 Task: Send an email with the signature Ella Clark with the subject Request for an interview and the message I apologize for any errors on our end and would like to make it right. from softage.1@softage.net to softage.9@softage.net and softage.10@softage.net with an attached document Audit_report.pdf
Action: Mouse moved to (452, 605)
Screenshot: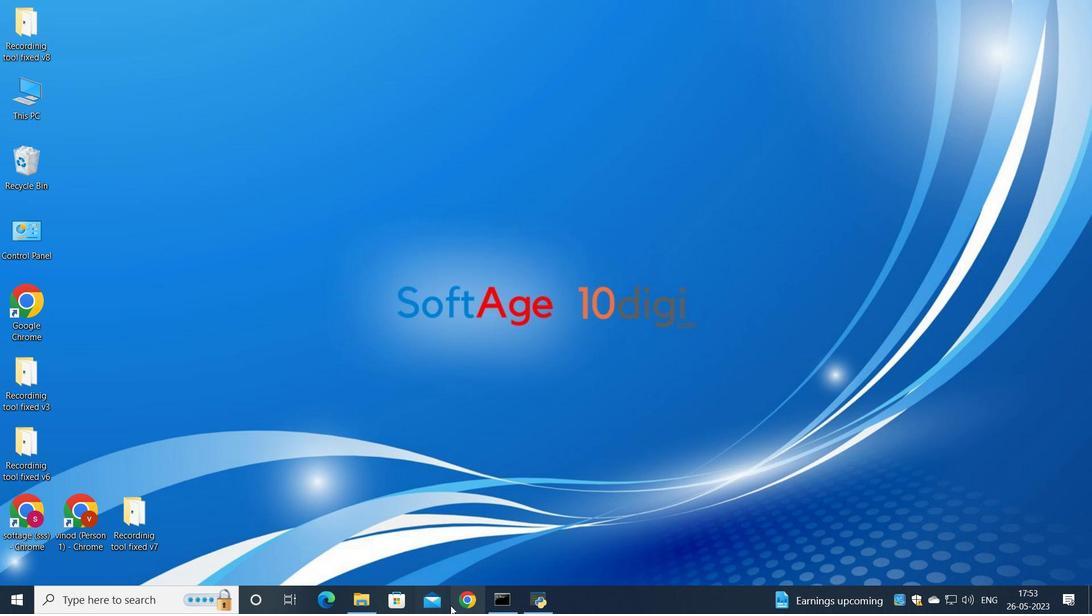 
Action: Mouse pressed left at (452, 605)
Screenshot: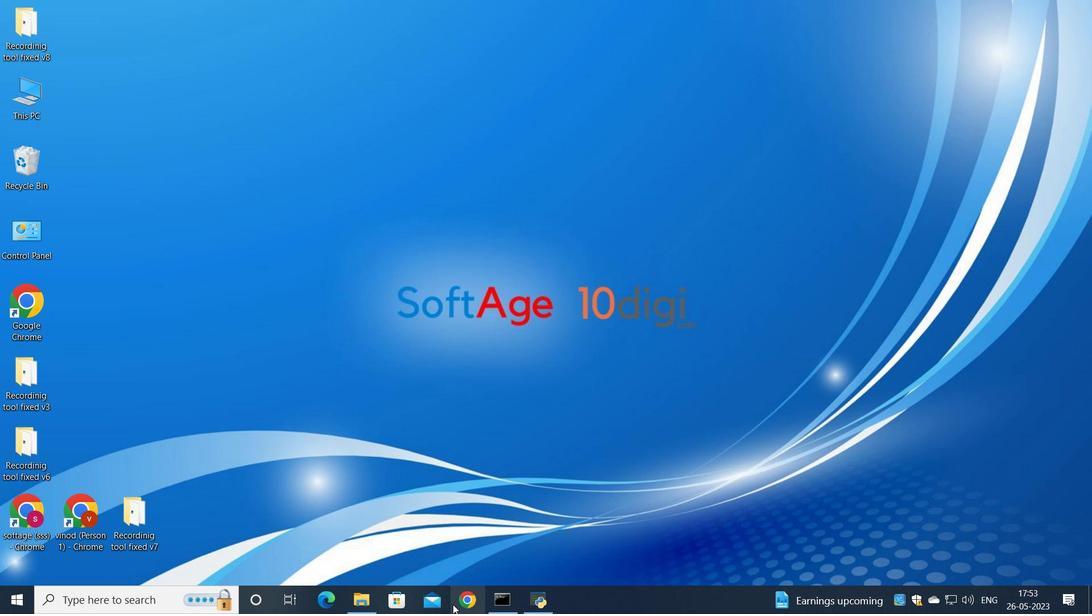 
Action: Mouse moved to (471, 362)
Screenshot: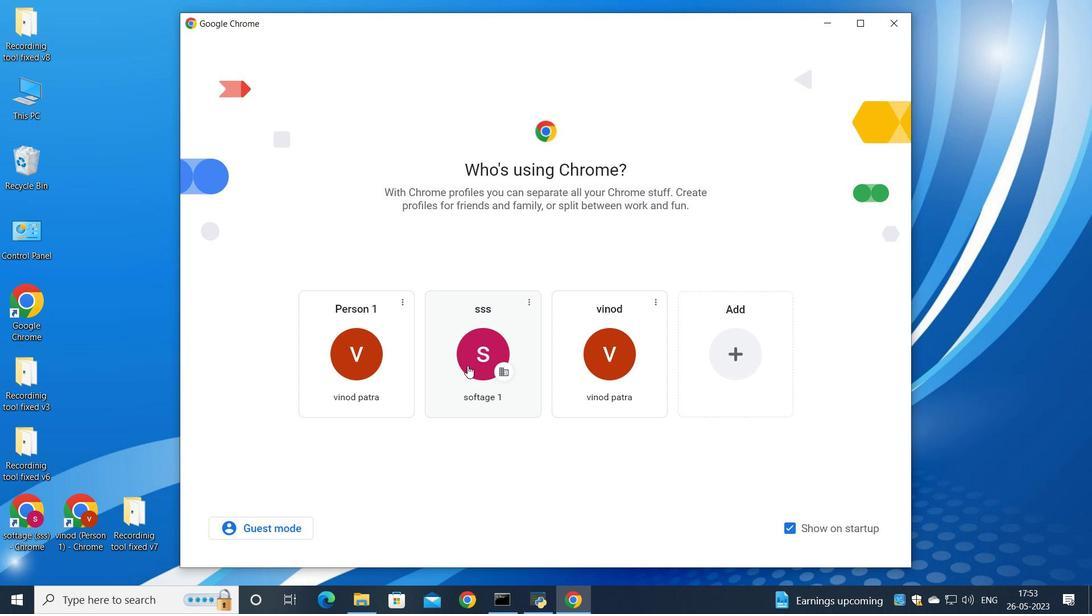 
Action: Mouse pressed left at (471, 362)
Screenshot: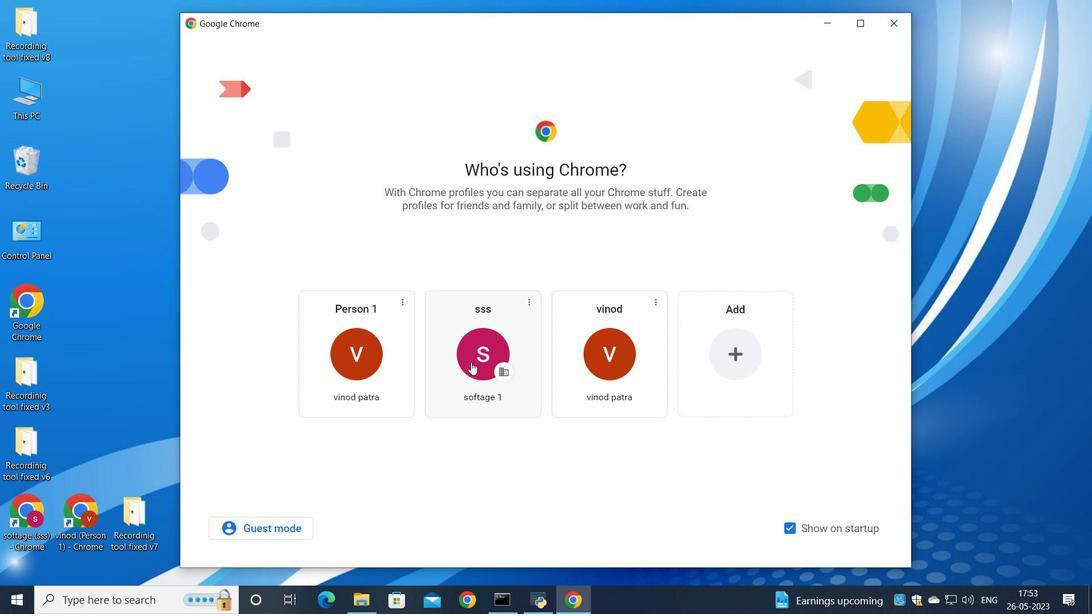 
Action: Mouse moved to (961, 75)
Screenshot: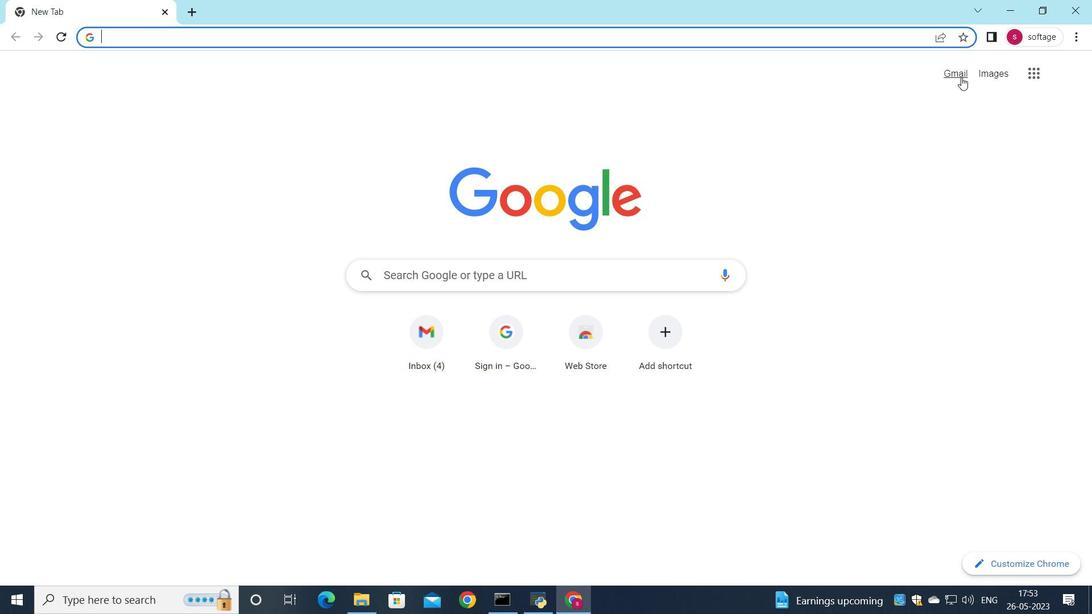 
Action: Mouse pressed left at (961, 75)
Screenshot: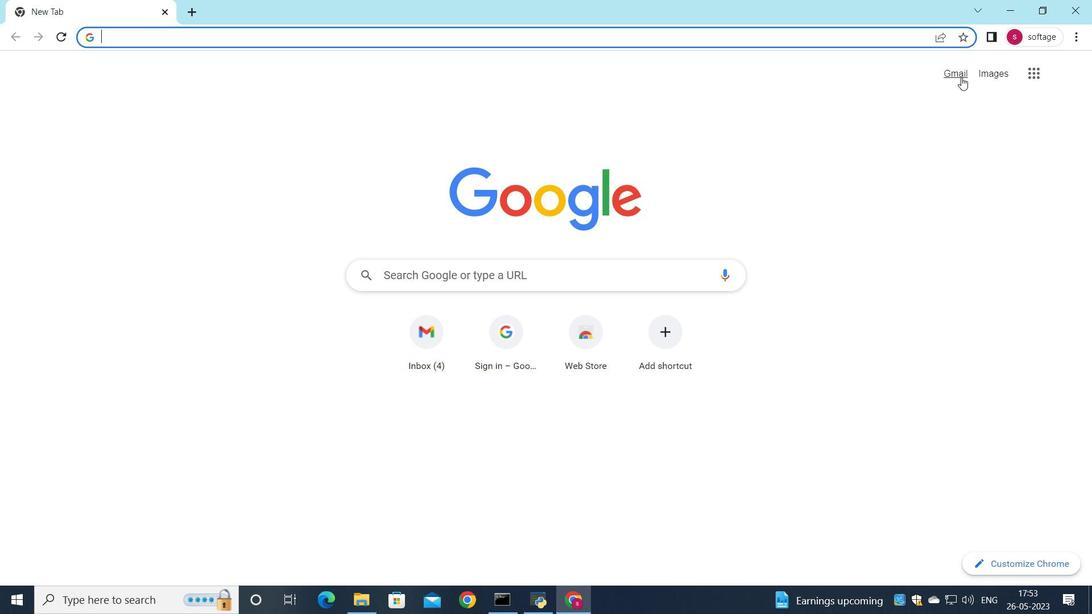 
Action: Mouse moved to (921, 98)
Screenshot: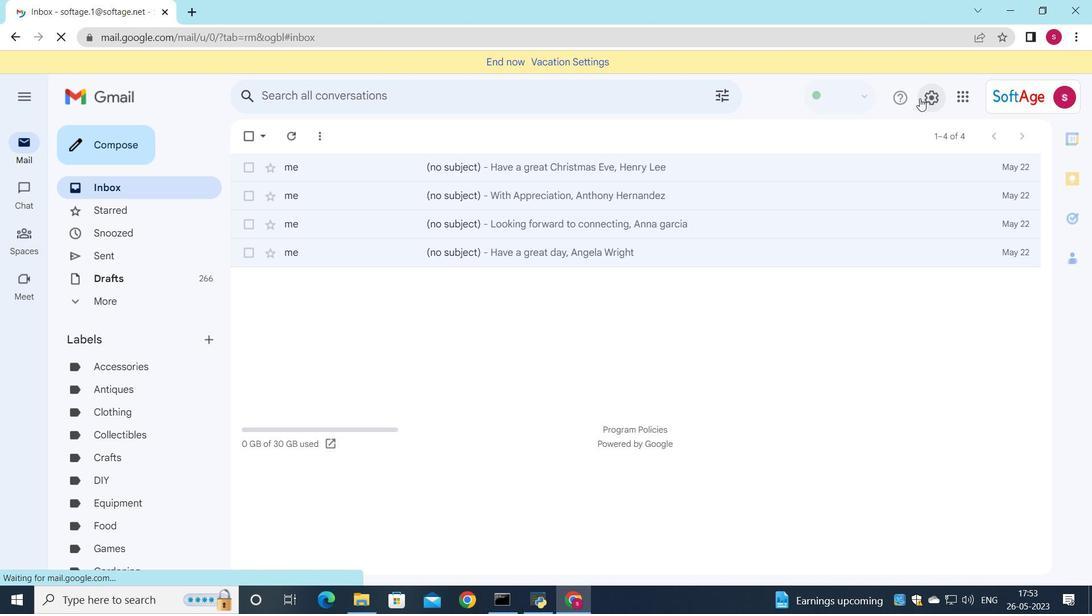 
Action: Mouse pressed left at (921, 98)
Screenshot: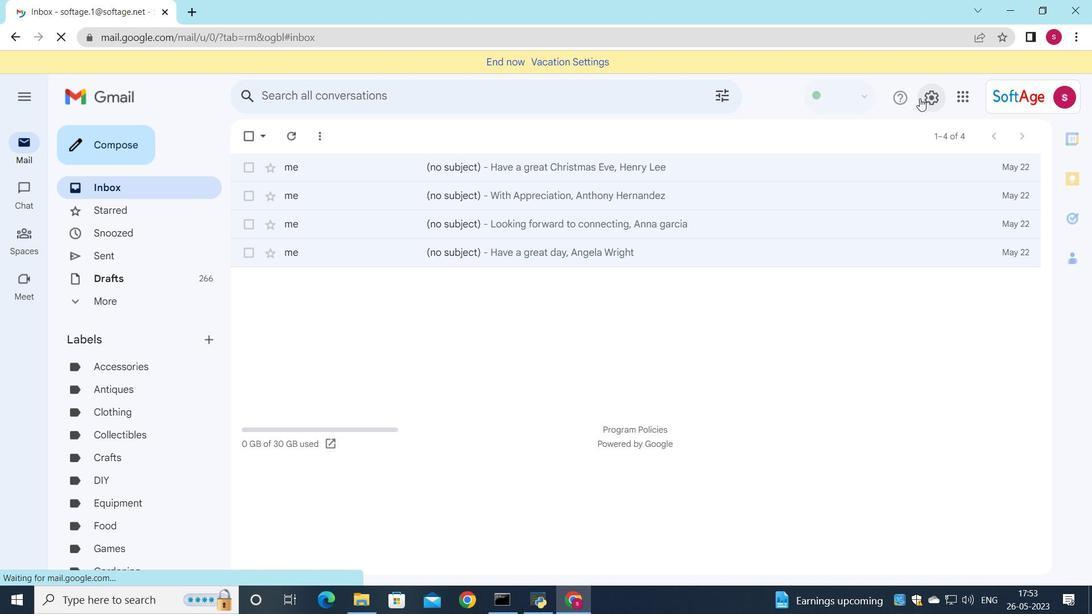 
Action: Mouse moved to (937, 166)
Screenshot: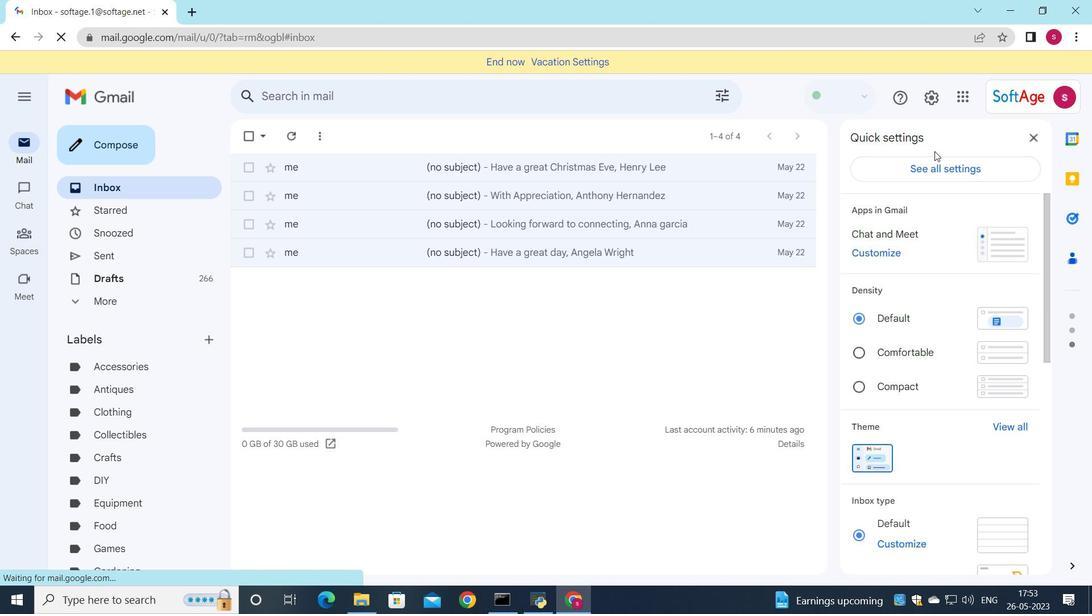 
Action: Mouse pressed left at (937, 166)
Screenshot: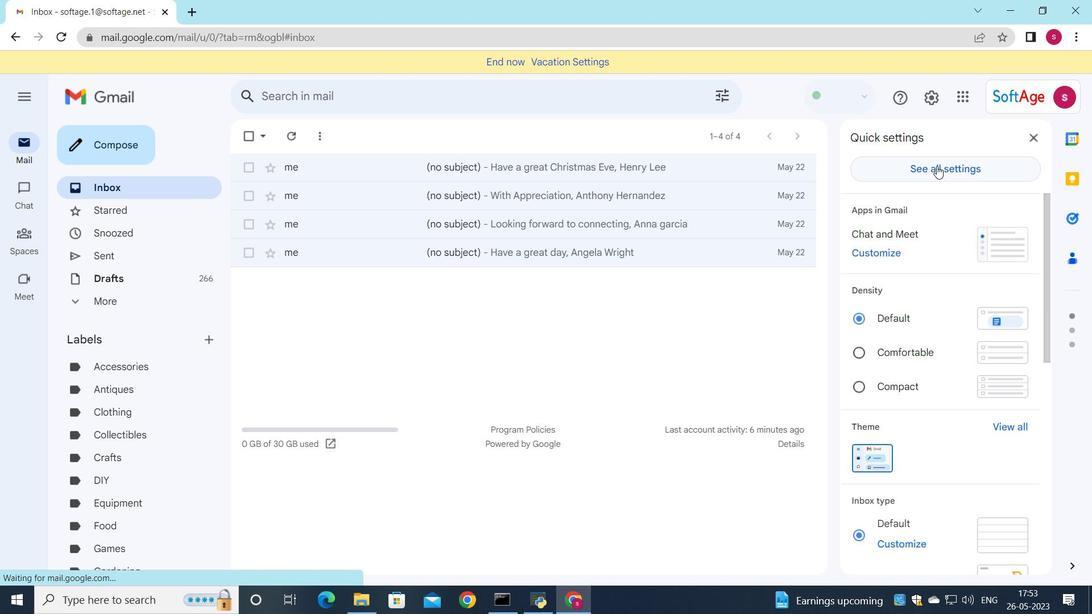 
Action: Mouse moved to (583, 211)
Screenshot: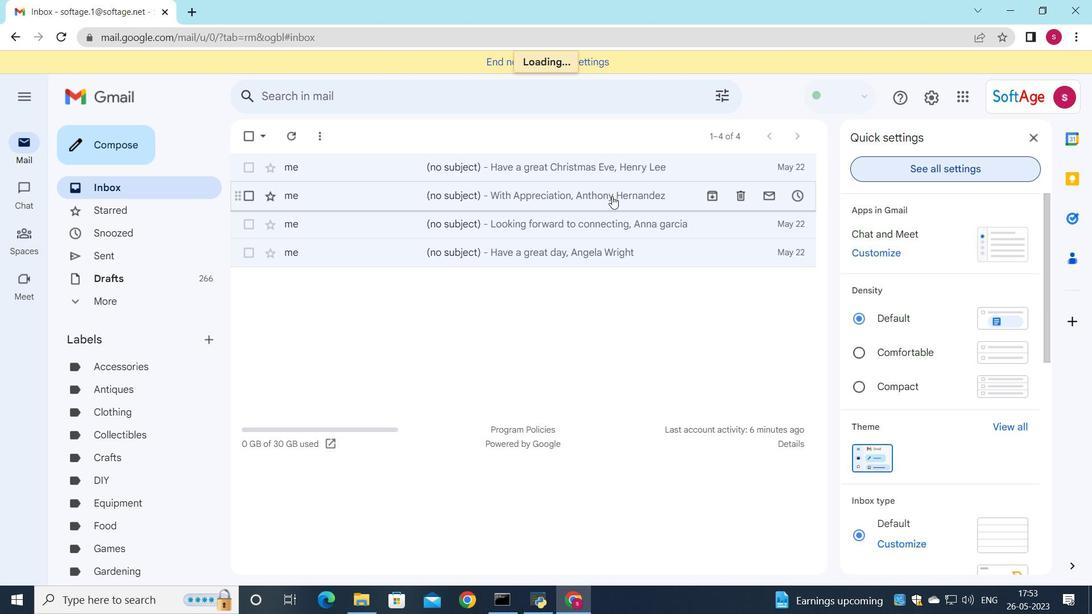 
Action: Mouse scrolled (583, 210) with delta (0, 0)
Screenshot: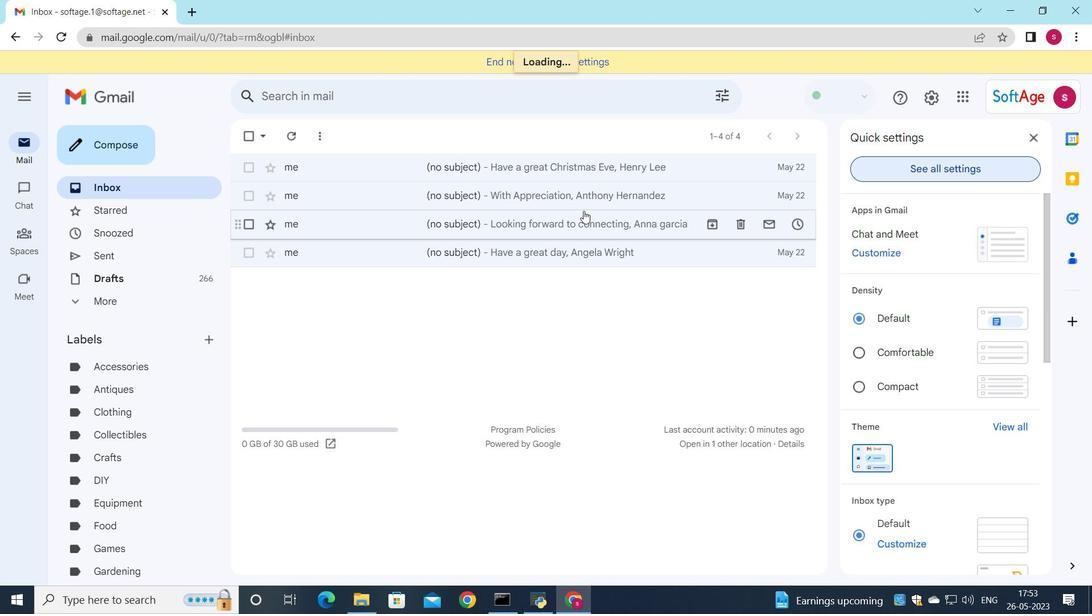 
Action: Mouse moved to (580, 213)
Screenshot: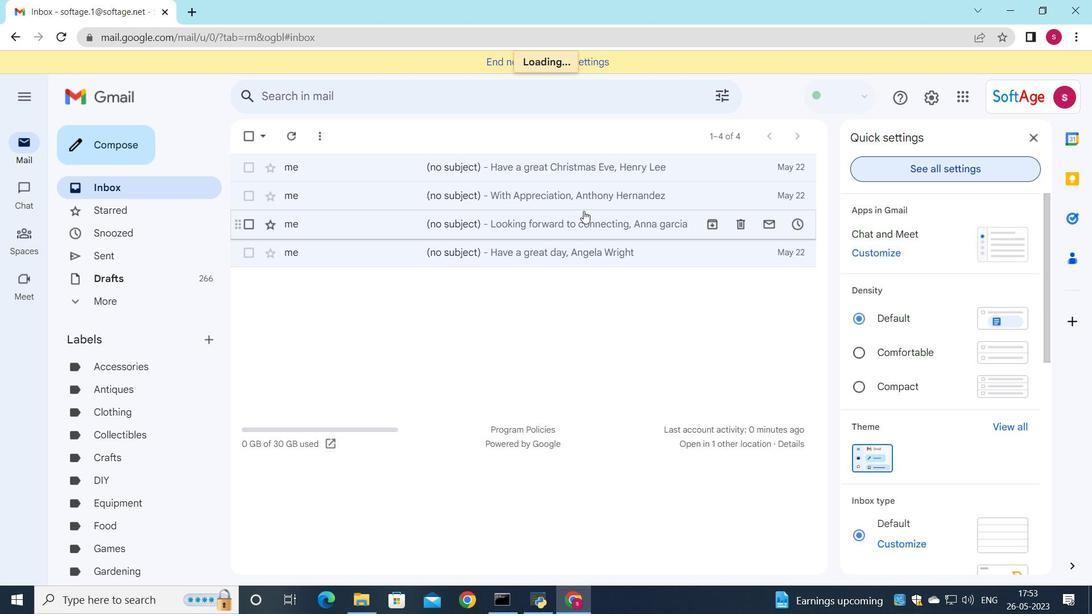 
Action: Mouse scrolled (580, 212) with delta (0, 0)
Screenshot: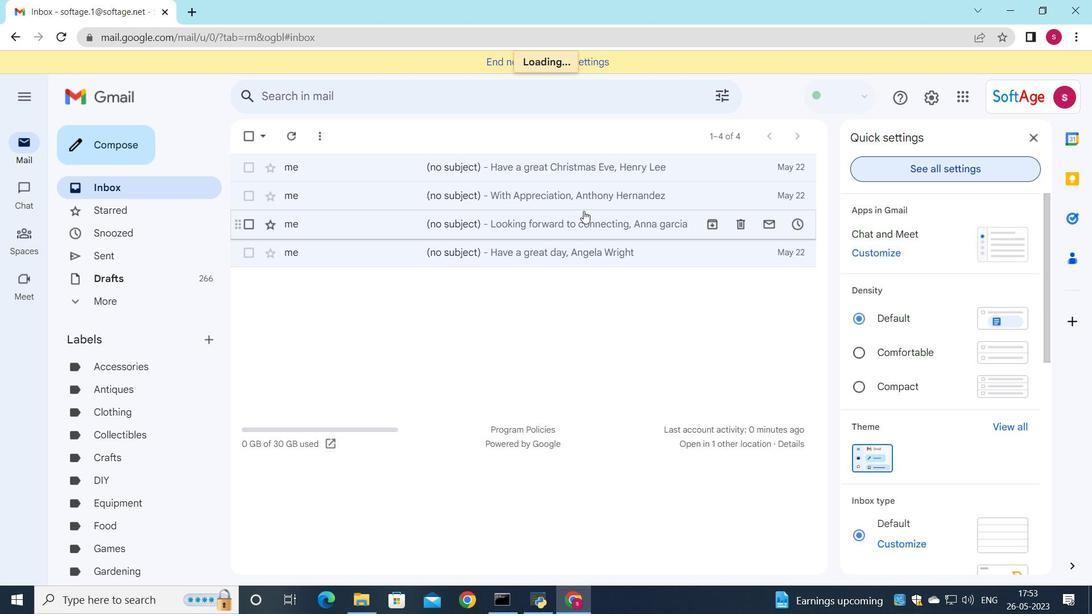 
Action: Mouse scrolled (580, 212) with delta (0, 0)
Screenshot: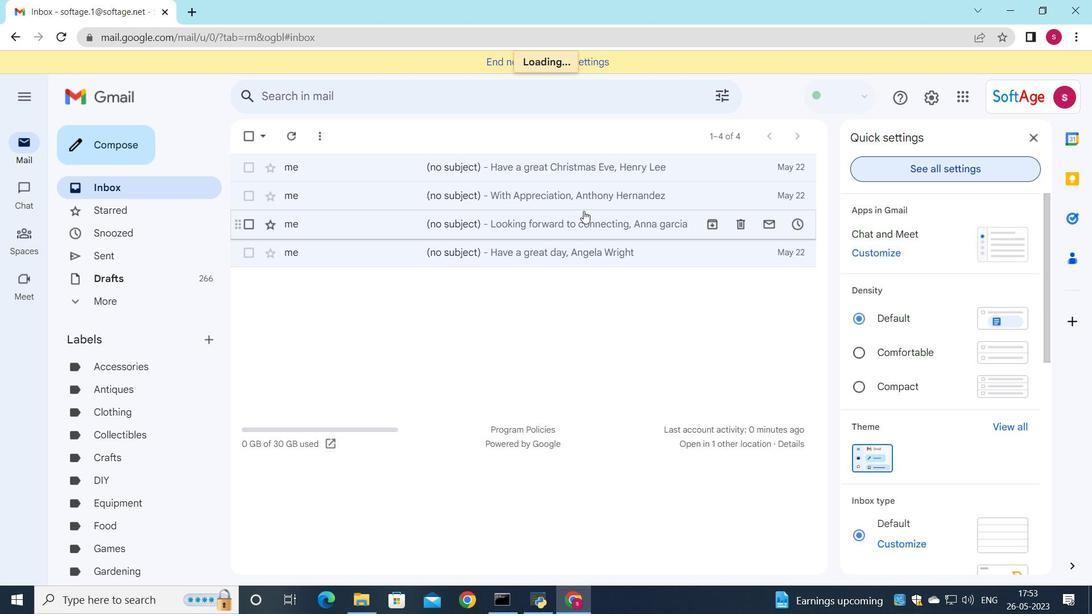 
Action: Mouse scrolled (580, 212) with delta (0, 0)
Screenshot: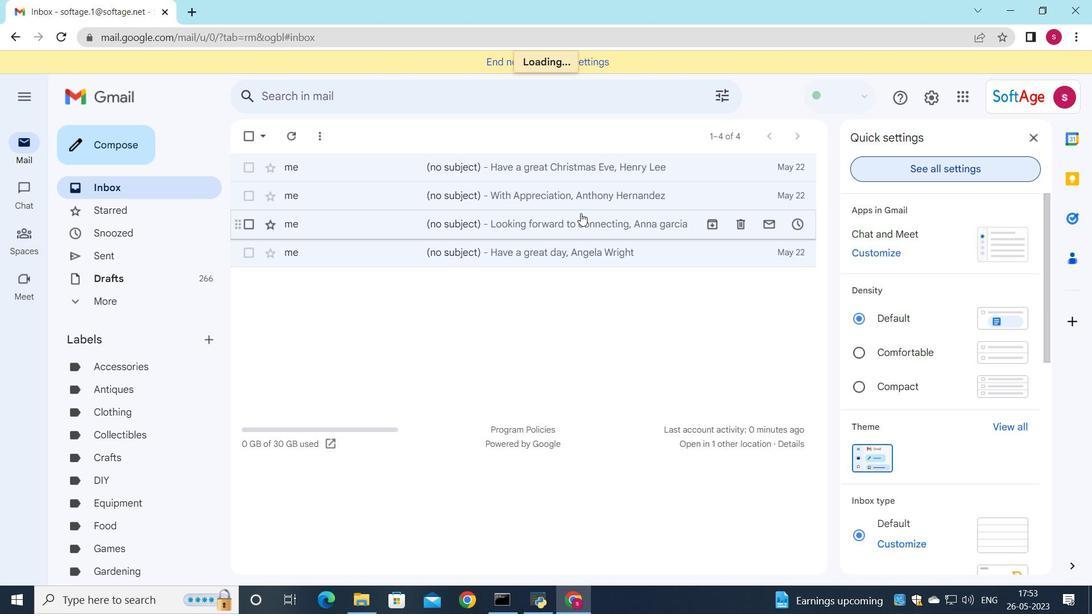 
Action: Mouse scrolled (580, 212) with delta (0, 0)
Screenshot: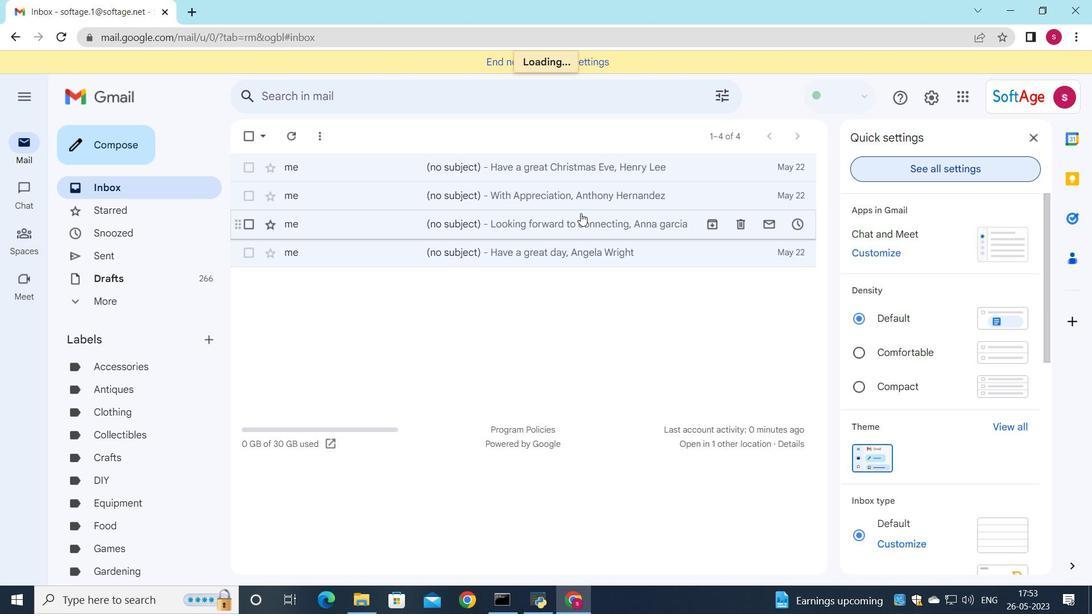 
Action: Mouse scrolled (580, 212) with delta (0, 0)
Screenshot: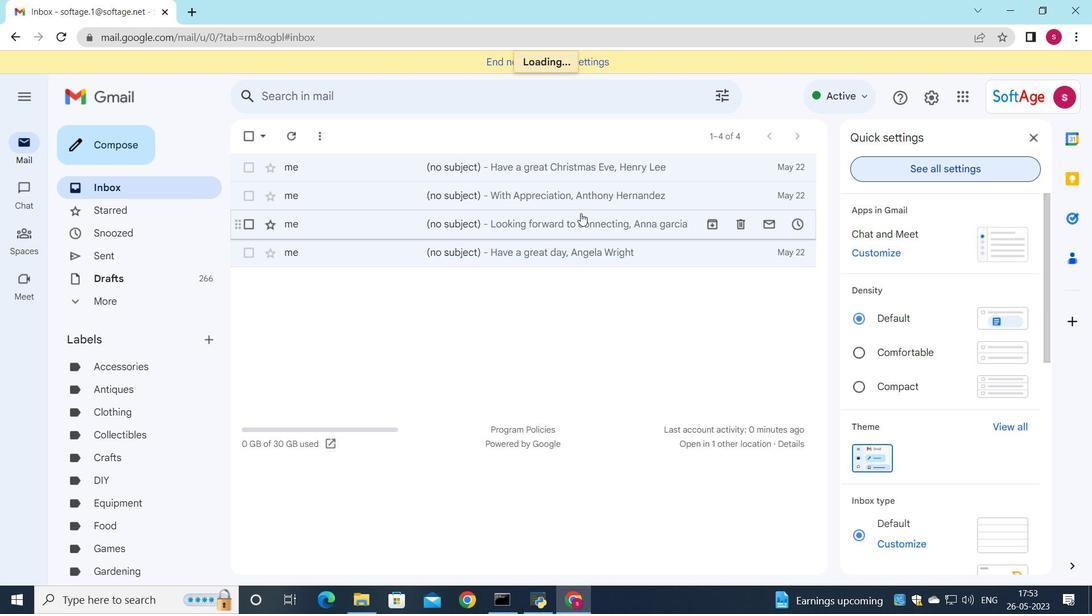 
Action: Mouse scrolled (580, 212) with delta (0, 0)
Screenshot: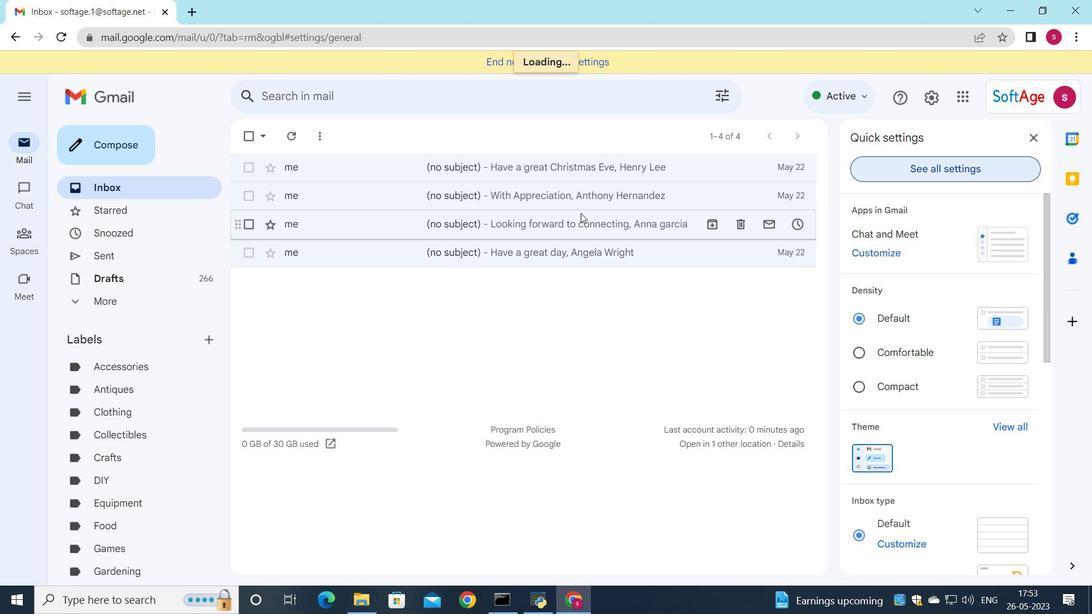 
Action: Mouse scrolled (580, 212) with delta (0, 0)
Screenshot: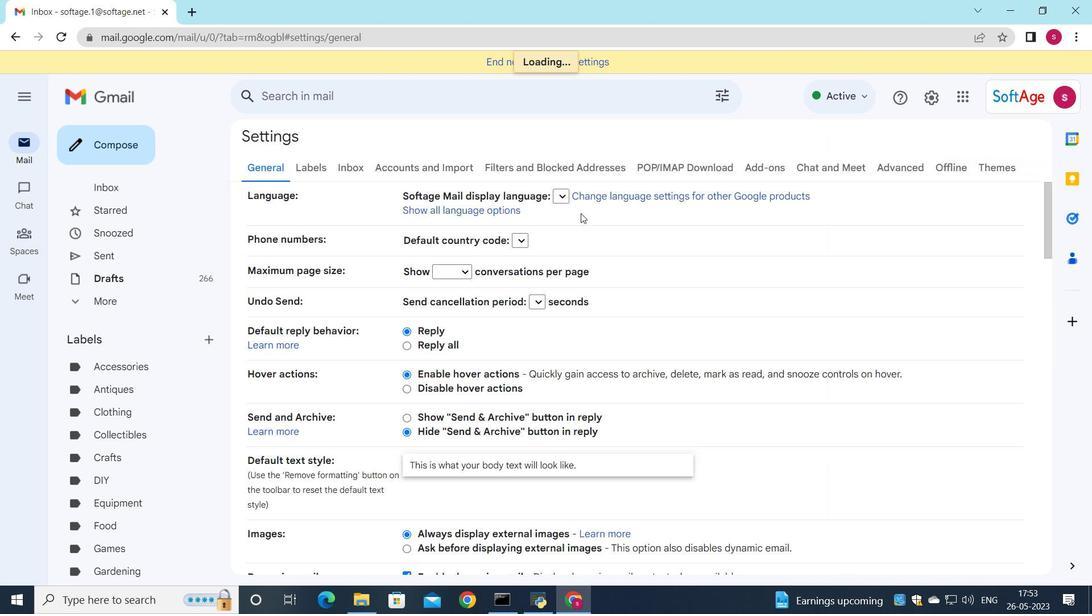 
Action: Mouse scrolled (580, 212) with delta (0, 0)
Screenshot: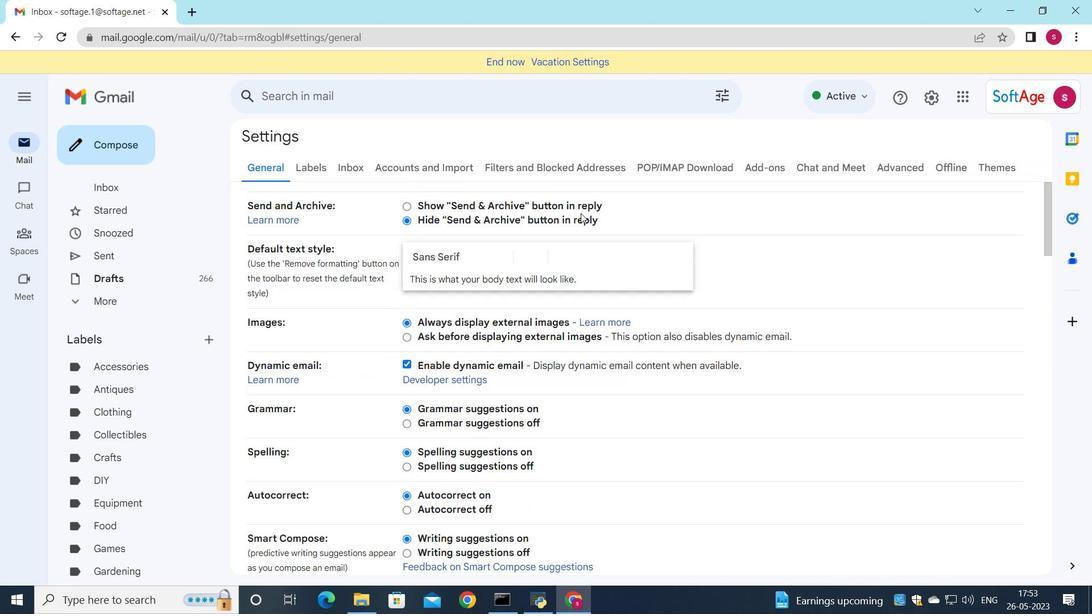 
Action: Mouse scrolled (580, 212) with delta (0, 0)
Screenshot: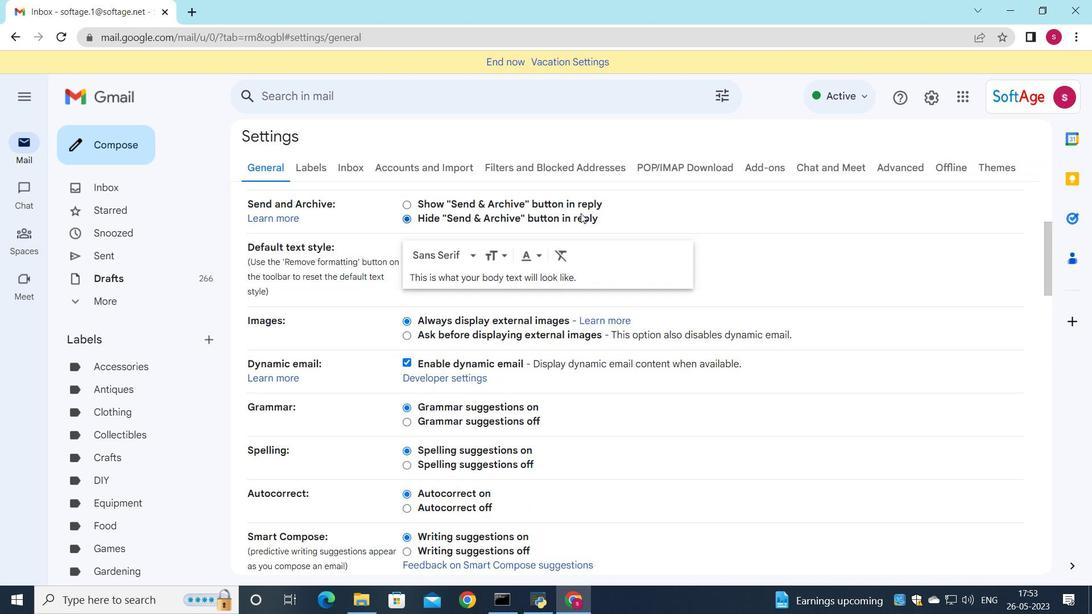 
Action: Mouse scrolled (580, 212) with delta (0, 0)
Screenshot: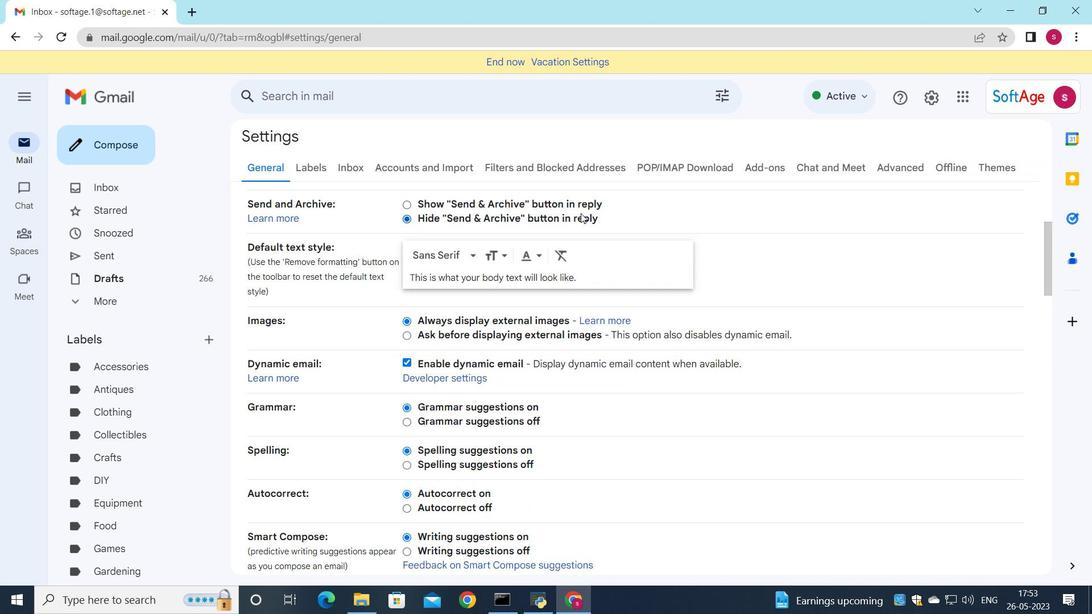 
Action: Mouse scrolled (580, 212) with delta (0, 0)
Screenshot: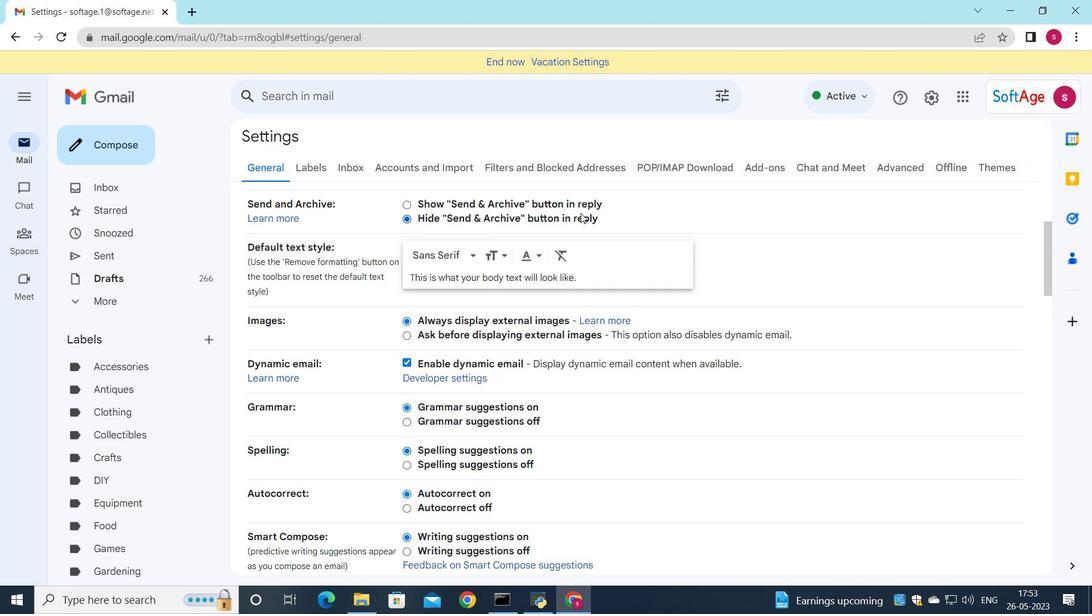 
Action: Mouse scrolled (580, 212) with delta (0, 0)
Screenshot: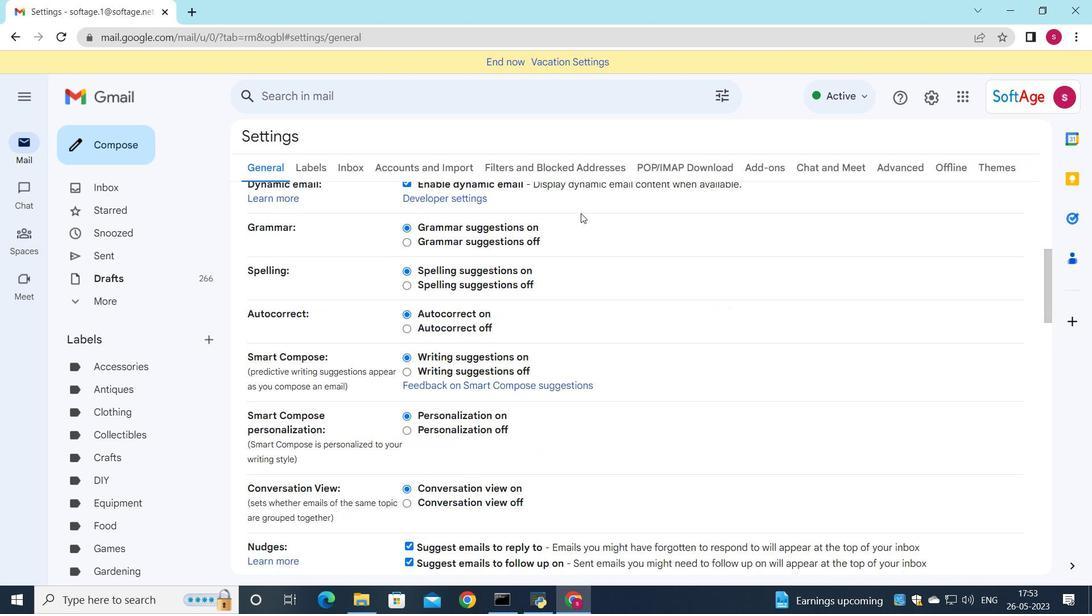 
Action: Mouse scrolled (580, 212) with delta (0, 0)
Screenshot: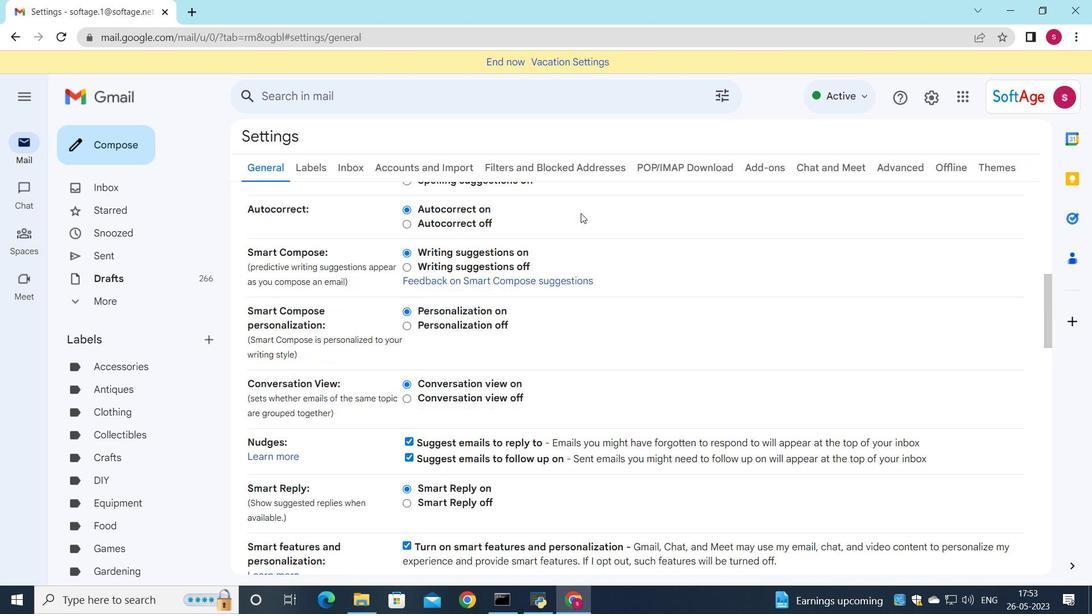 
Action: Mouse scrolled (580, 212) with delta (0, 0)
Screenshot: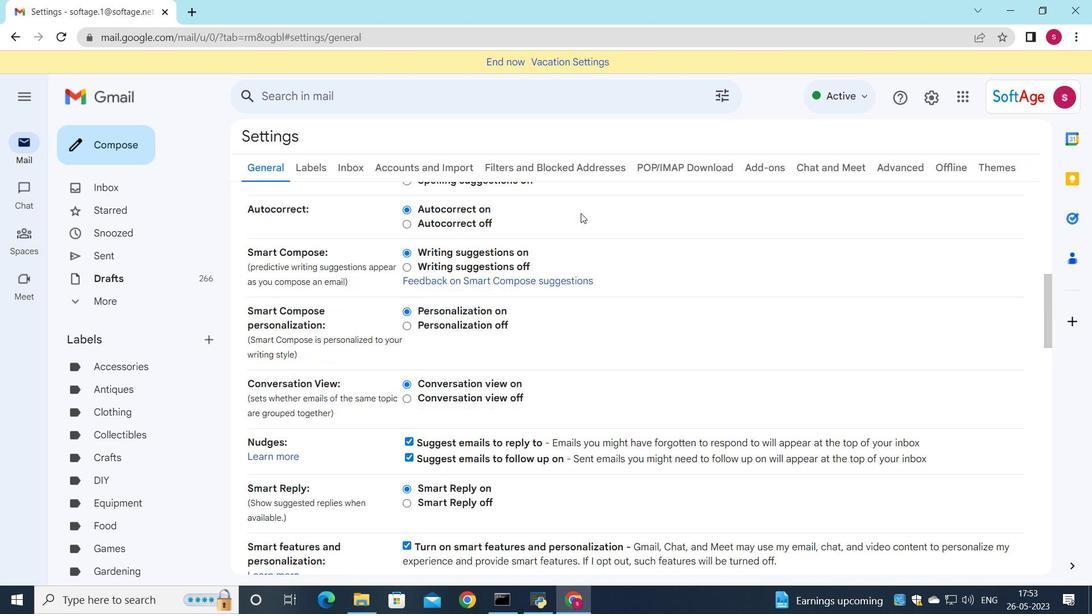 
Action: Mouse scrolled (580, 212) with delta (0, 0)
Screenshot: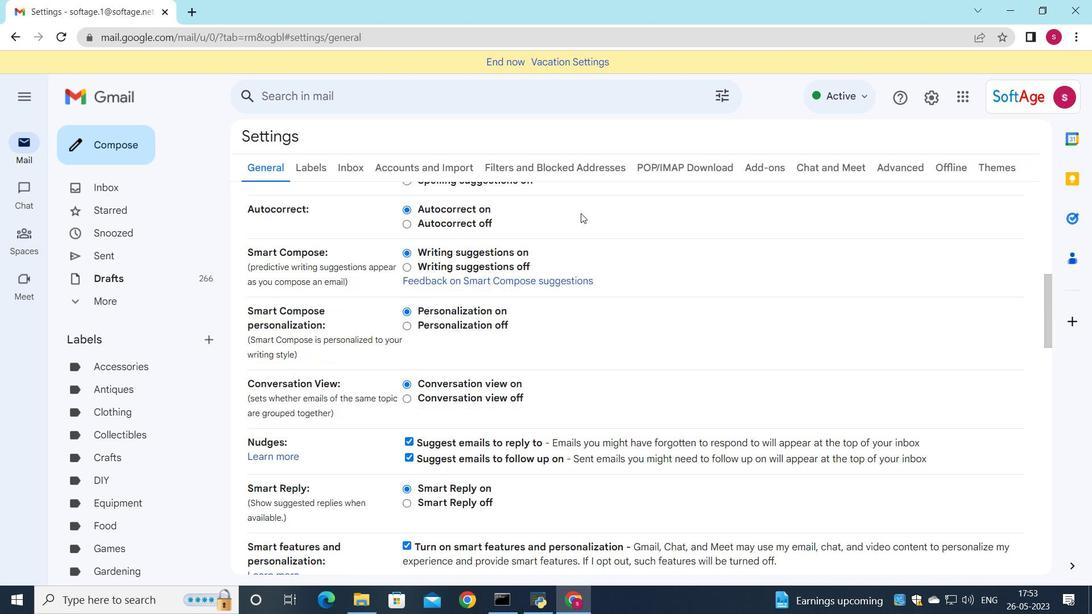 
Action: Mouse moved to (523, 294)
Screenshot: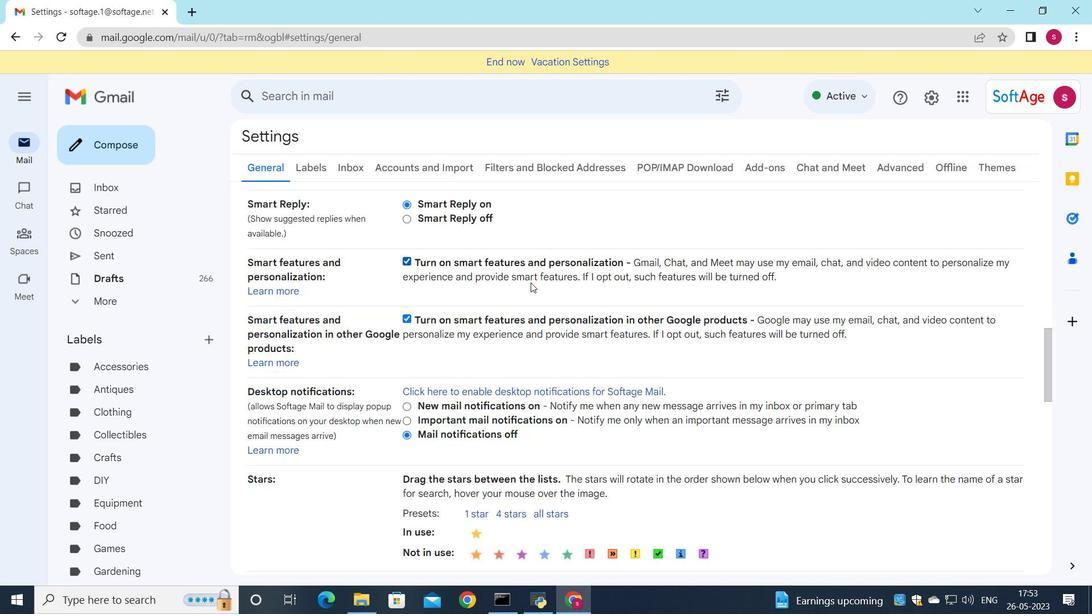 
Action: Mouse scrolled (523, 294) with delta (0, 0)
Screenshot: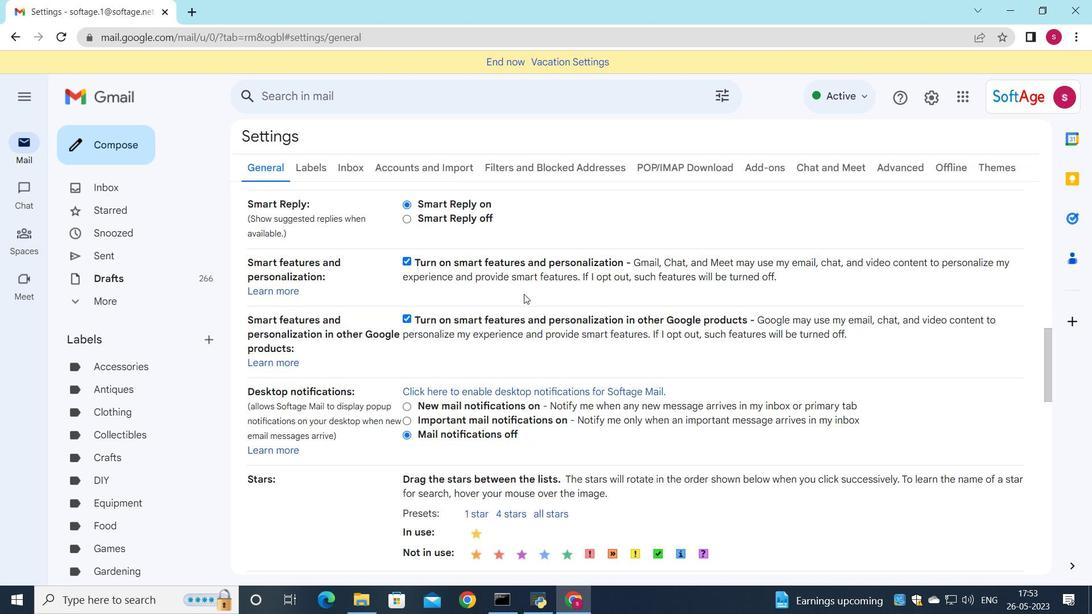 
Action: Mouse moved to (522, 296)
Screenshot: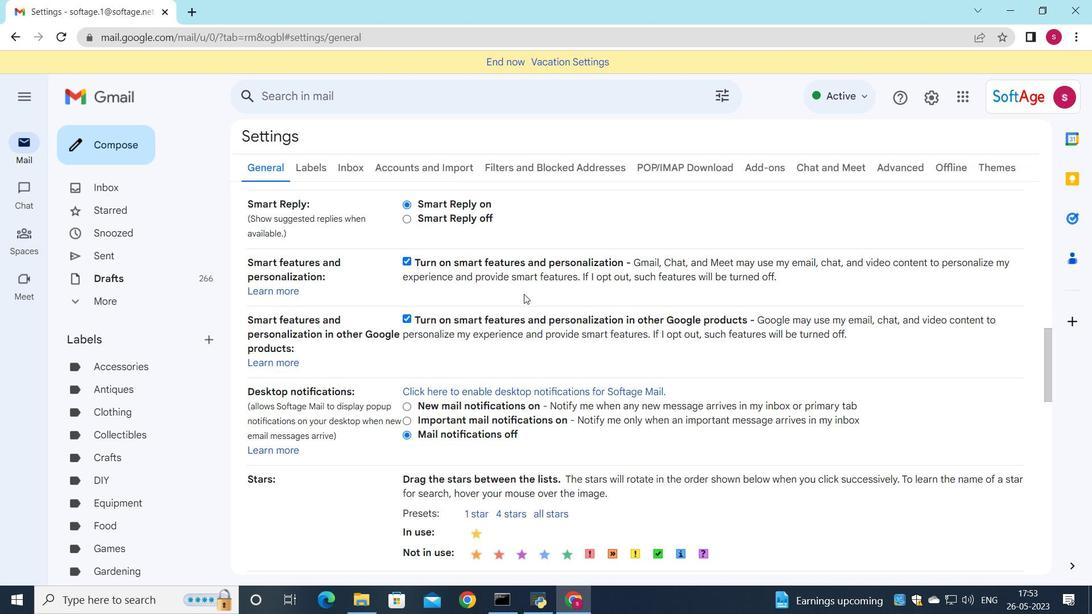 
Action: Mouse scrolled (522, 295) with delta (0, 0)
Screenshot: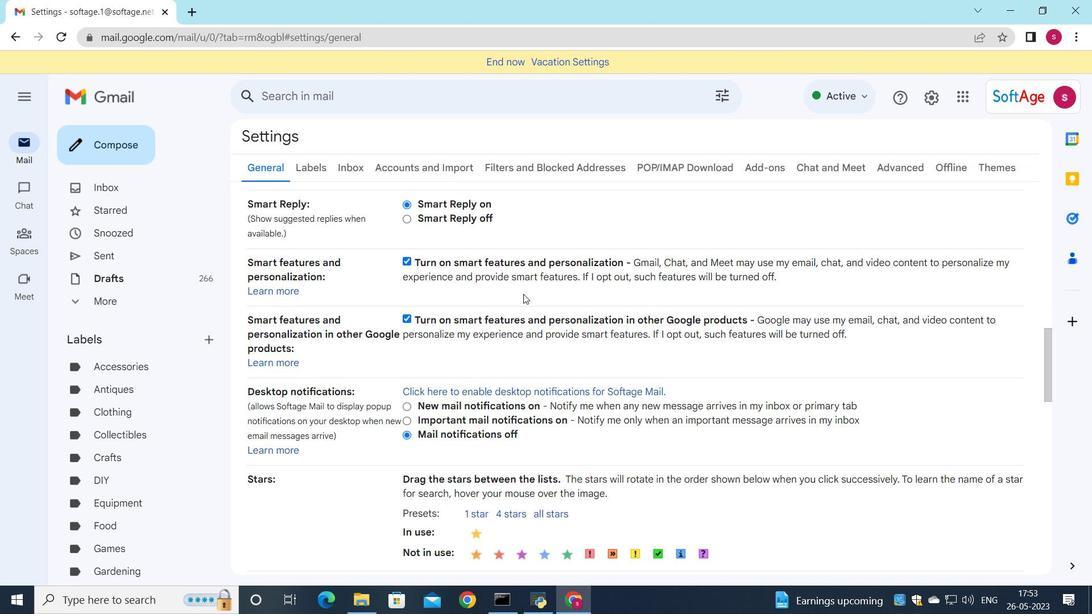 
Action: Mouse moved to (521, 298)
Screenshot: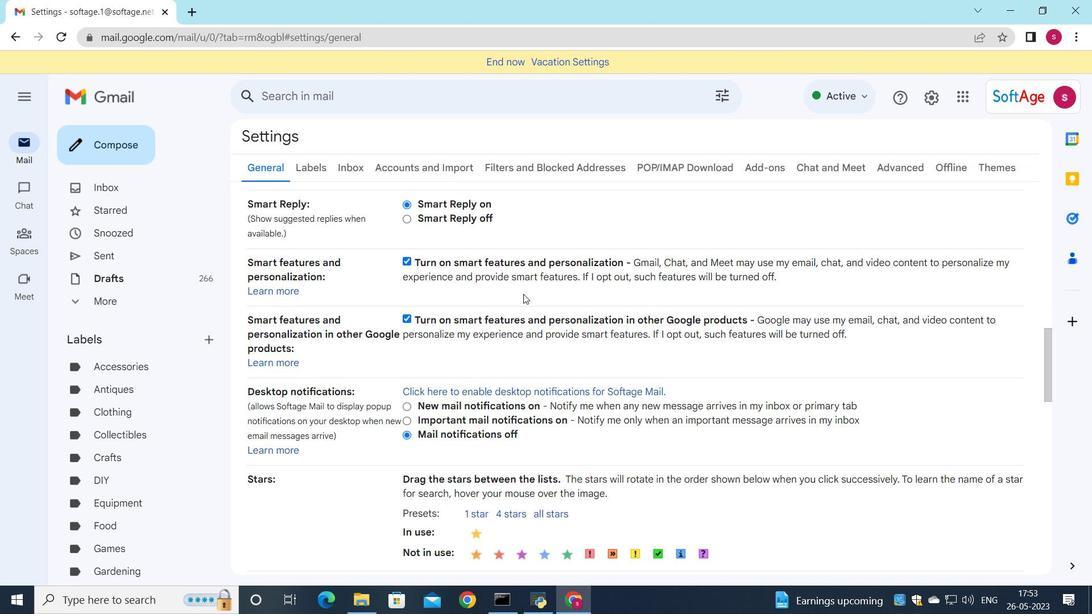 
Action: Mouse scrolled (521, 298) with delta (0, 0)
Screenshot: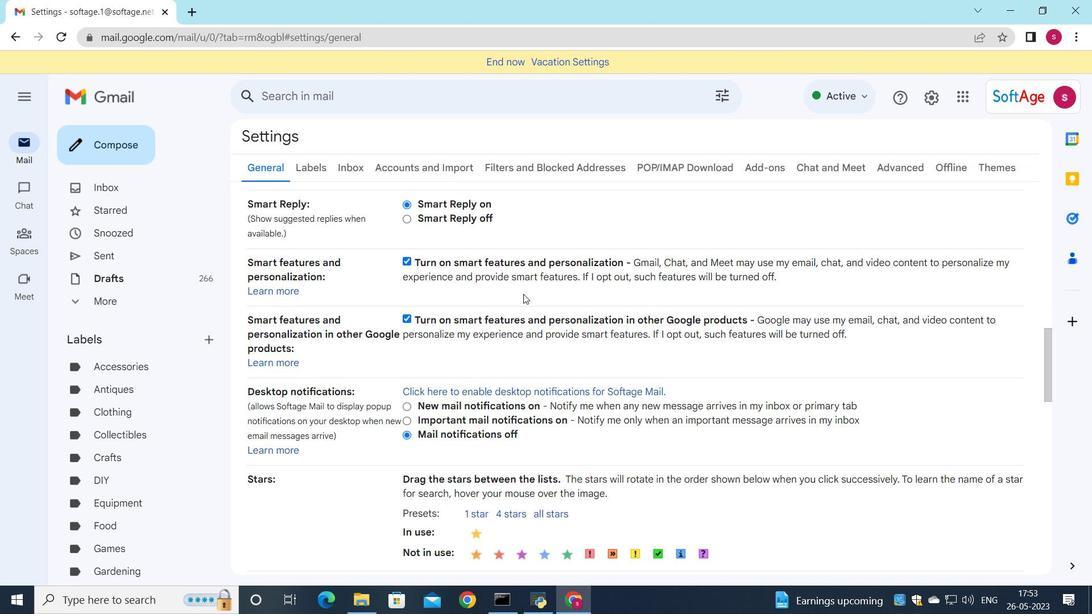 
Action: Mouse moved to (521, 301)
Screenshot: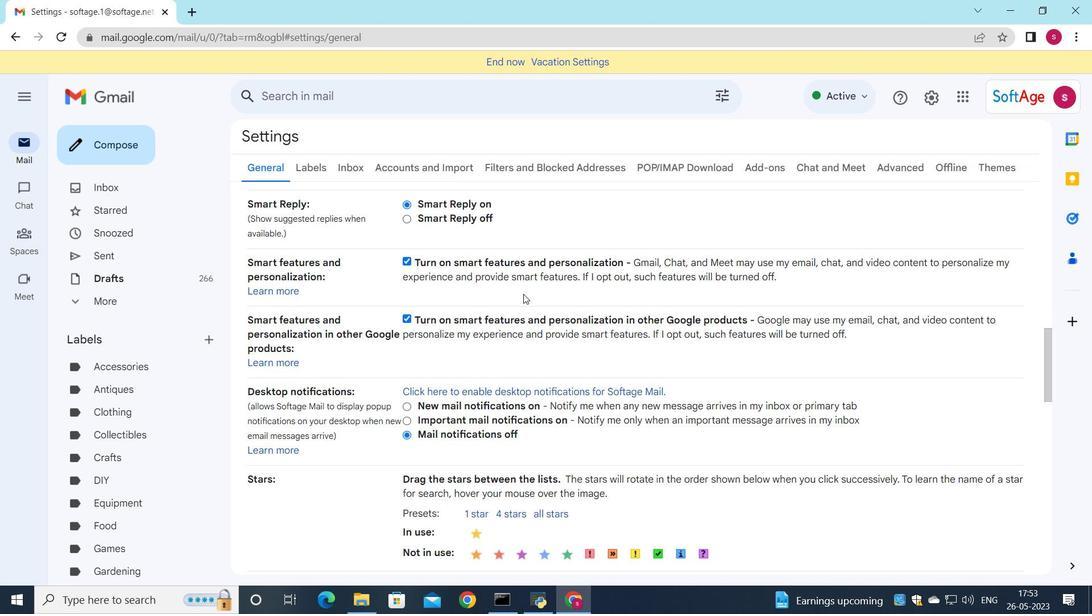 
Action: Mouse scrolled (521, 300) with delta (0, 0)
Screenshot: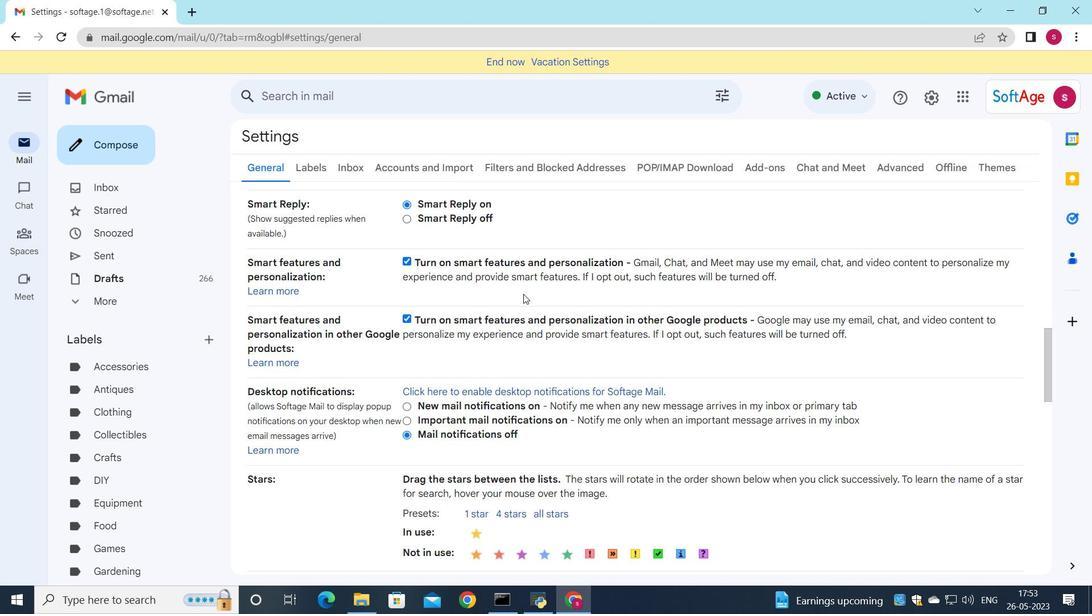 
Action: Mouse moved to (517, 316)
Screenshot: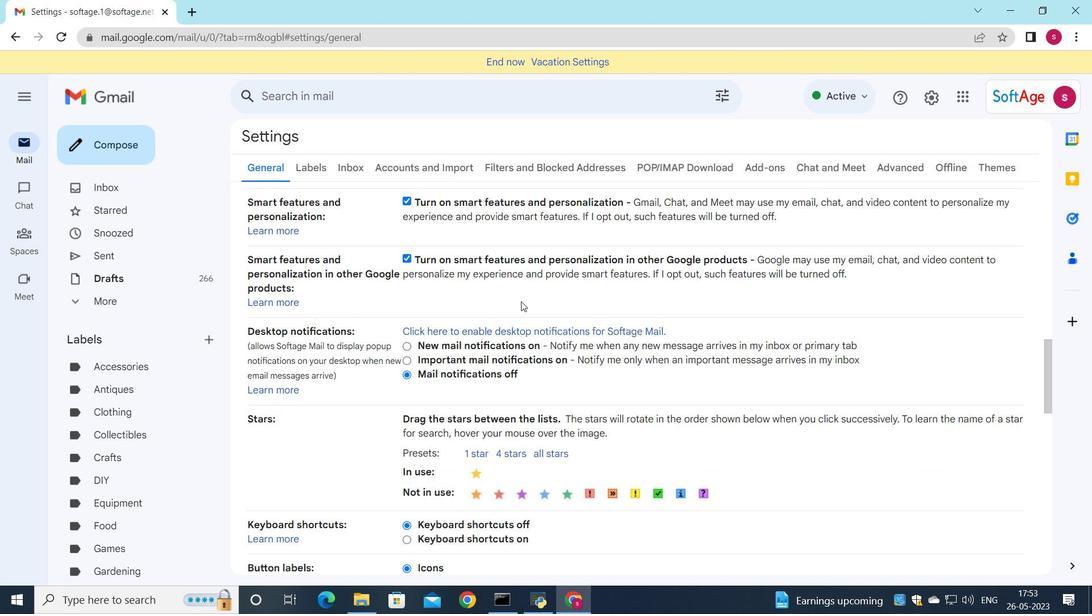 
Action: Mouse scrolled (517, 315) with delta (0, 0)
Screenshot: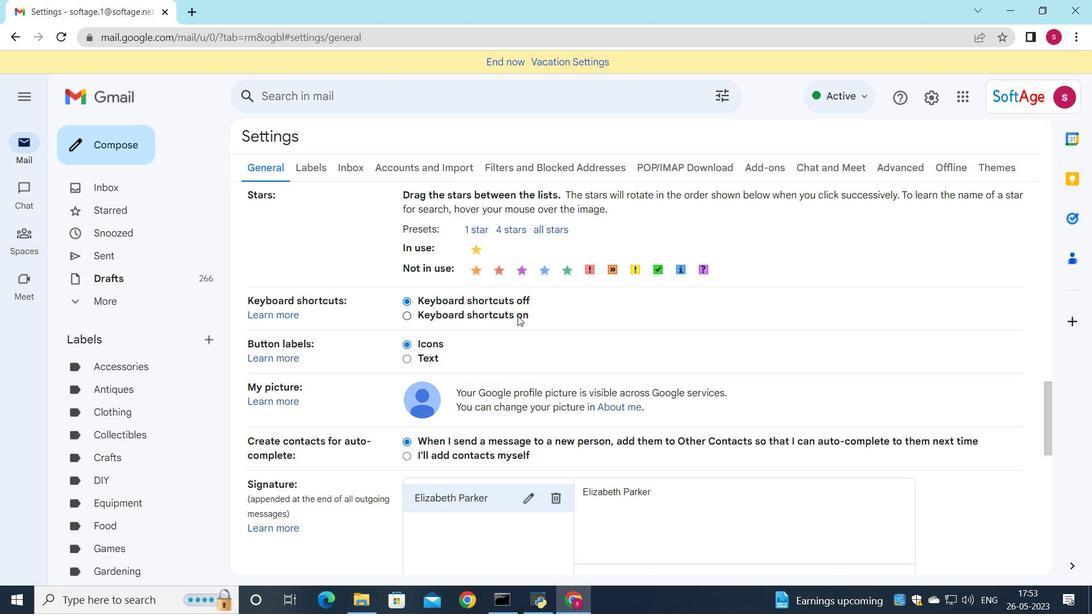 
Action: Mouse scrolled (517, 315) with delta (0, 0)
Screenshot: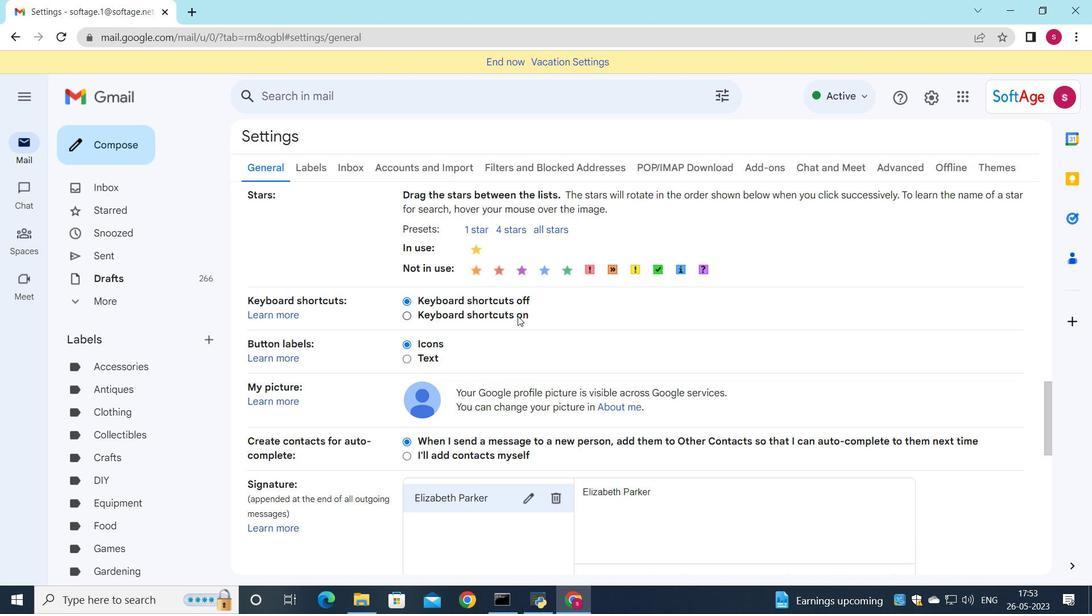 
Action: Mouse moved to (554, 354)
Screenshot: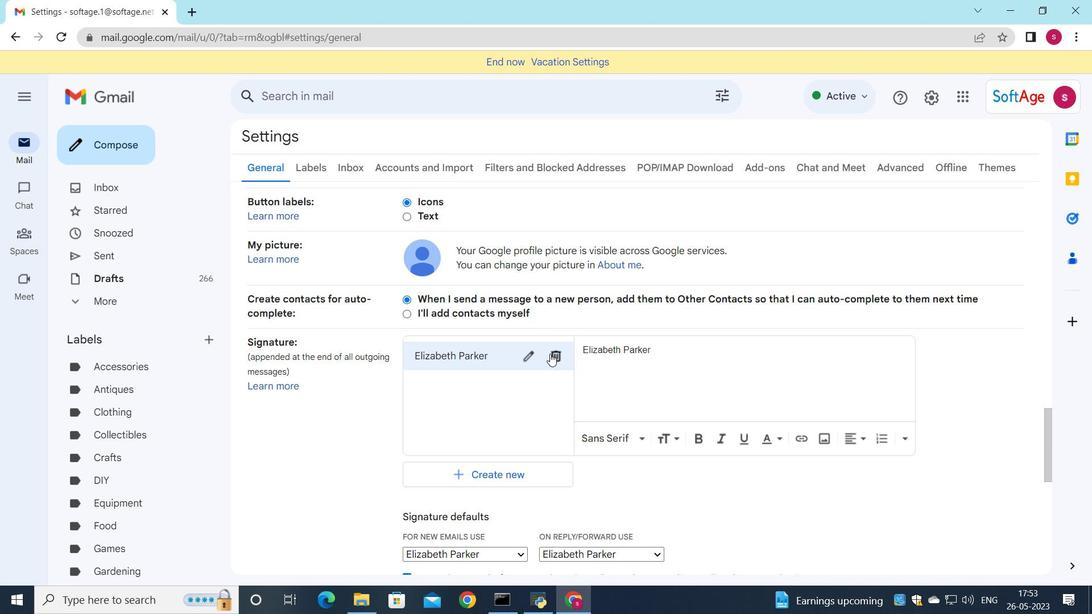 
Action: Mouse pressed left at (554, 354)
Screenshot: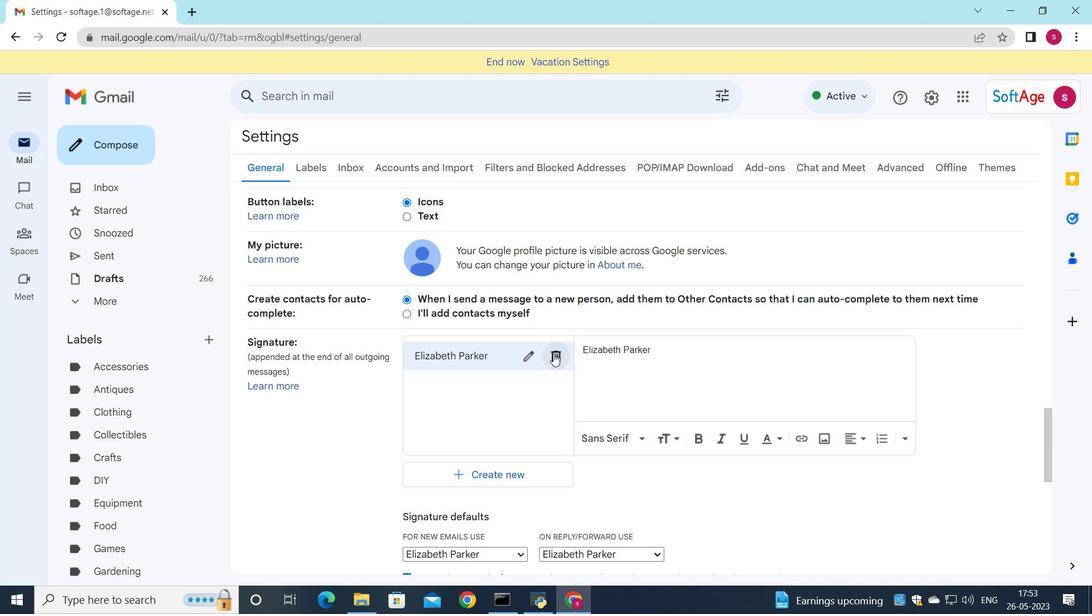 
Action: Mouse moved to (687, 352)
Screenshot: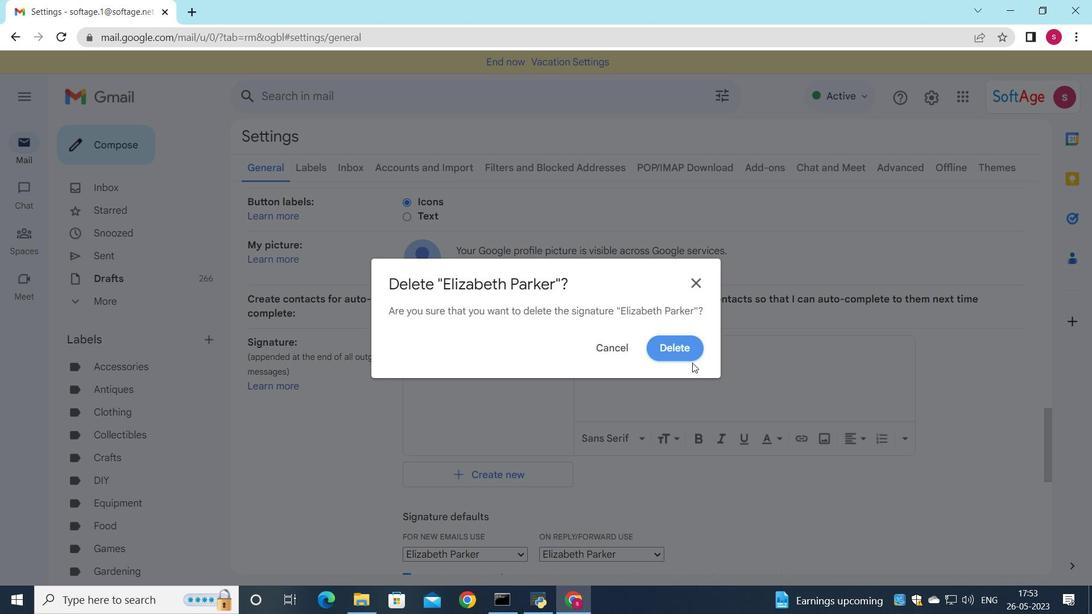 
Action: Mouse pressed left at (687, 352)
Screenshot: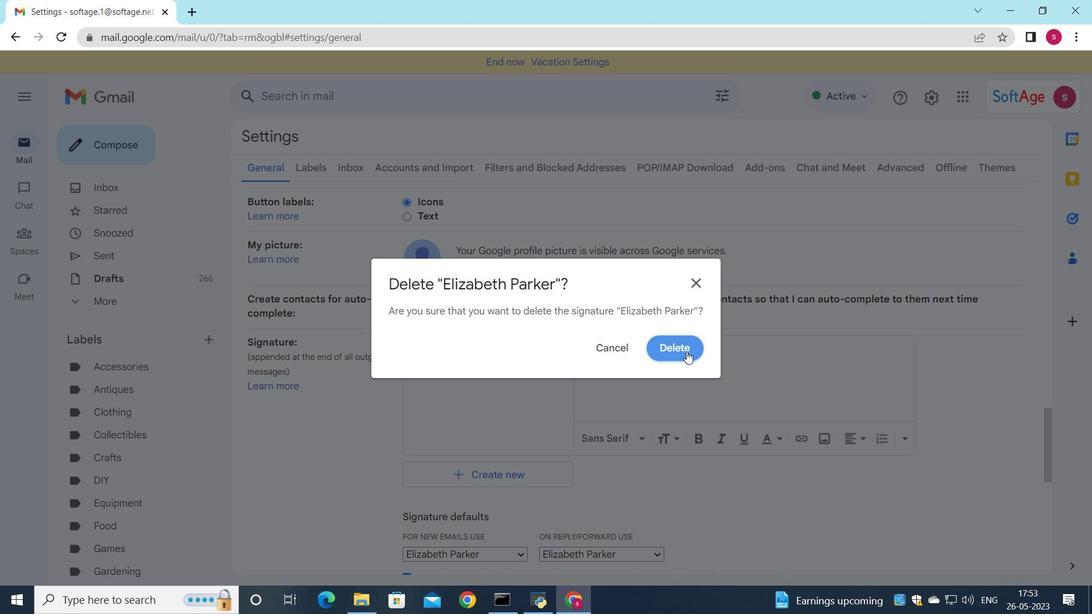 
Action: Mouse moved to (427, 361)
Screenshot: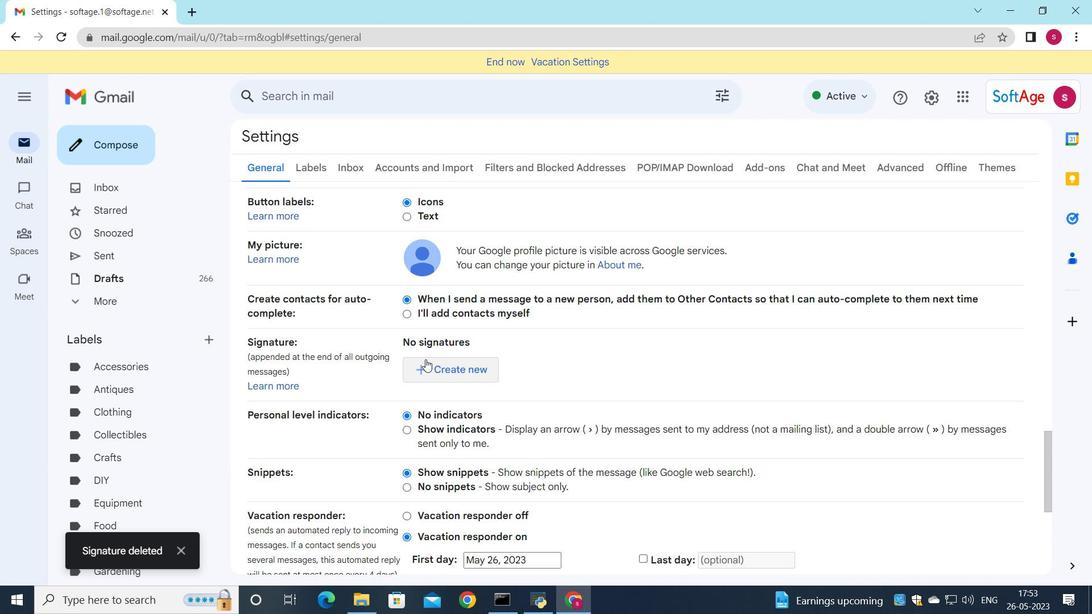 
Action: Mouse pressed left at (427, 361)
Screenshot: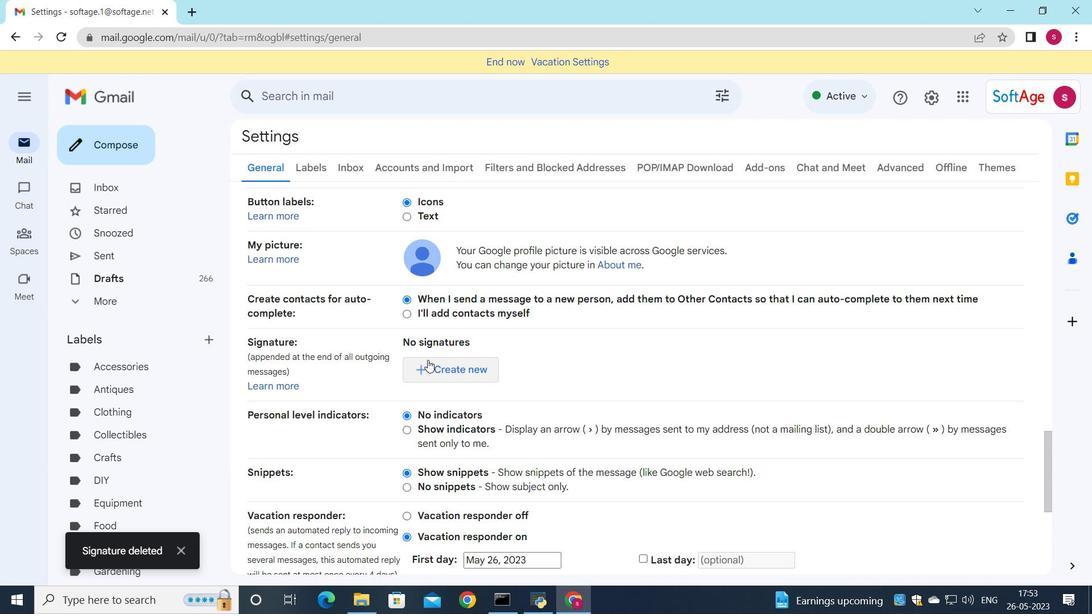 
Action: Mouse moved to (657, 391)
Screenshot: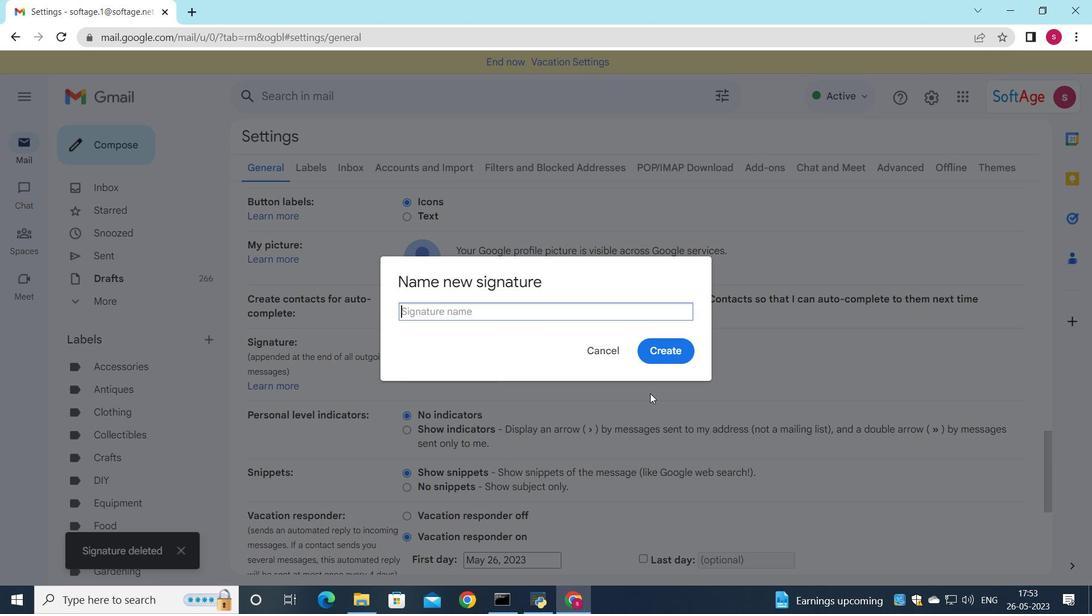
Action: Key pressed <Key.shift>Ella<Key.space><Key.shift>Clae<Key.backspace>rk
Screenshot: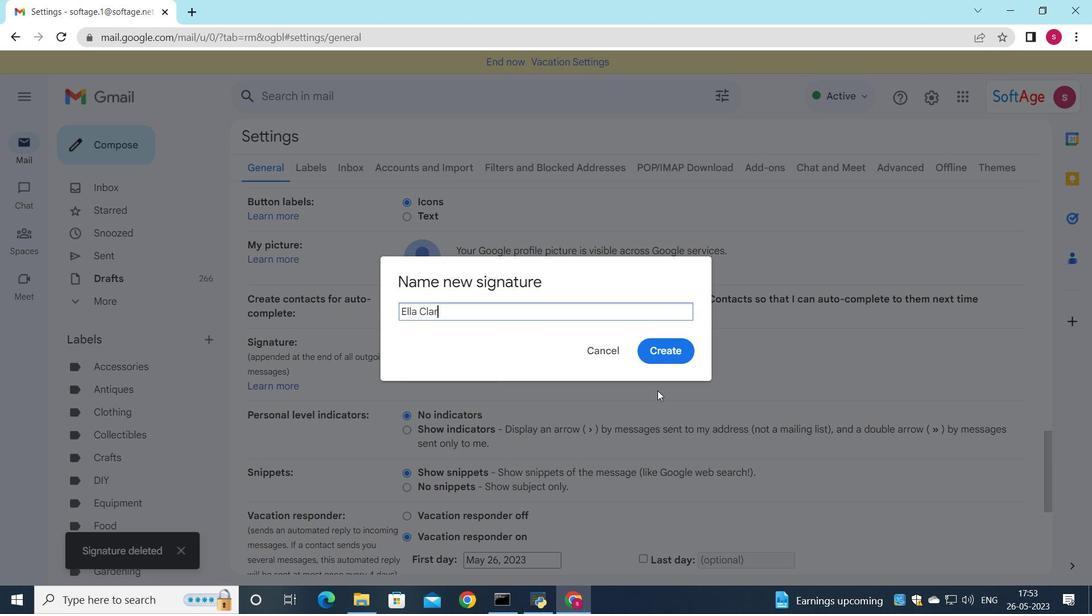 
Action: Mouse moved to (666, 351)
Screenshot: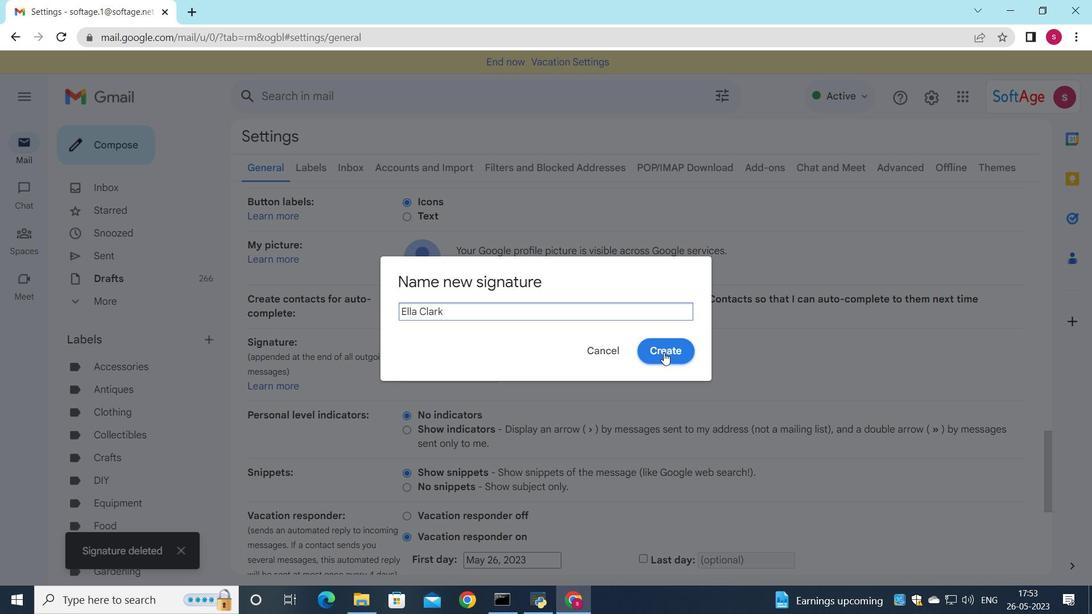 
Action: Mouse pressed left at (666, 351)
Screenshot: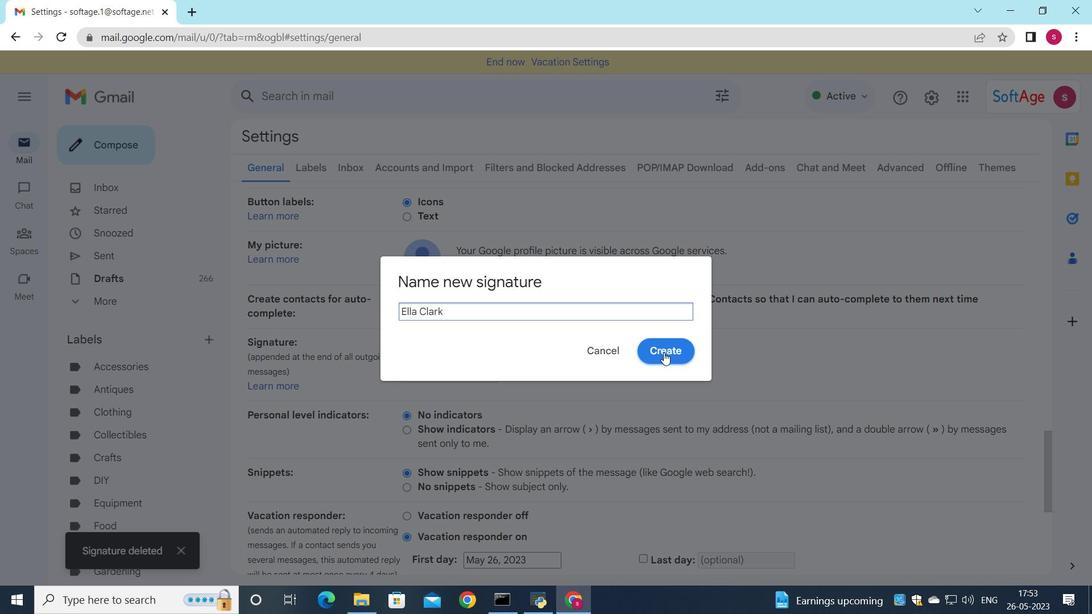
Action: Mouse moved to (664, 341)
Screenshot: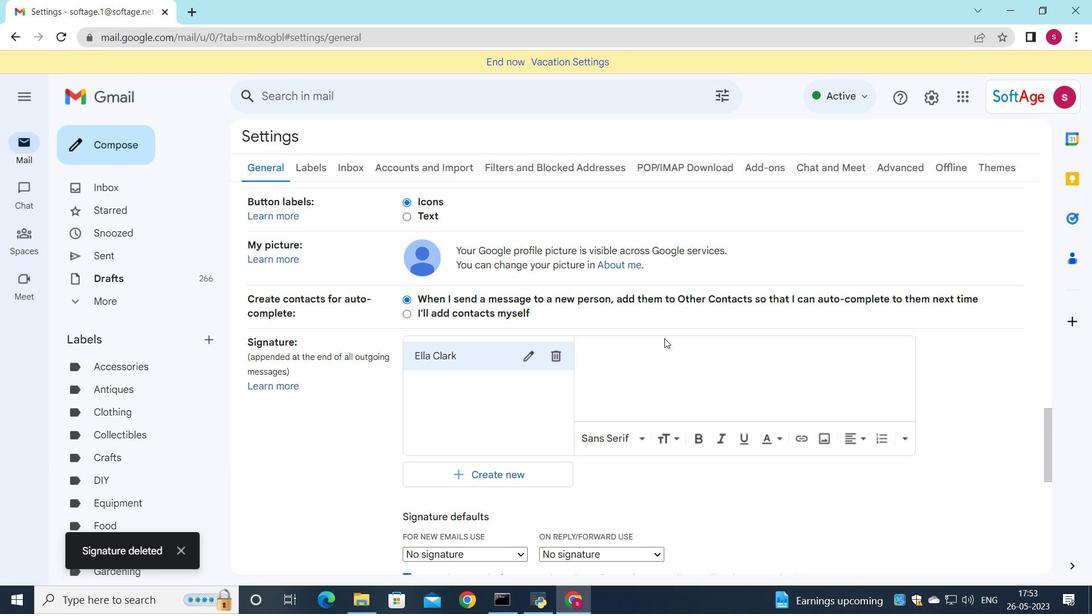 
Action: Mouse pressed left at (664, 341)
Screenshot: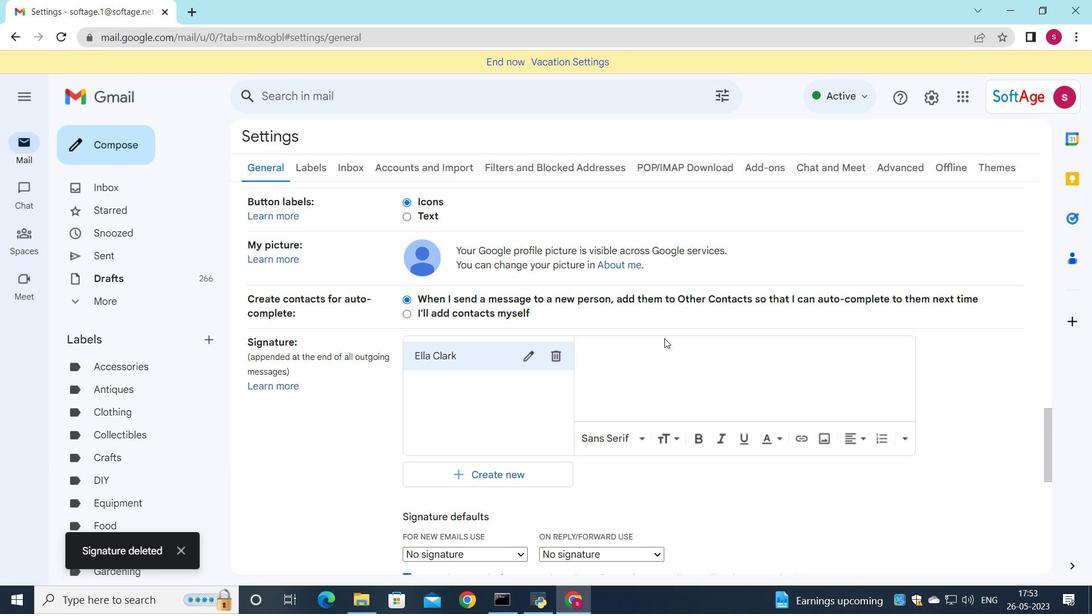 
Action: Mouse moved to (675, 348)
Screenshot: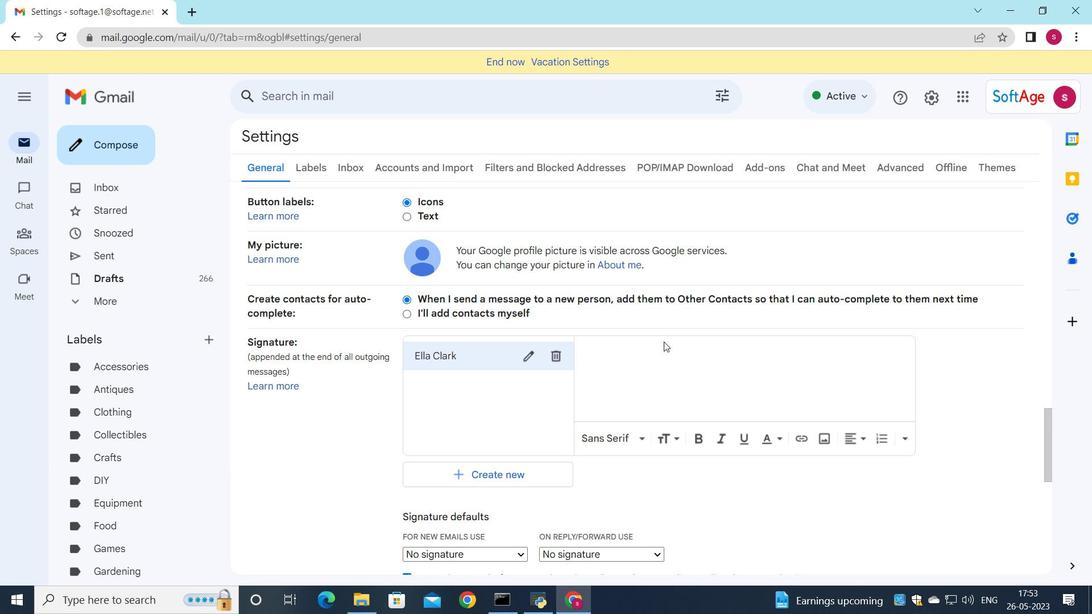 
Action: Mouse pressed left at (675, 348)
Screenshot: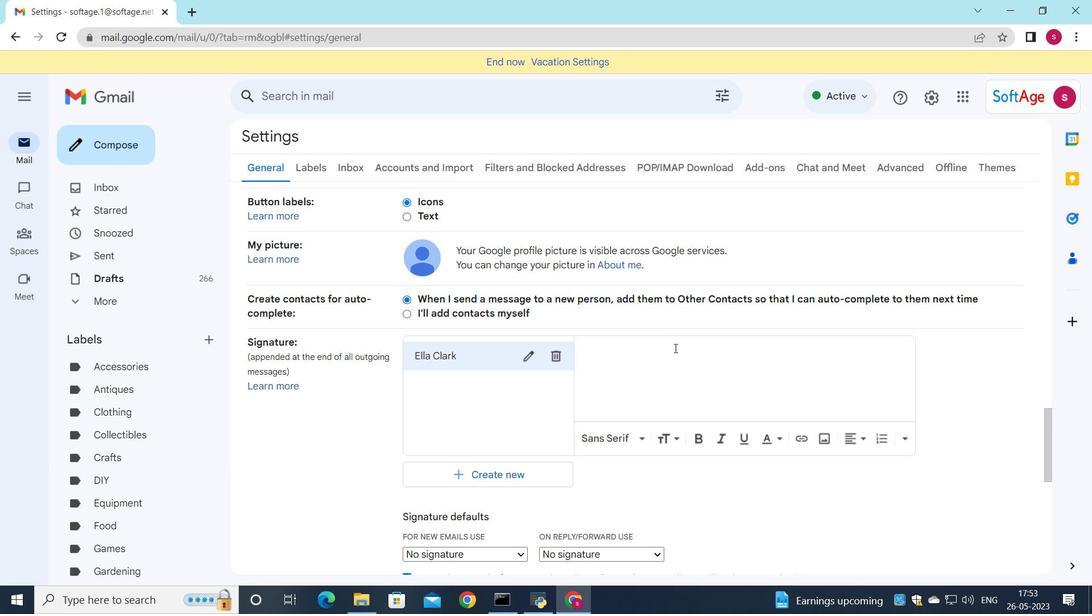 
Action: Key pressed <Key.shift>Ella<Key.space><Key.shift>Clark
Screenshot: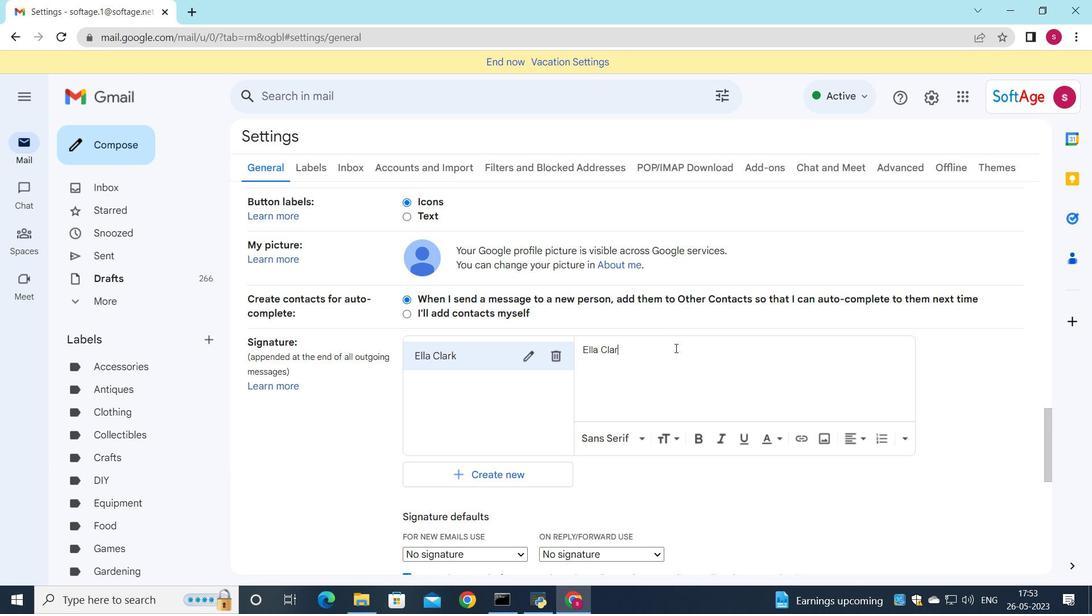 
Action: Mouse scrolled (675, 348) with delta (0, 0)
Screenshot: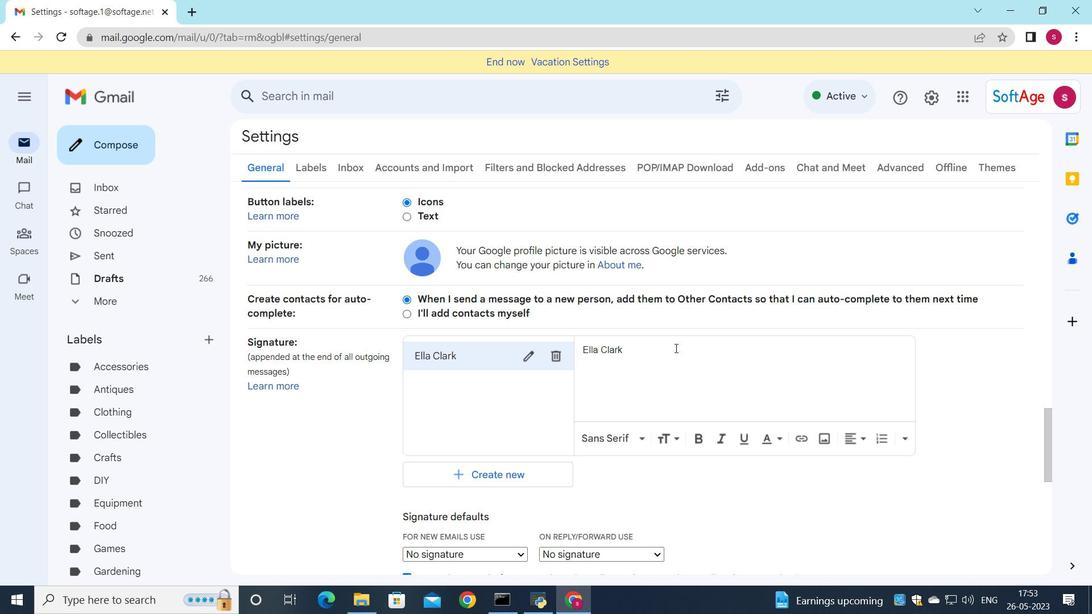 
Action: Mouse scrolled (675, 348) with delta (0, 0)
Screenshot: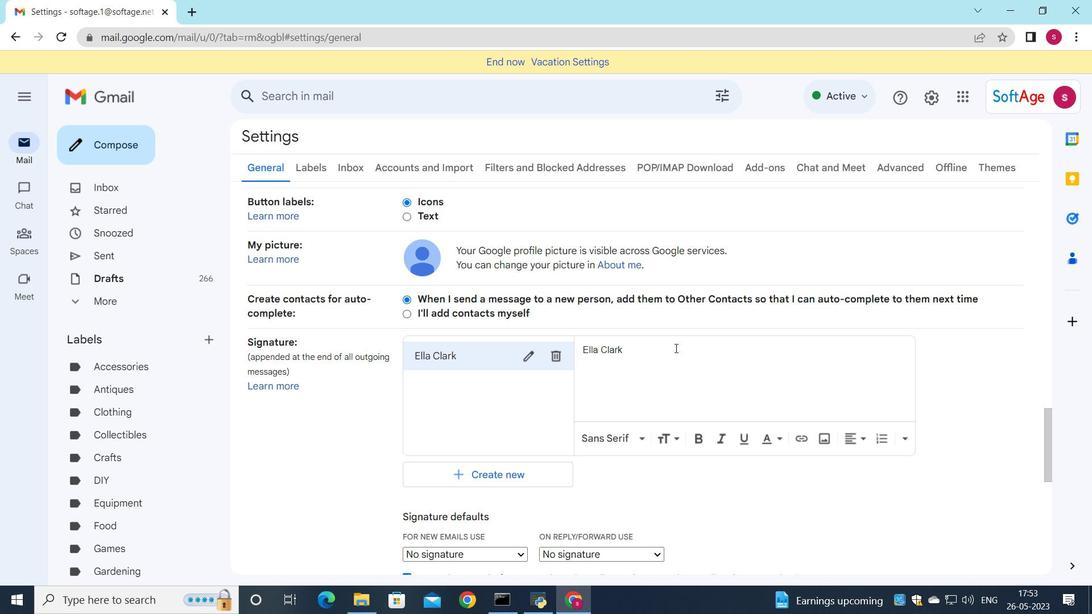 
Action: Mouse moved to (627, 381)
Screenshot: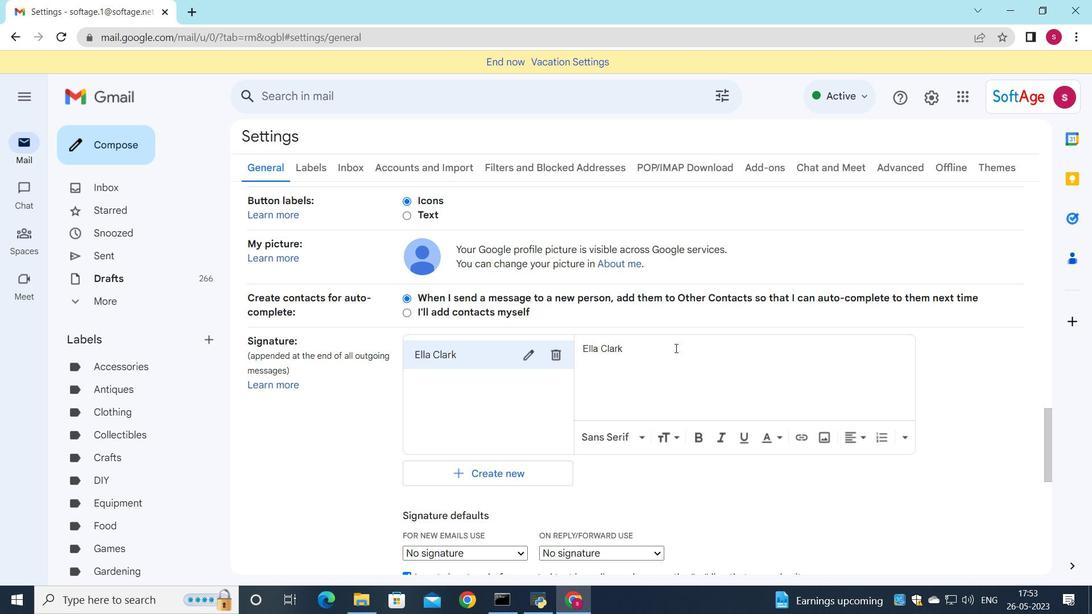 
Action: Mouse scrolled (648, 370) with delta (0, 0)
Screenshot: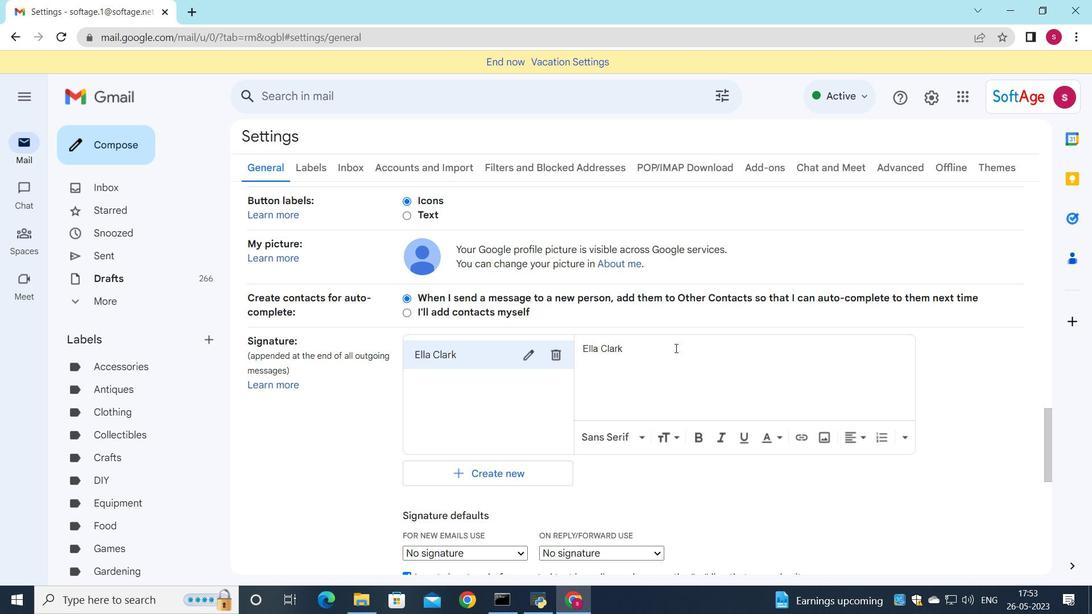 
Action: Mouse moved to (513, 339)
Screenshot: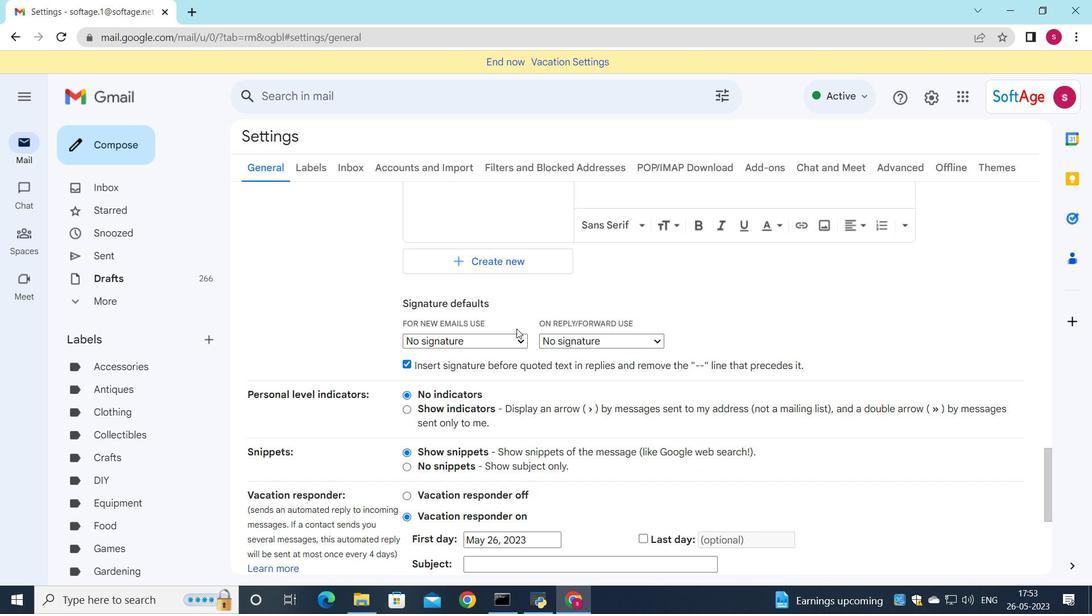 
Action: Mouse pressed left at (513, 339)
Screenshot: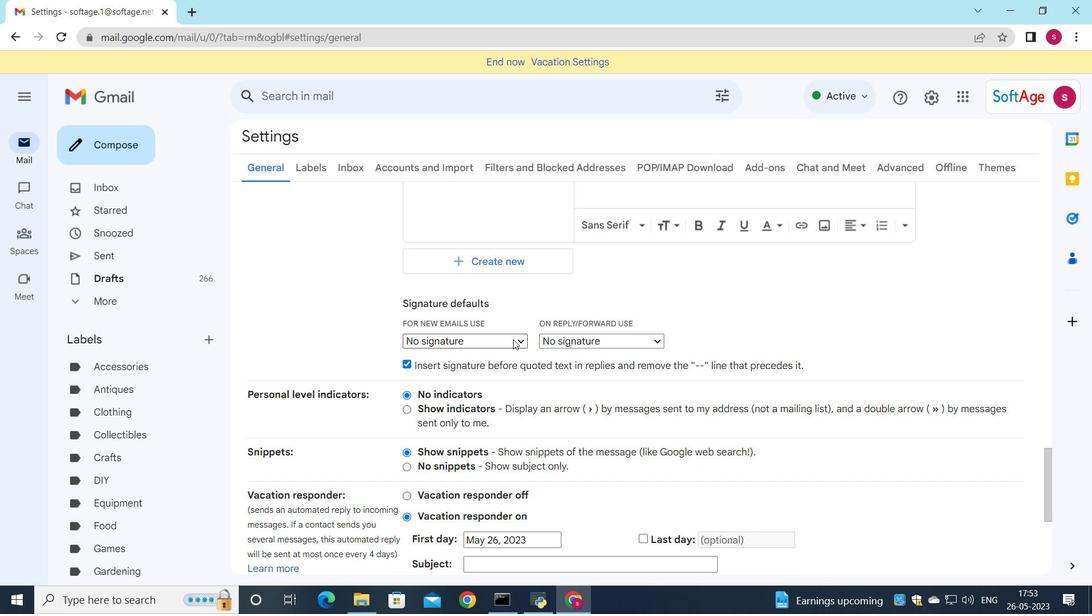 
Action: Mouse moved to (516, 374)
Screenshot: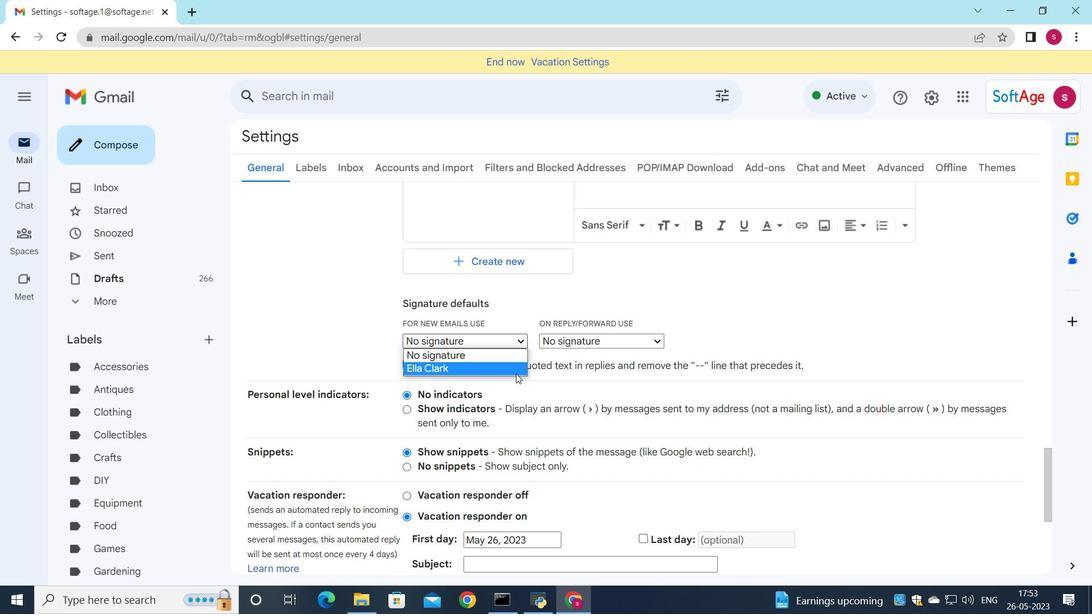 
Action: Mouse pressed left at (516, 374)
Screenshot: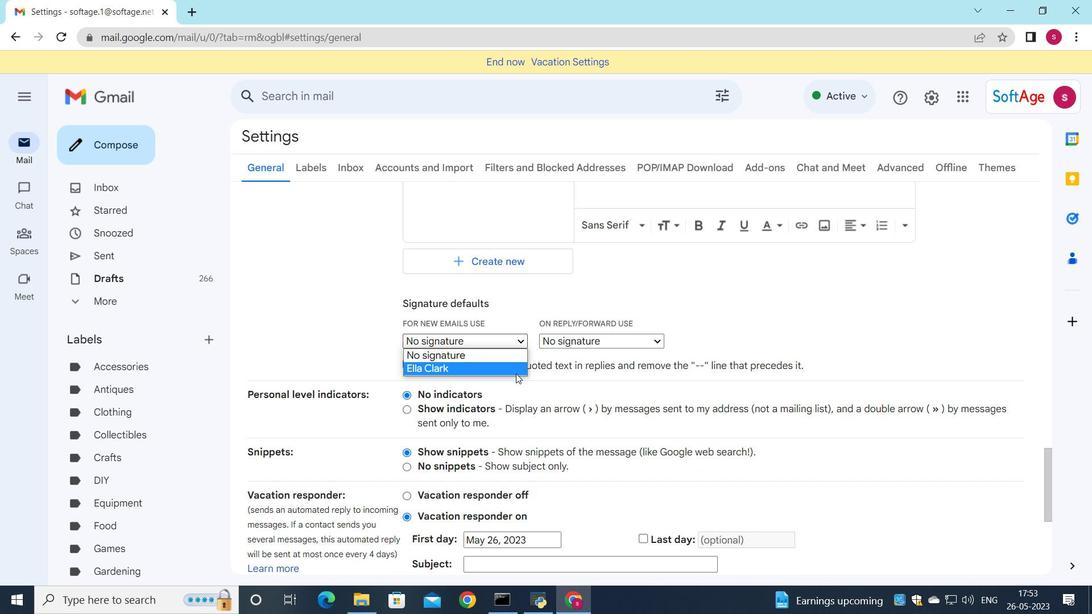 
Action: Mouse moved to (602, 331)
Screenshot: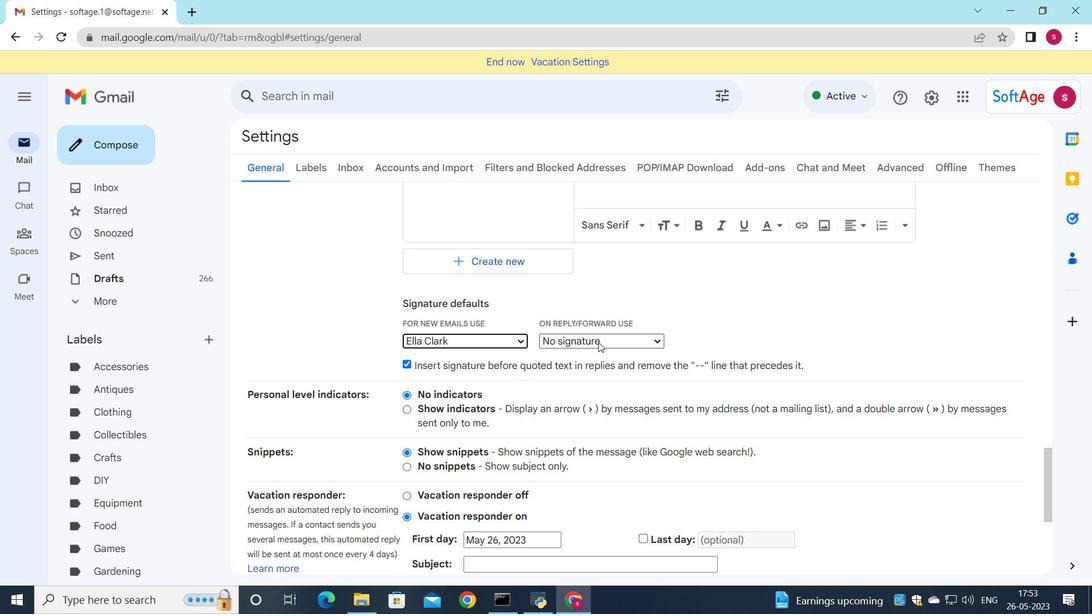 
Action: Mouse pressed left at (602, 331)
Screenshot: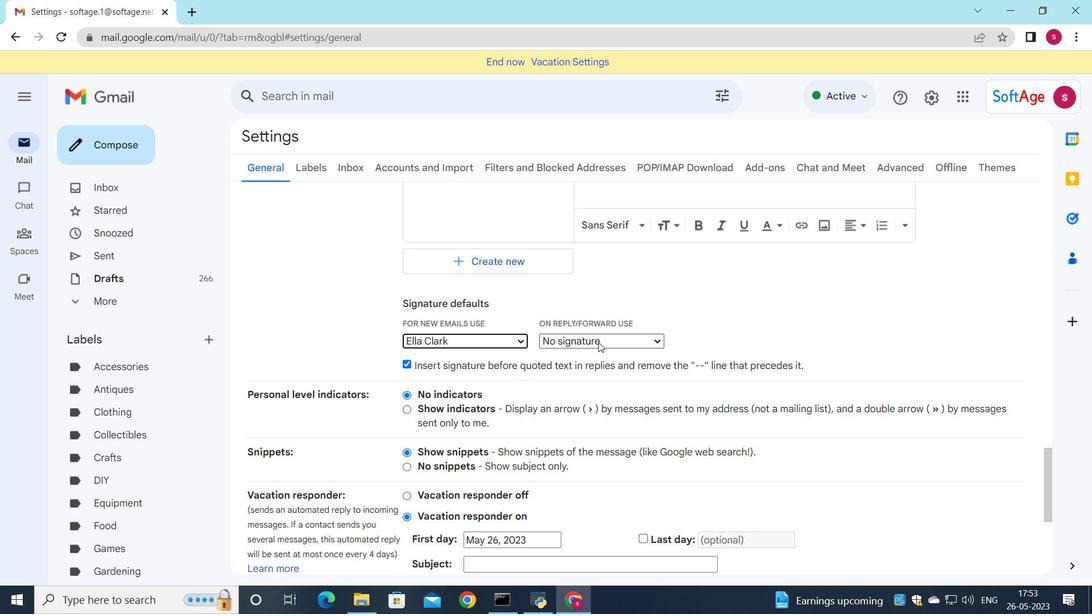 
Action: Mouse moved to (606, 344)
Screenshot: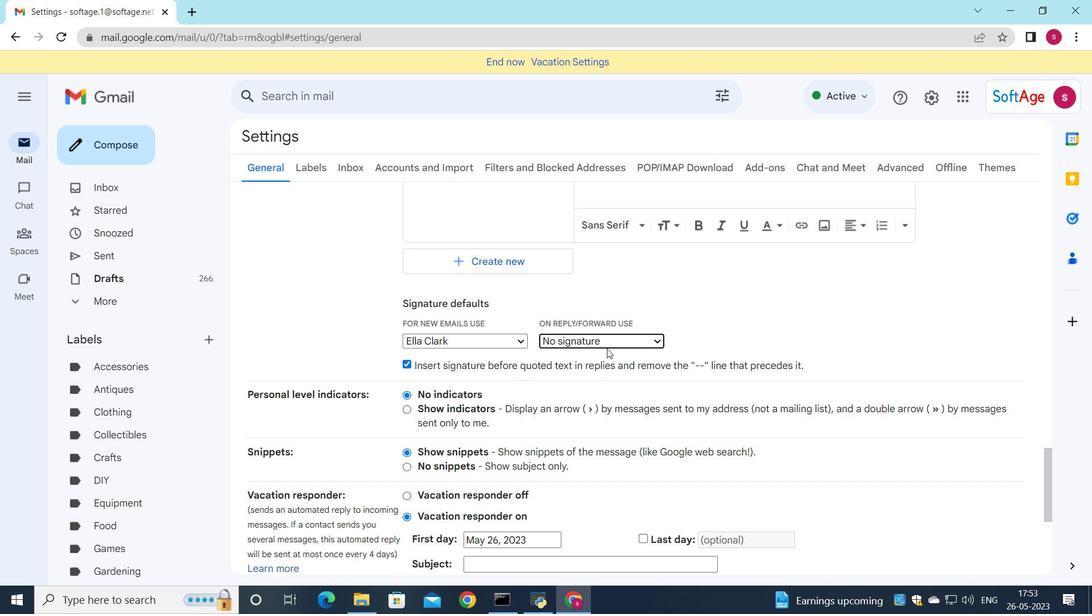 
Action: Mouse pressed left at (606, 344)
Screenshot: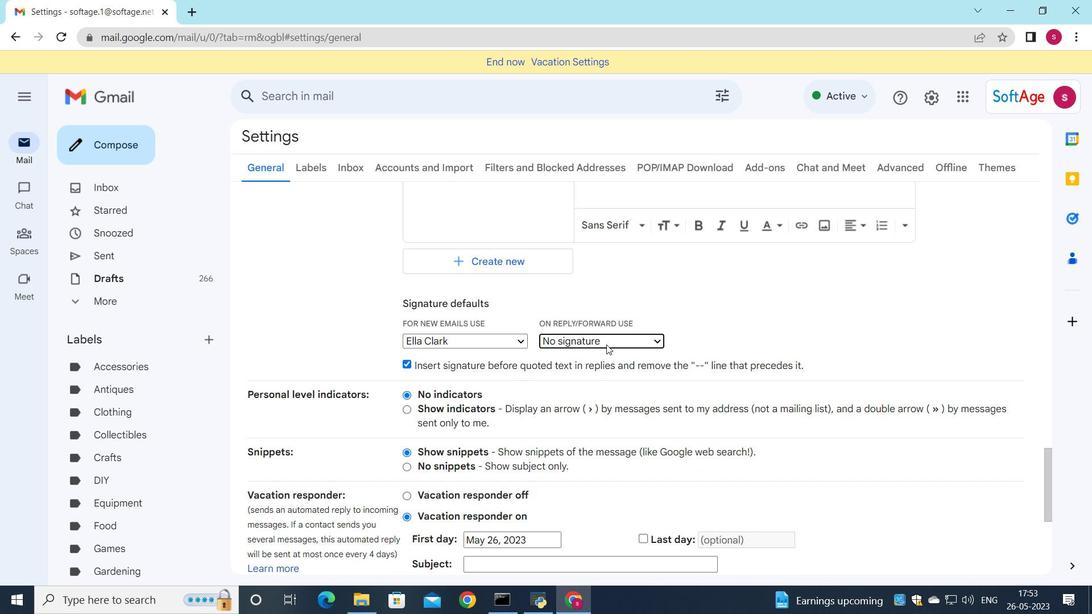 
Action: Mouse moved to (608, 378)
Screenshot: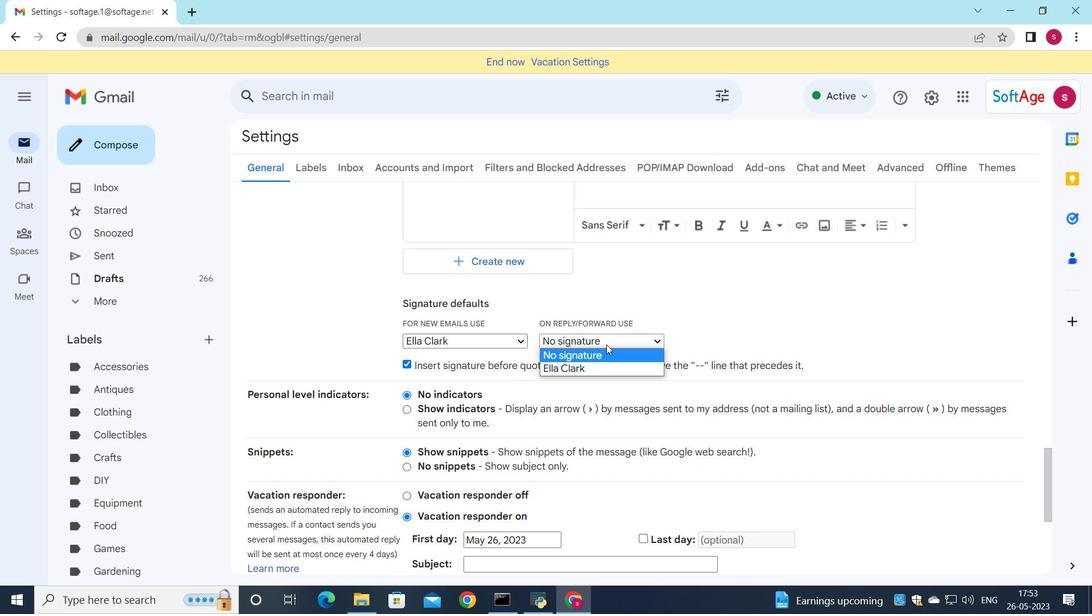 
Action: Mouse pressed left at (608, 378)
Screenshot: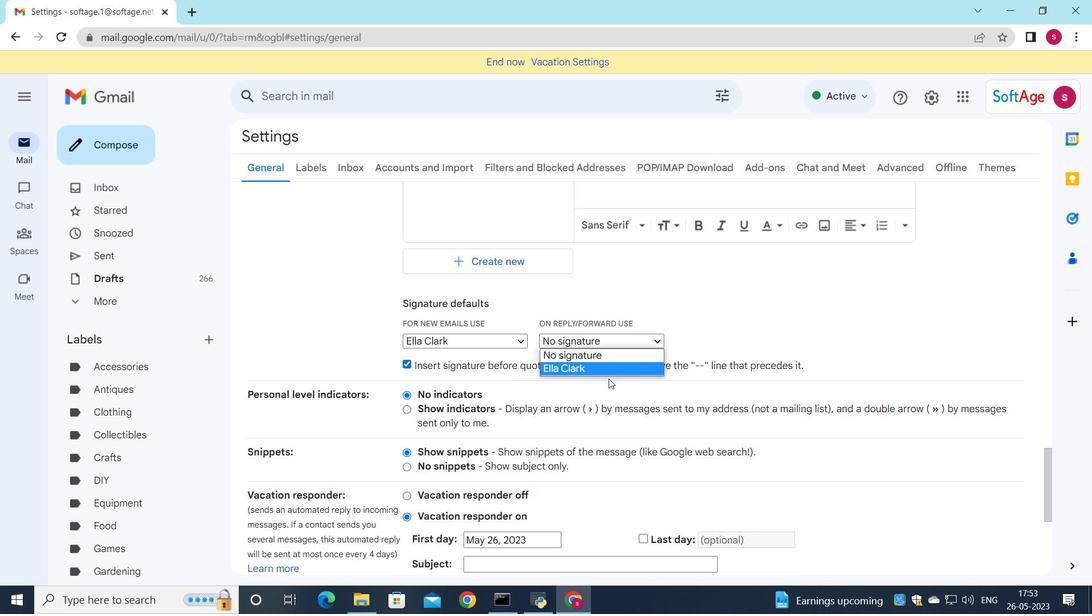 
Action: Mouse moved to (615, 346)
Screenshot: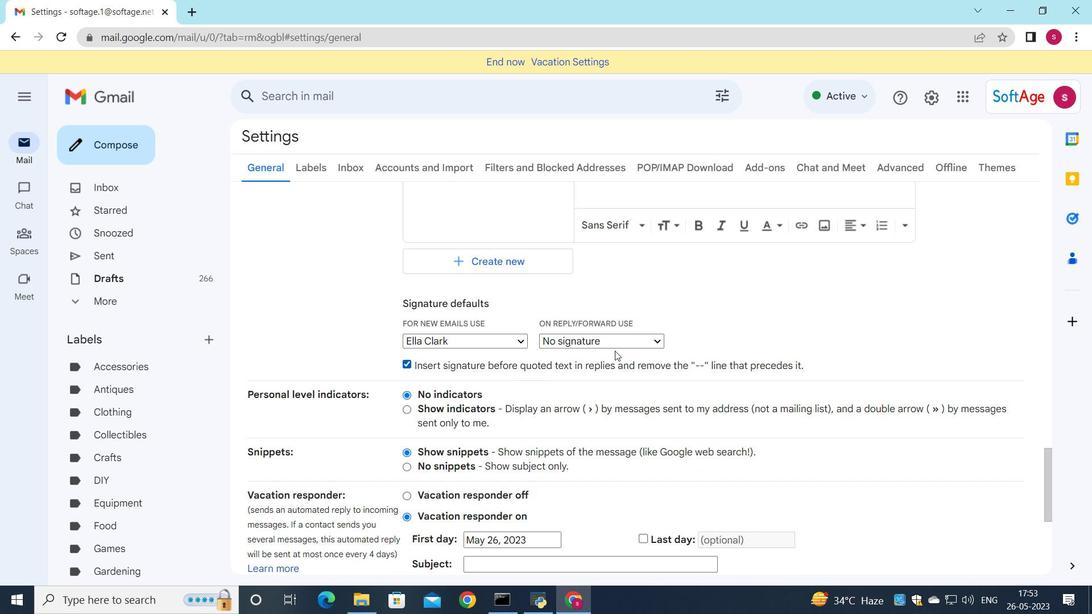 
Action: Mouse pressed left at (615, 346)
Screenshot: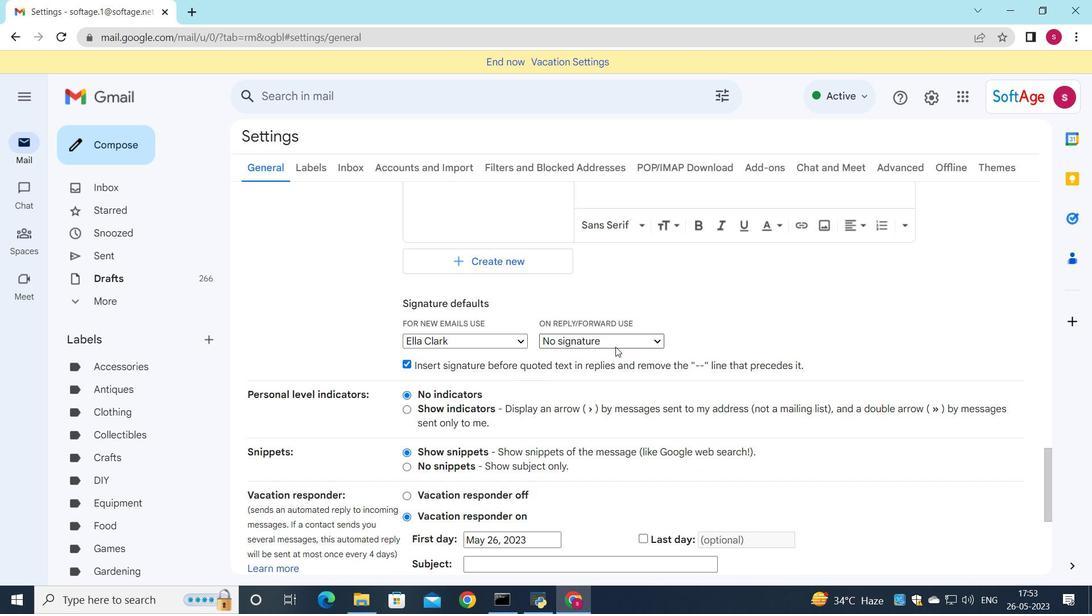 
Action: Mouse moved to (603, 367)
Screenshot: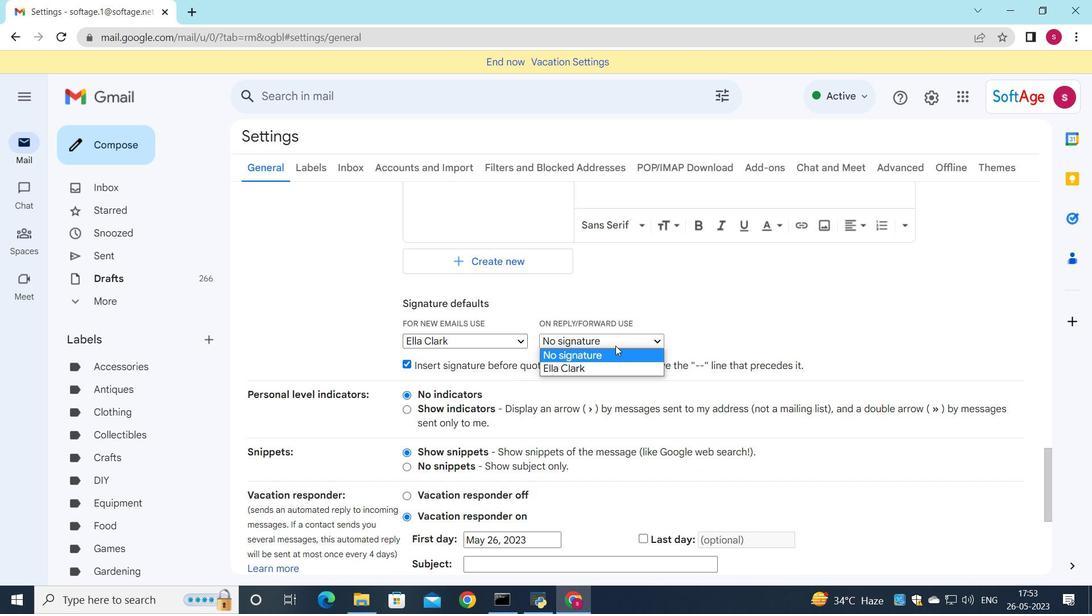
Action: Mouse pressed left at (603, 367)
Screenshot: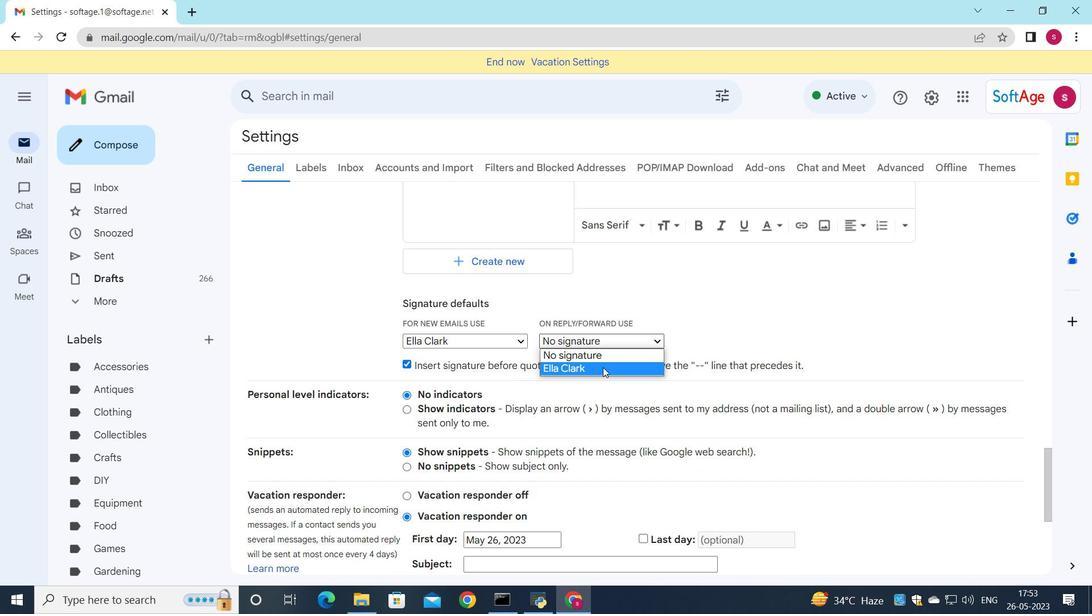 
Action: Mouse scrolled (603, 366) with delta (0, 0)
Screenshot: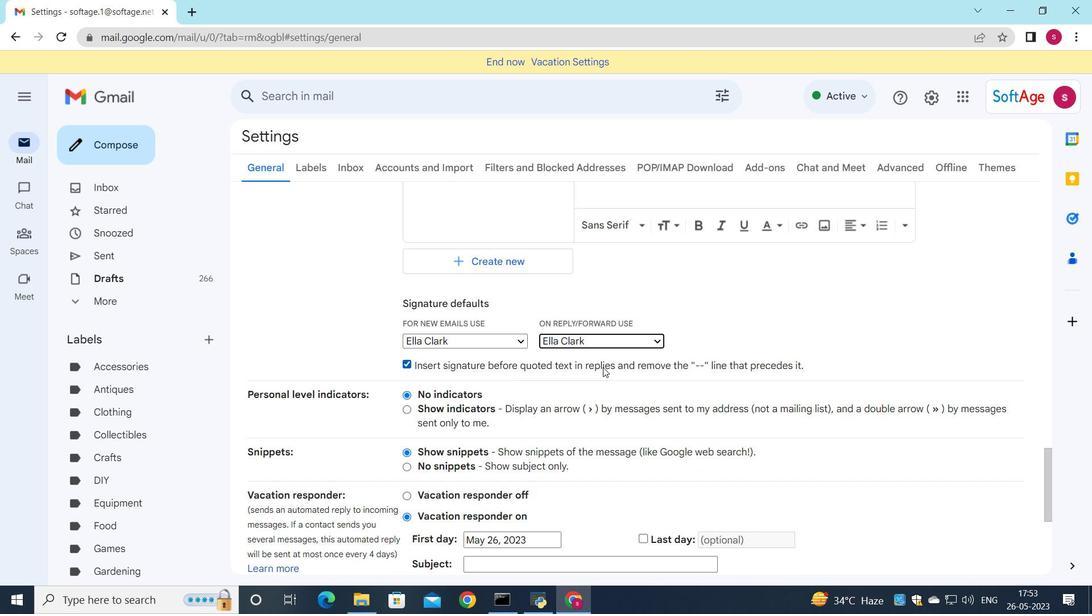 
Action: Mouse scrolled (603, 366) with delta (0, 0)
Screenshot: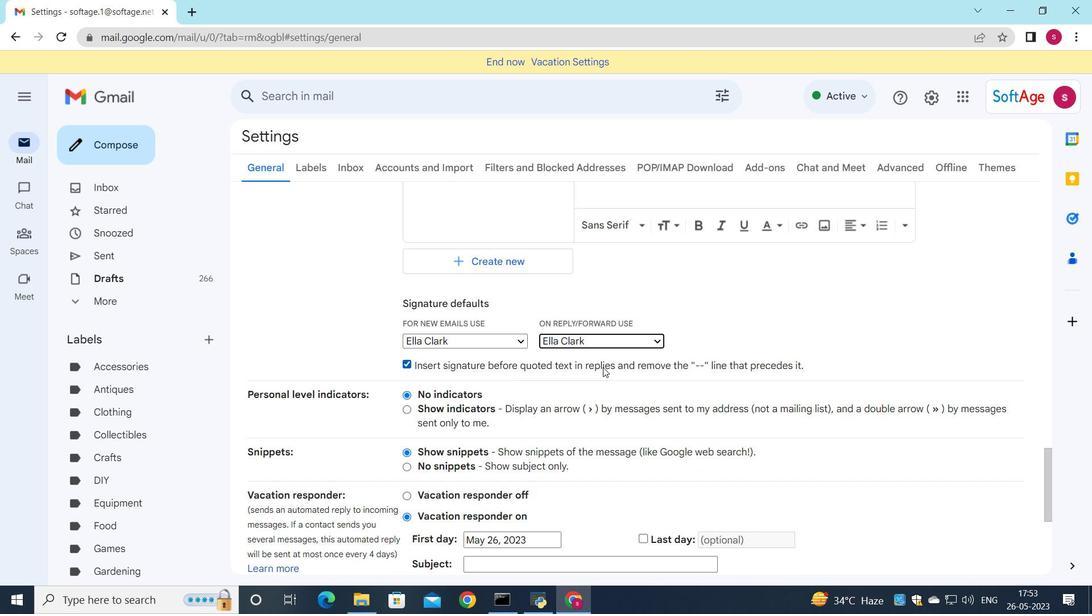
Action: Mouse scrolled (603, 366) with delta (0, 0)
Screenshot: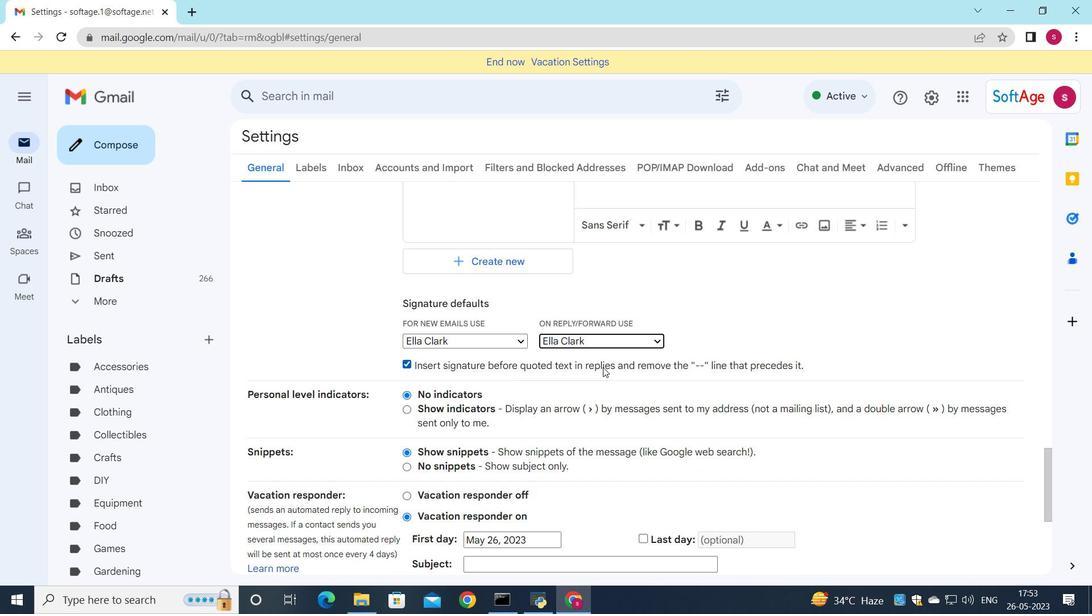 
Action: Mouse scrolled (603, 366) with delta (0, 0)
Screenshot: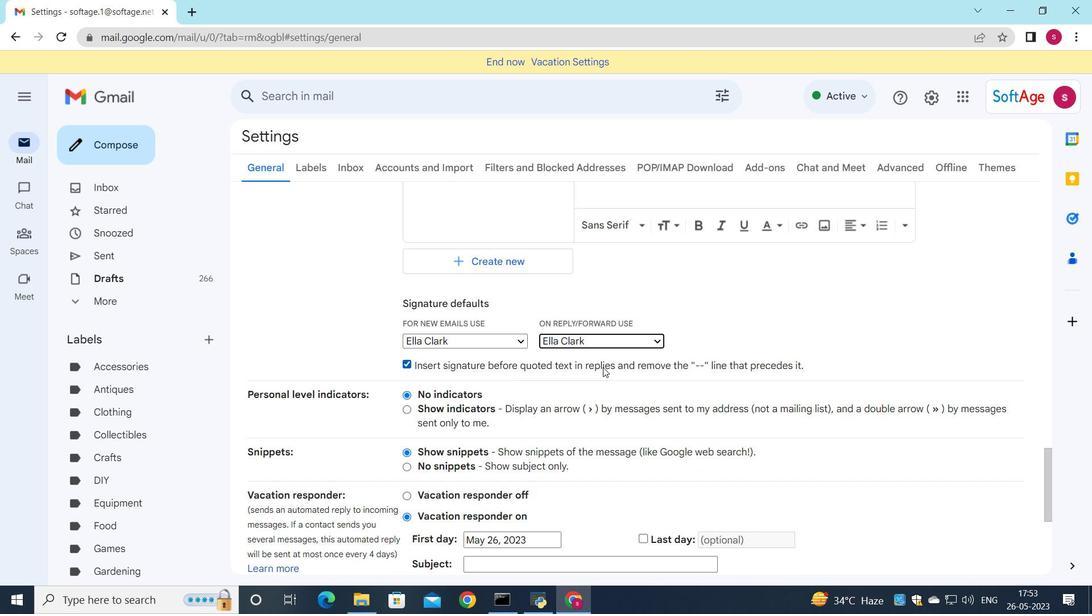
Action: Mouse scrolled (603, 366) with delta (0, 0)
Screenshot: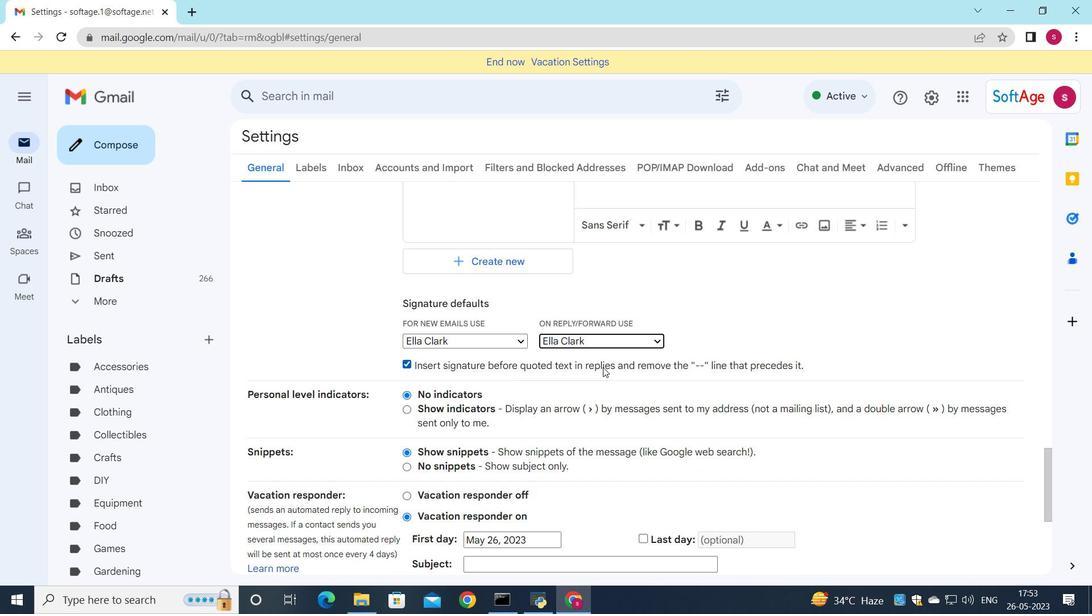 
Action: Mouse scrolled (603, 366) with delta (0, 0)
Screenshot: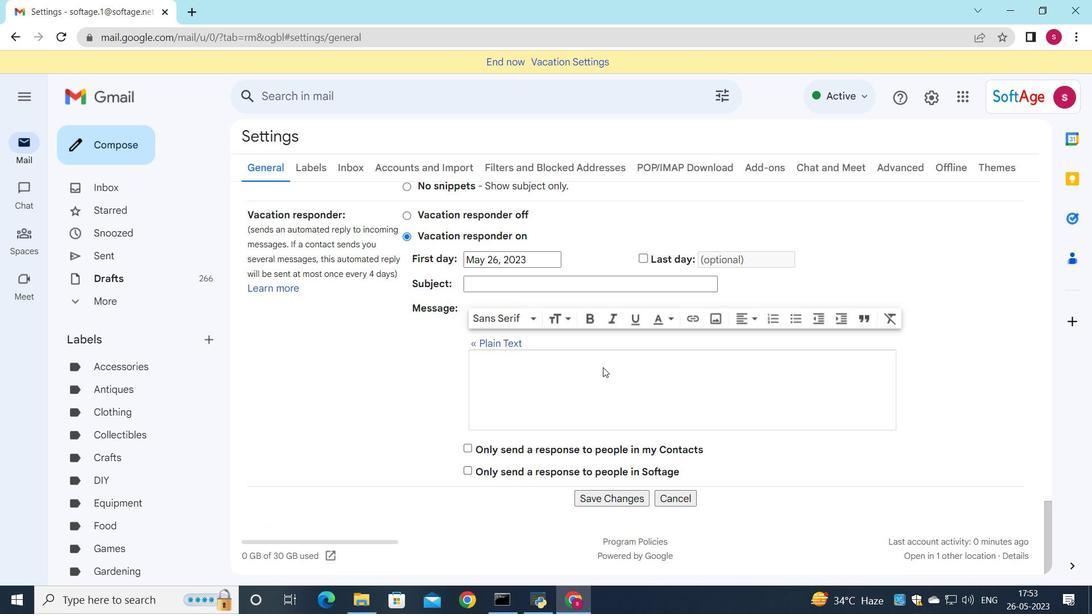 
Action: Mouse scrolled (603, 366) with delta (0, 0)
Screenshot: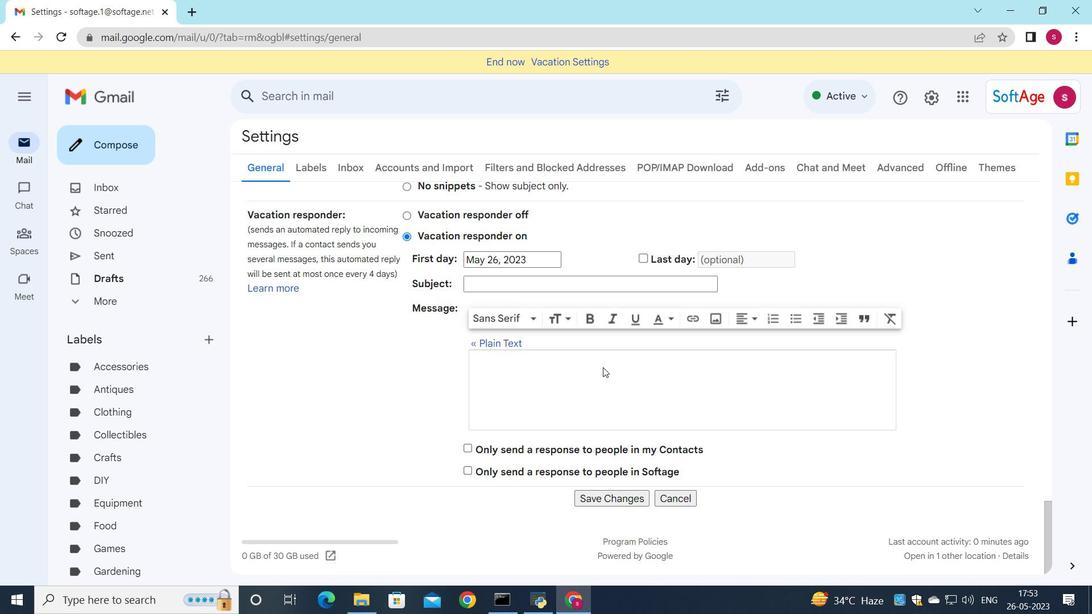 
Action: Mouse scrolled (603, 366) with delta (0, 0)
Screenshot: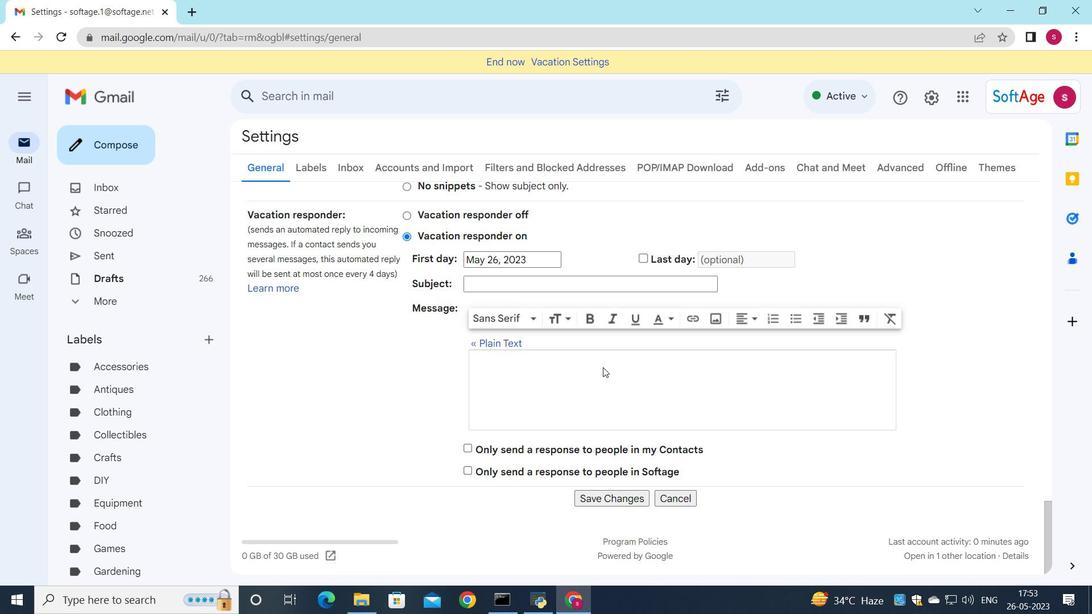 
Action: Mouse moved to (597, 493)
Screenshot: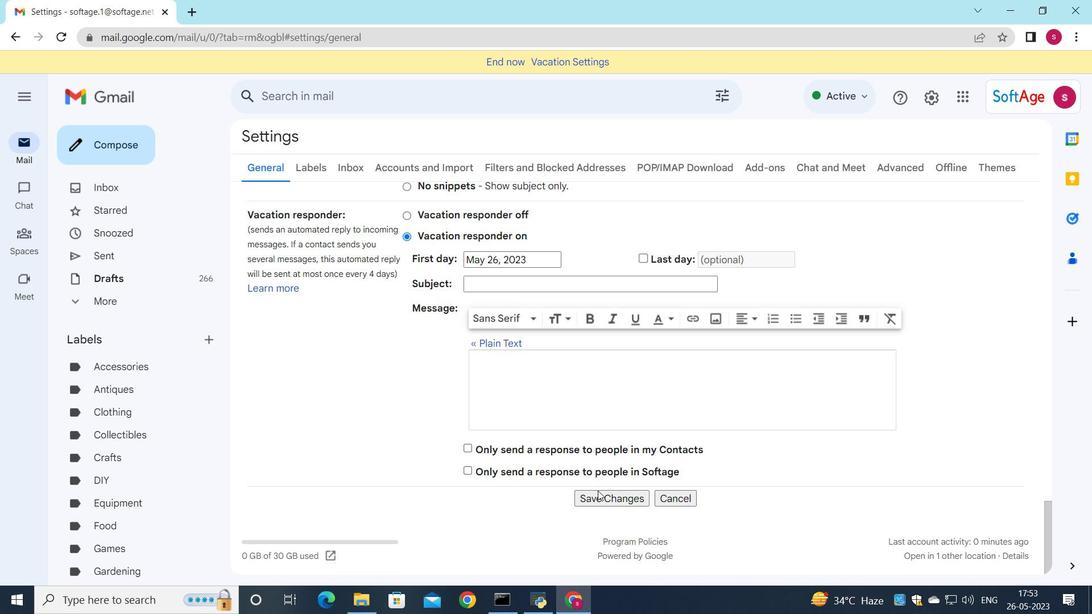 
Action: Mouse pressed left at (597, 493)
Screenshot: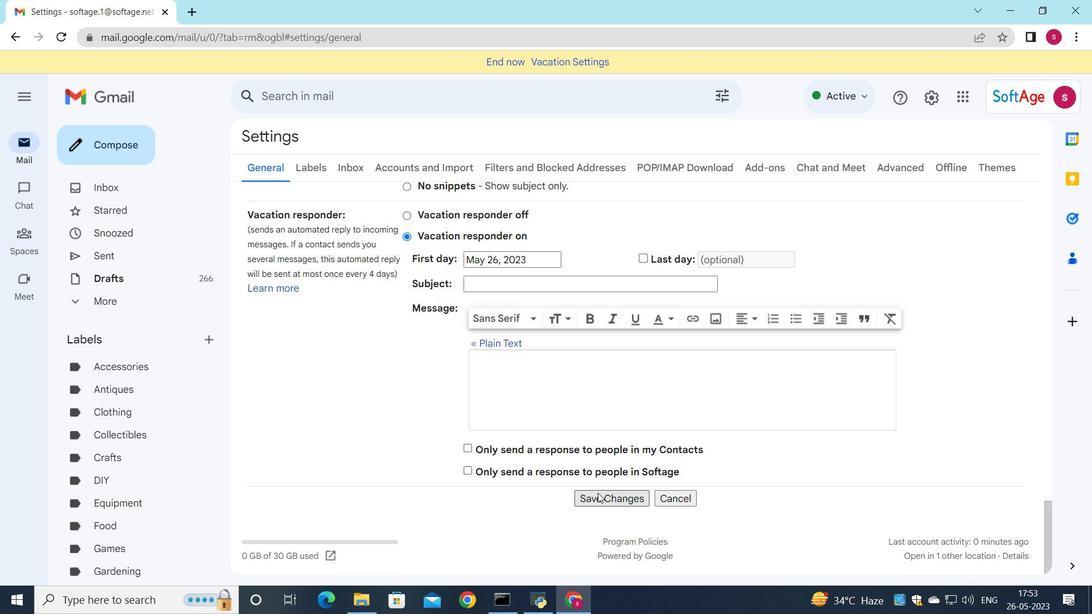 
Action: Mouse moved to (135, 149)
Screenshot: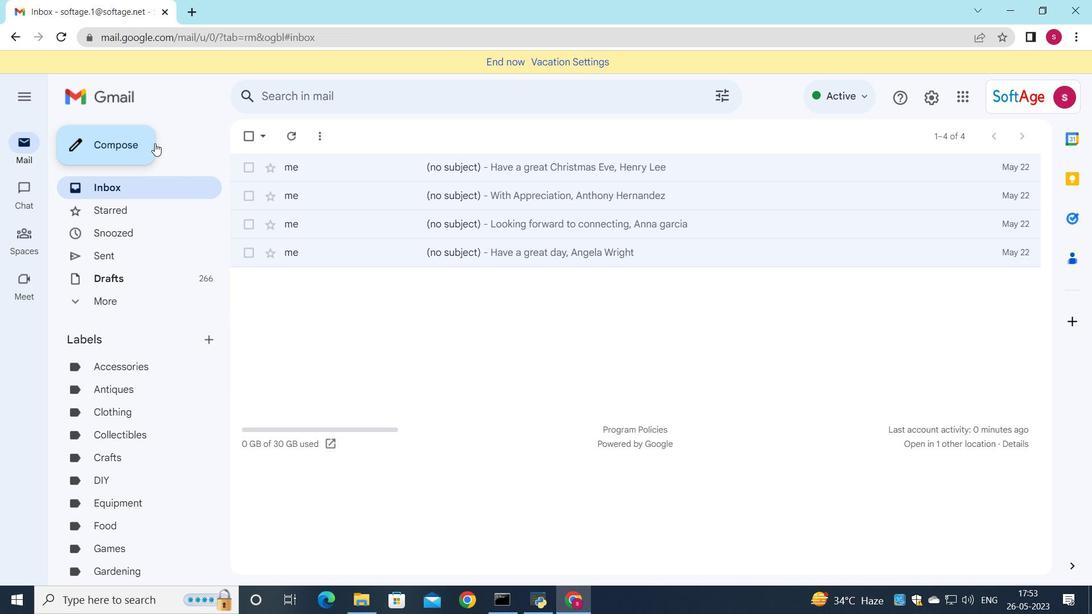 
Action: Mouse pressed left at (135, 149)
Screenshot: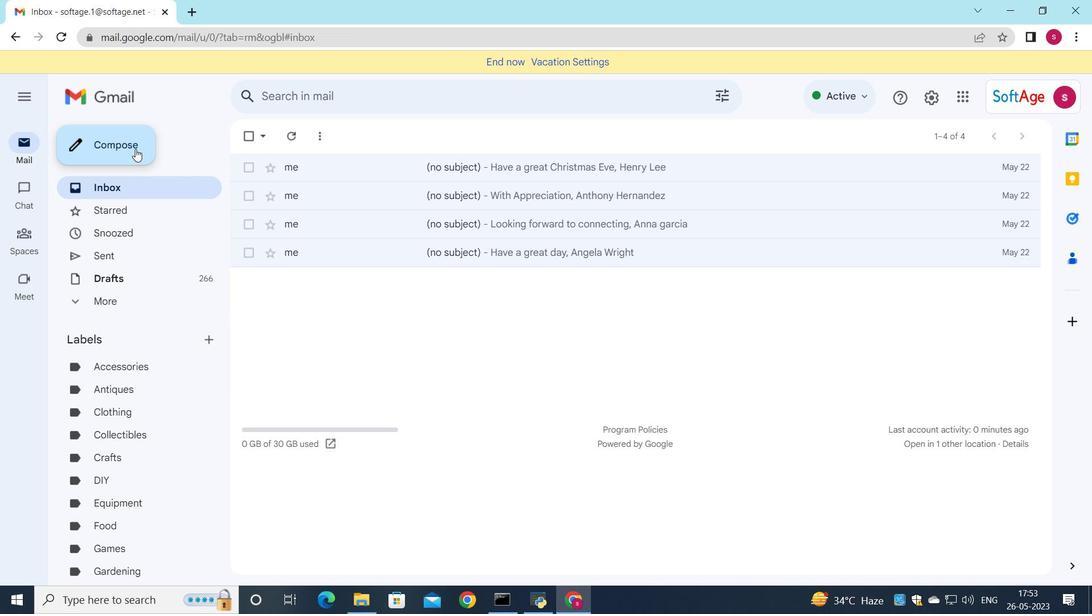
Action: Mouse moved to (786, 250)
Screenshot: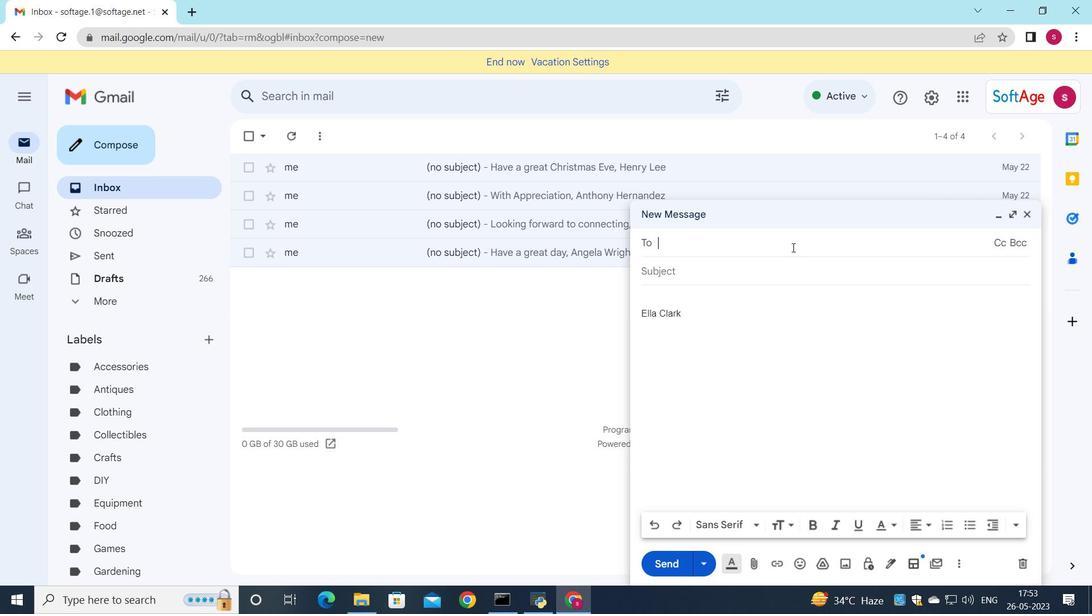 
Action: Key pressed softage.9
Screenshot: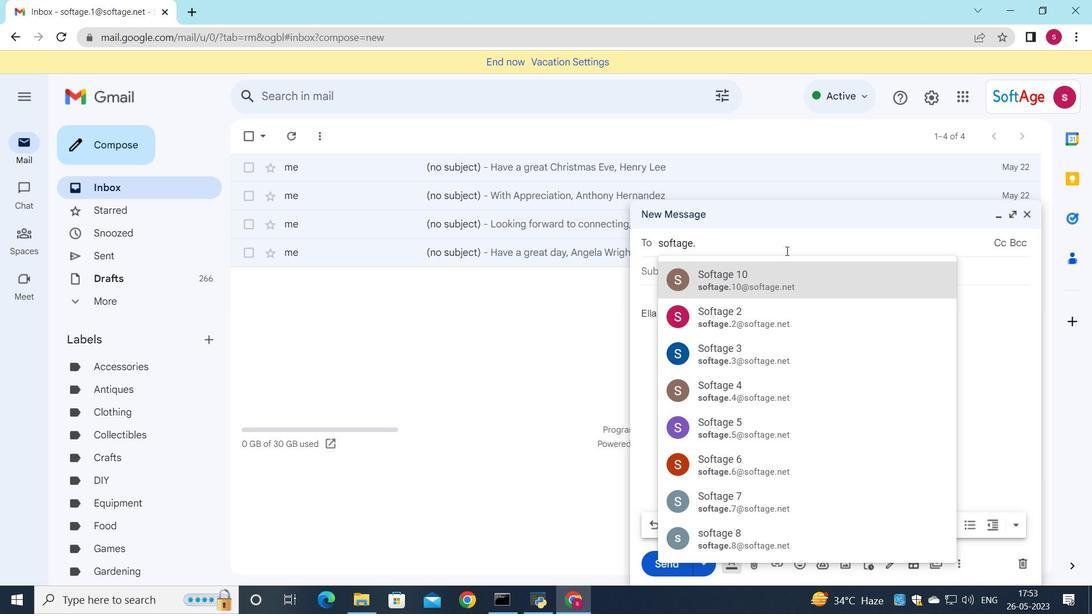
Action: Mouse moved to (729, 287)
Screenshot: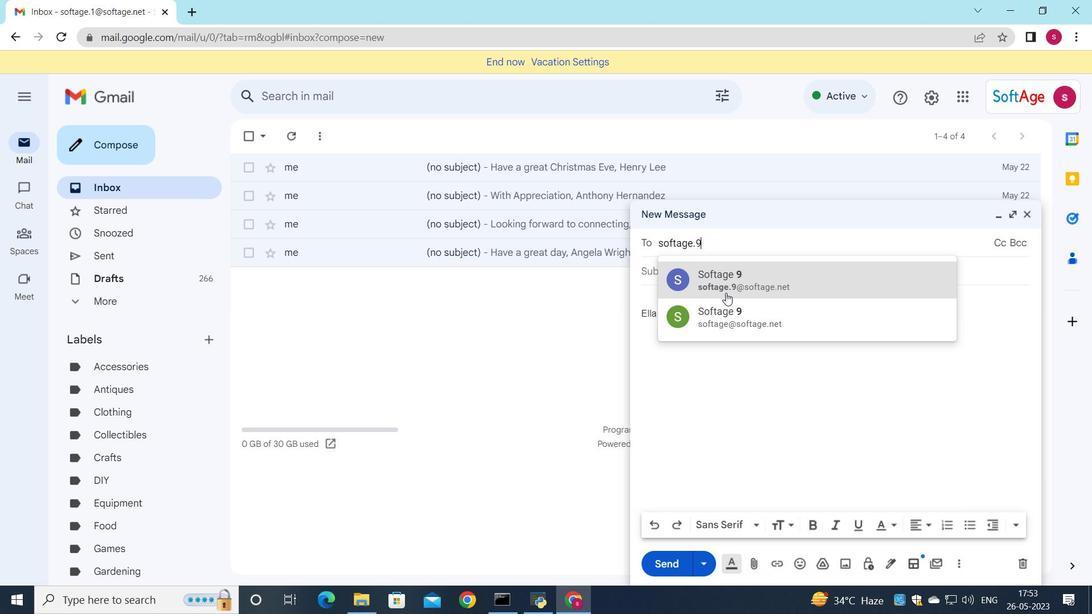 
Action: Mouse pressed left at (729, 287)
Screenshot: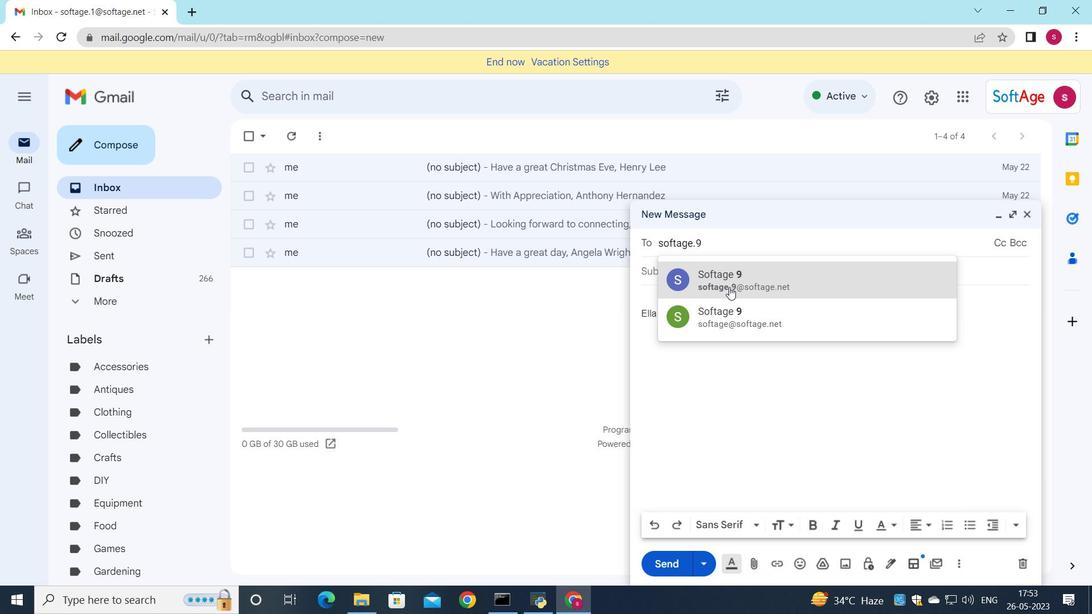 
Action: Mouse moved to (966, 249)
Screenshot: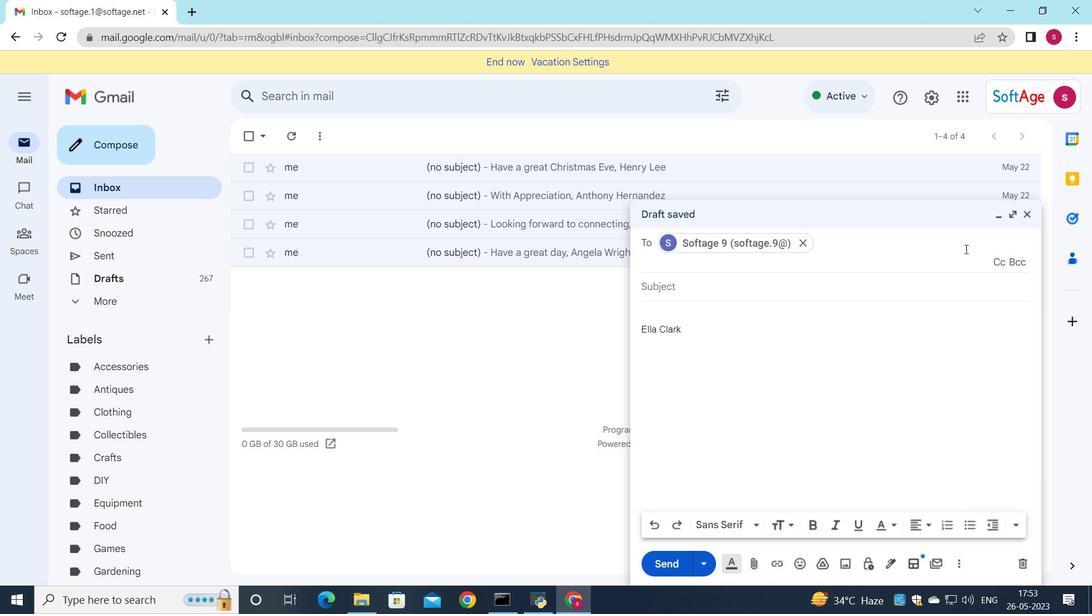 
Action: Key pressed soft
Screenshot: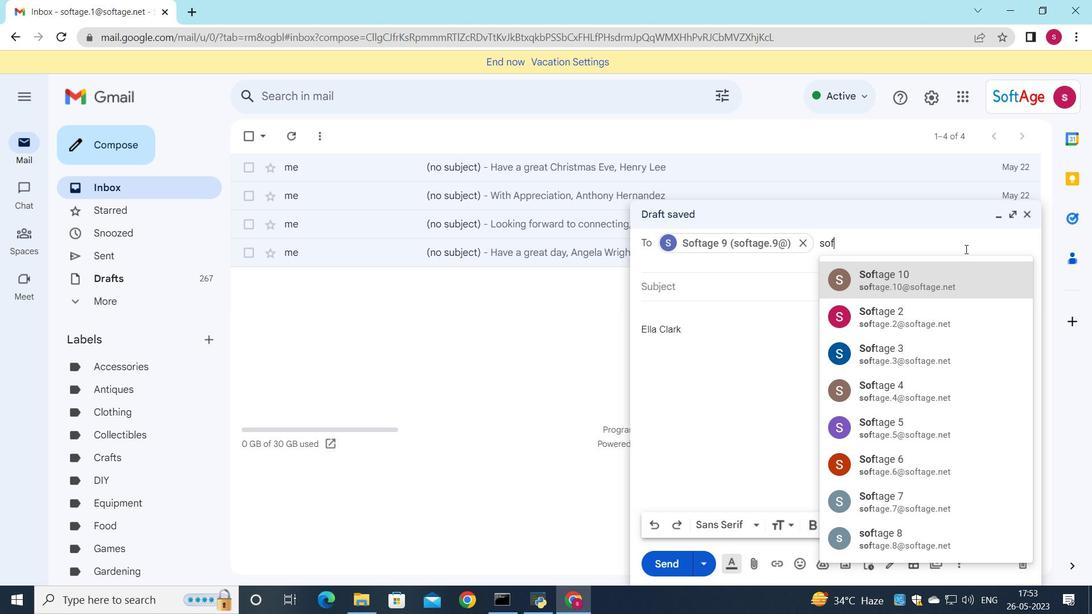 
Action: Mouse moved to (941, 277)
Screenshot: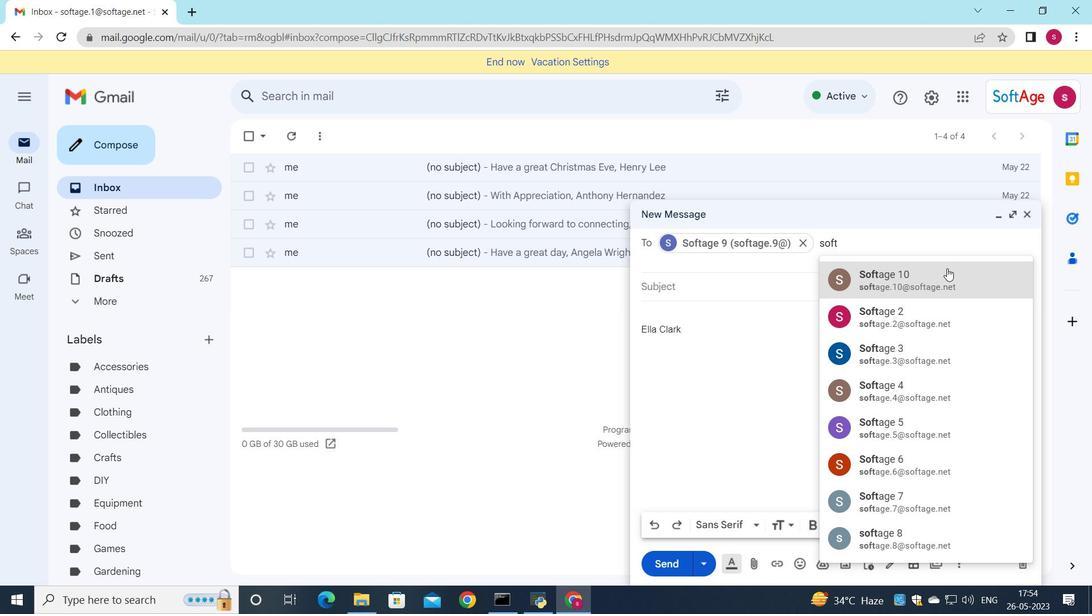 
Action: Mouse pressed left at (941, 277)
Screenshot: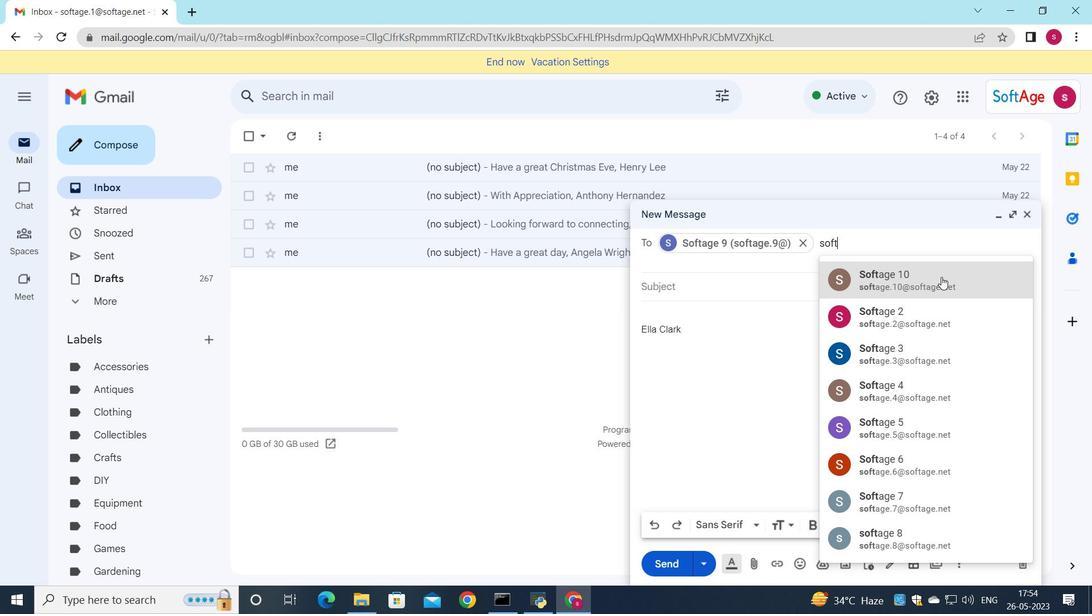 
Action: Mouse moved to (799, 279)
Screenshot: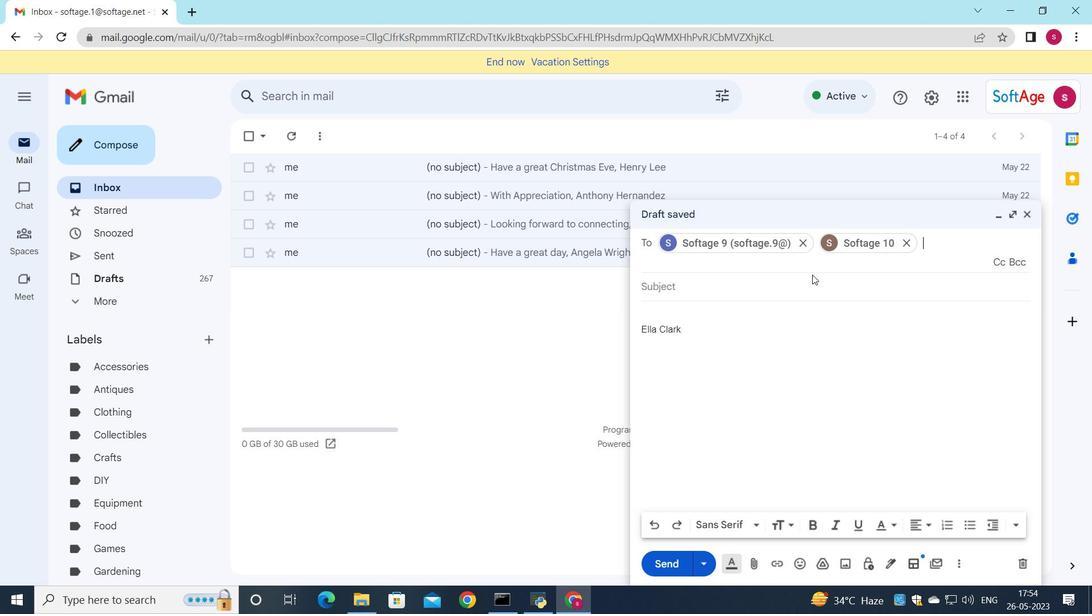 
Action: Mouse pressed left at (799, 279)
Screenshot: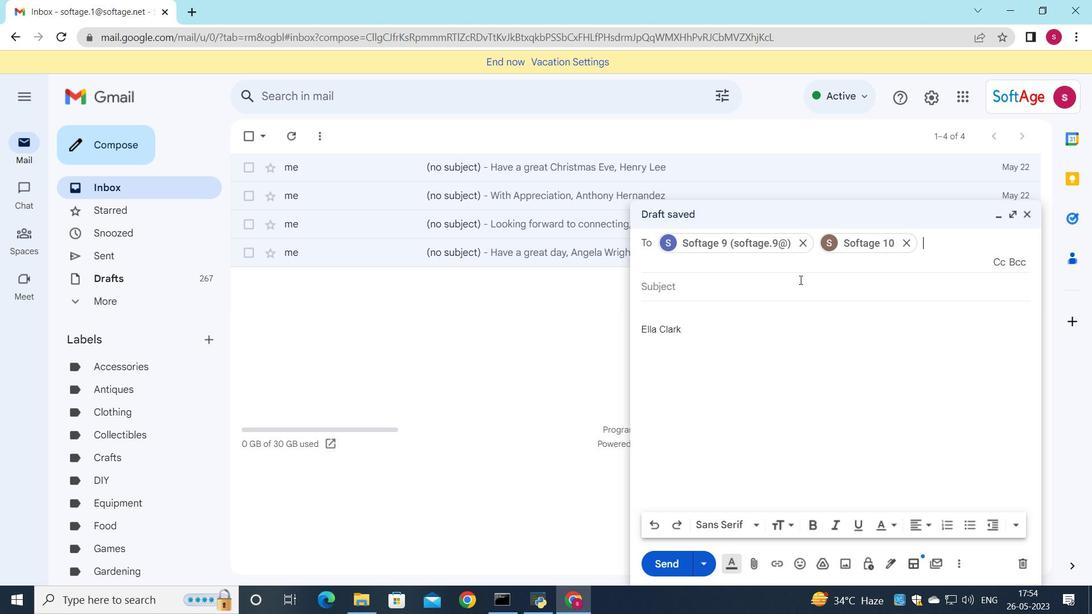 
Action: Key pressed <Key.shift>Request<Key.space>for<Key.space>an<Key.space>interview
Screenshot: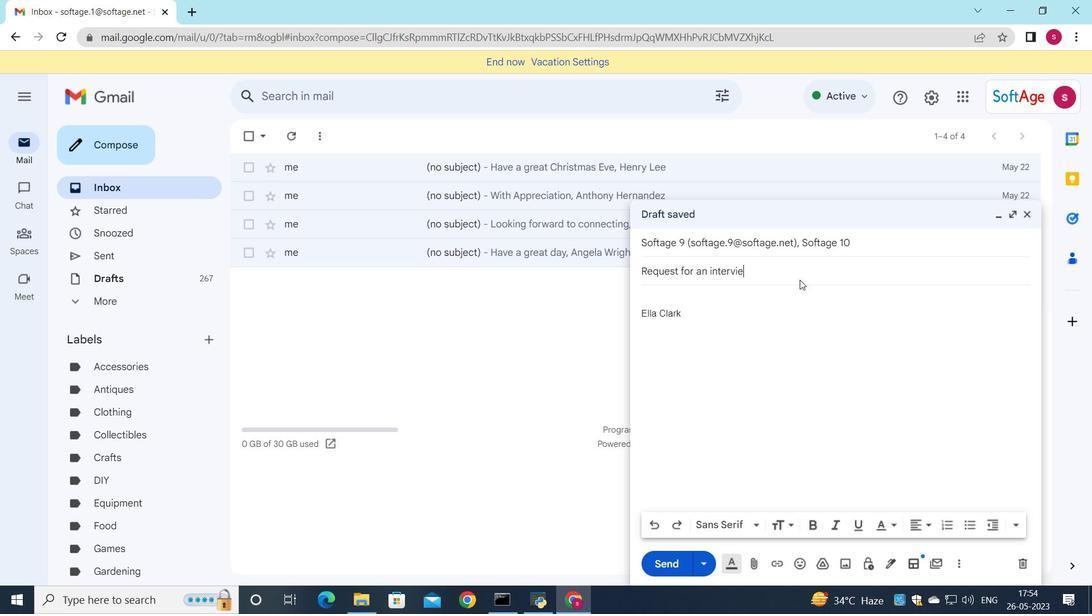 
Action: Mouse moved to (658, 292)
Screenshot: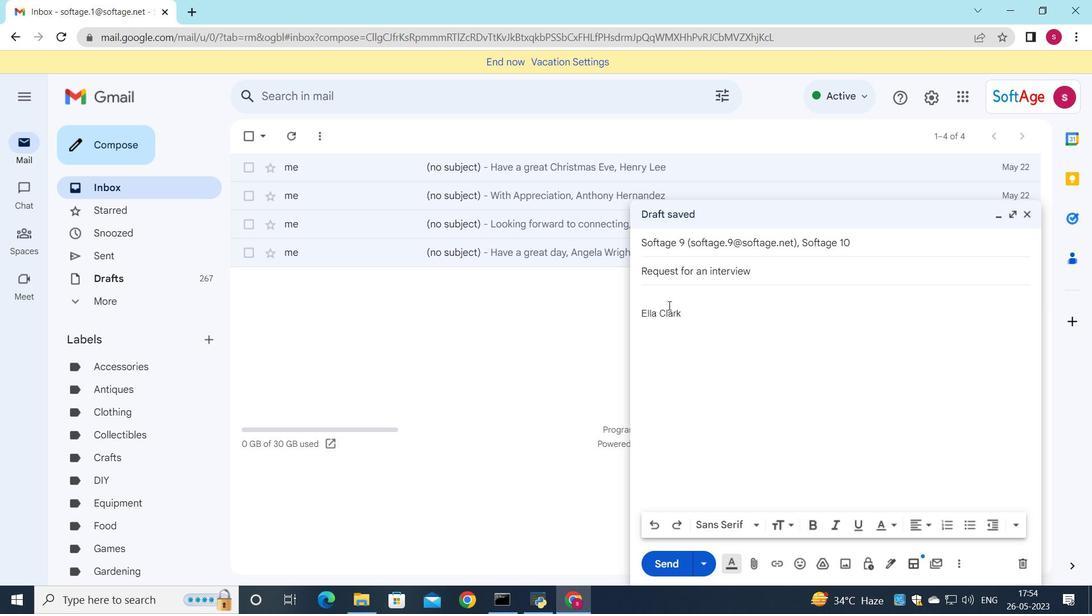 
Action: Mouse pressed left at (658, 292)
Screenshot: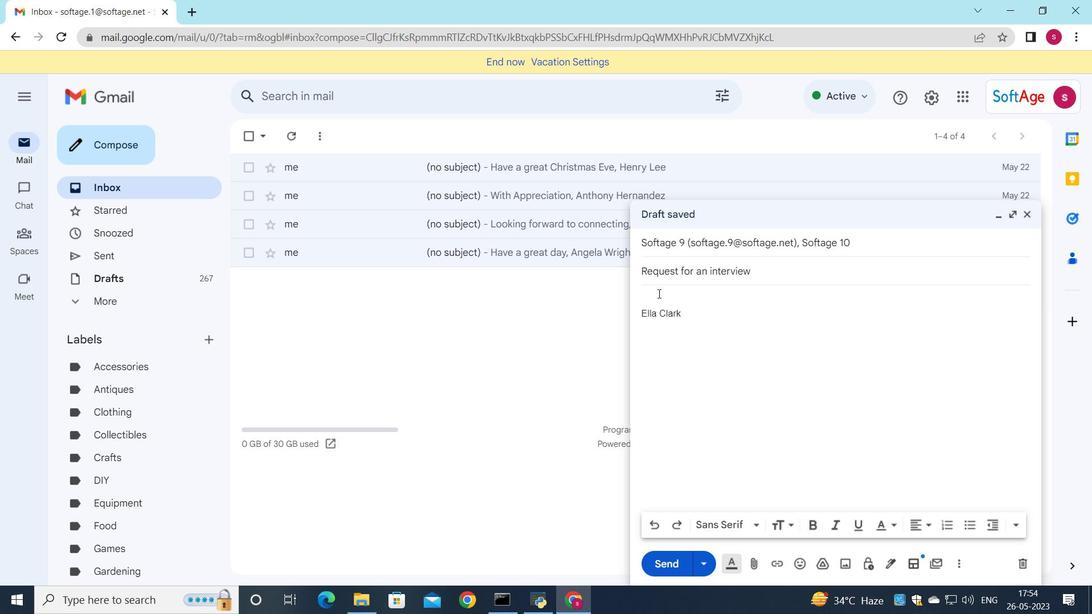
Action: Key pressed <Key.shift><Key.shift><Key.shift><Key.shift><Key.shift>I<Key.space>appo<Key.backspace><Key.backspace><Key.backspace>plogize<Key.space>for<Key.space>any<Key.space>errors<Key.space>on<Key.space>our<Key.space>ens<Key.backspace>d<Key.space>and<Key.space>would<Key.space>like<Key.space>to<Key.space>make<Key.space>it<Key.space>right
Screenshot: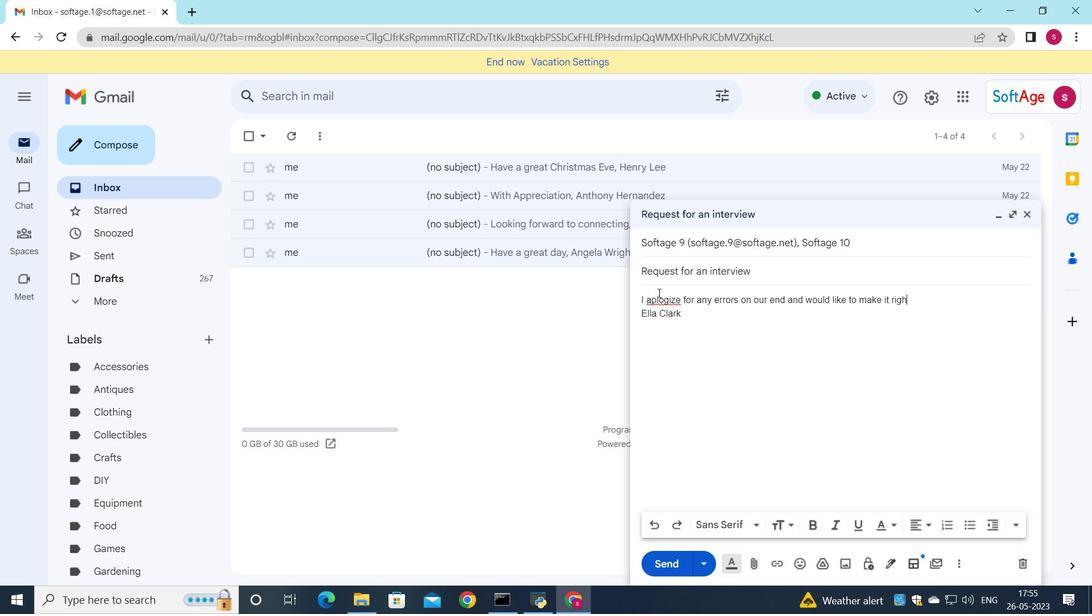 
Action: Mouse moved to (655, 301)
Screenshot: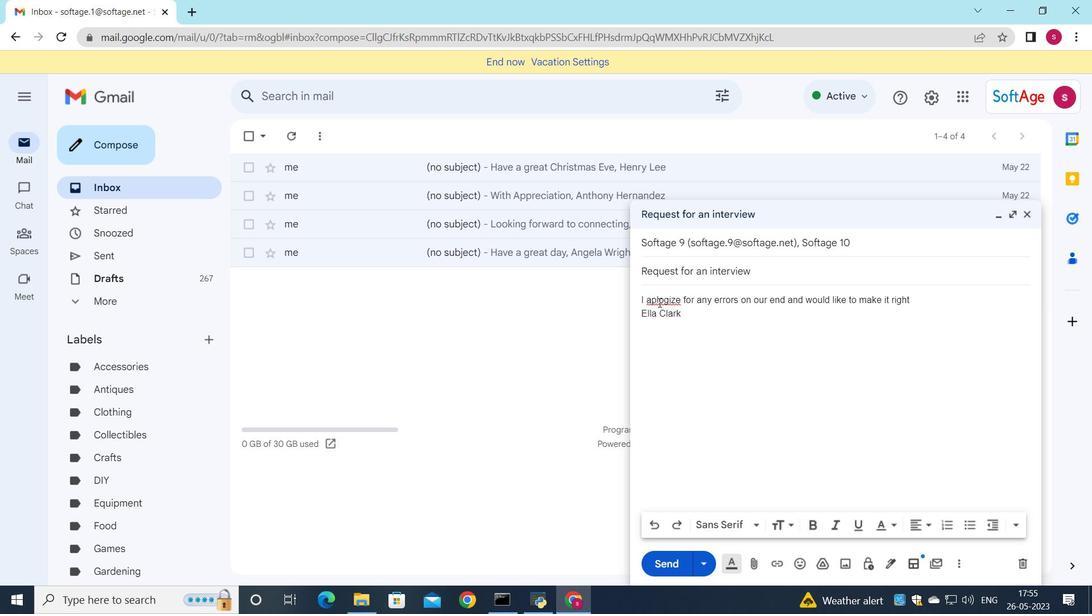 
Action: Mouse pressed left at (655, 301)
Screenshot: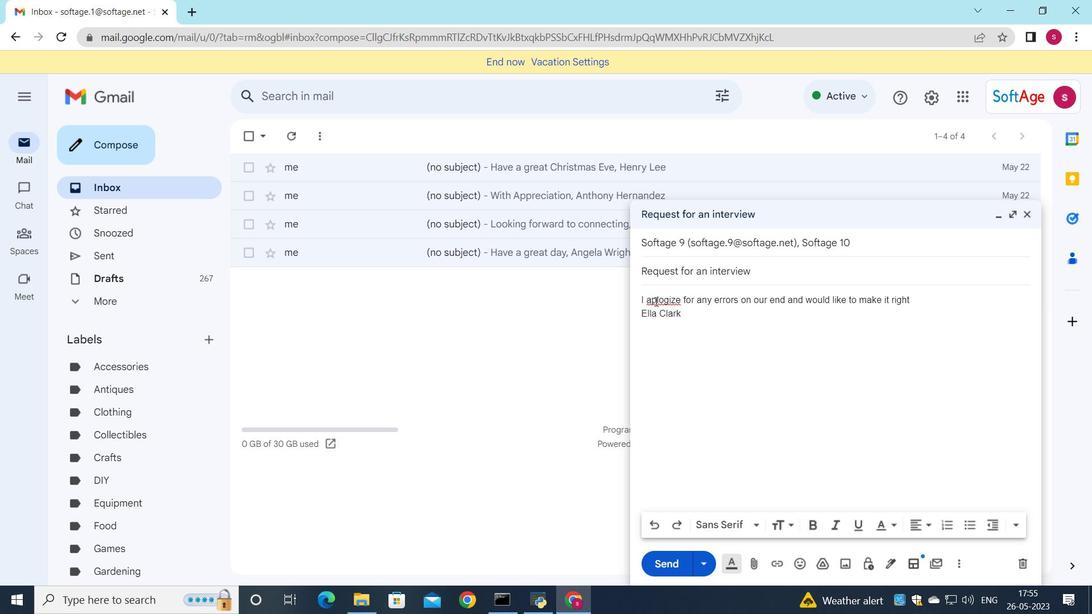 
Action: Mouse moved to (668, 307)
Screenshot: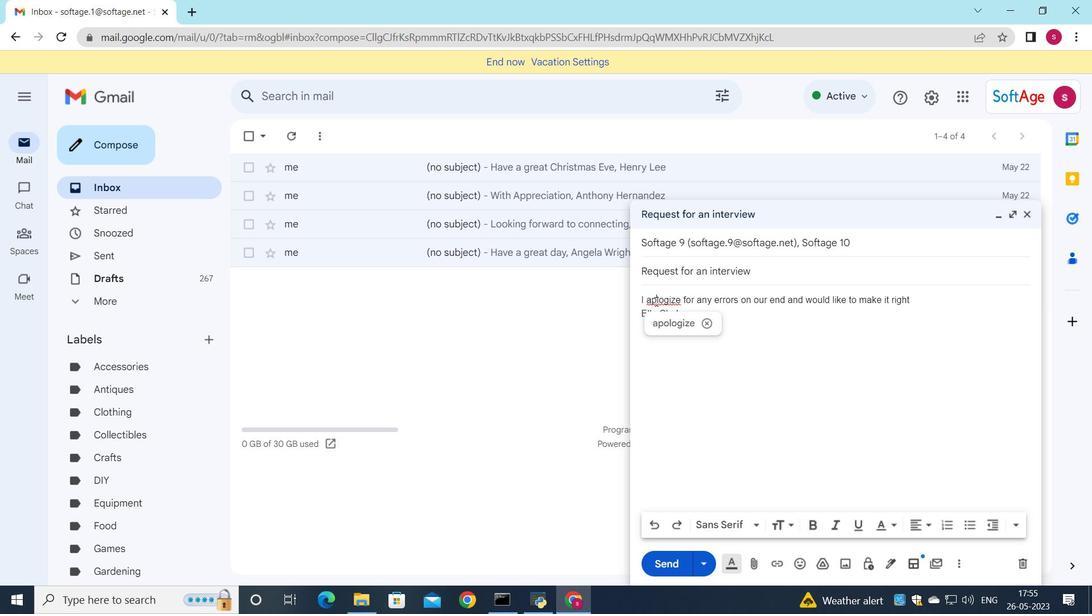 
Action: Key pressed o
Screenshot: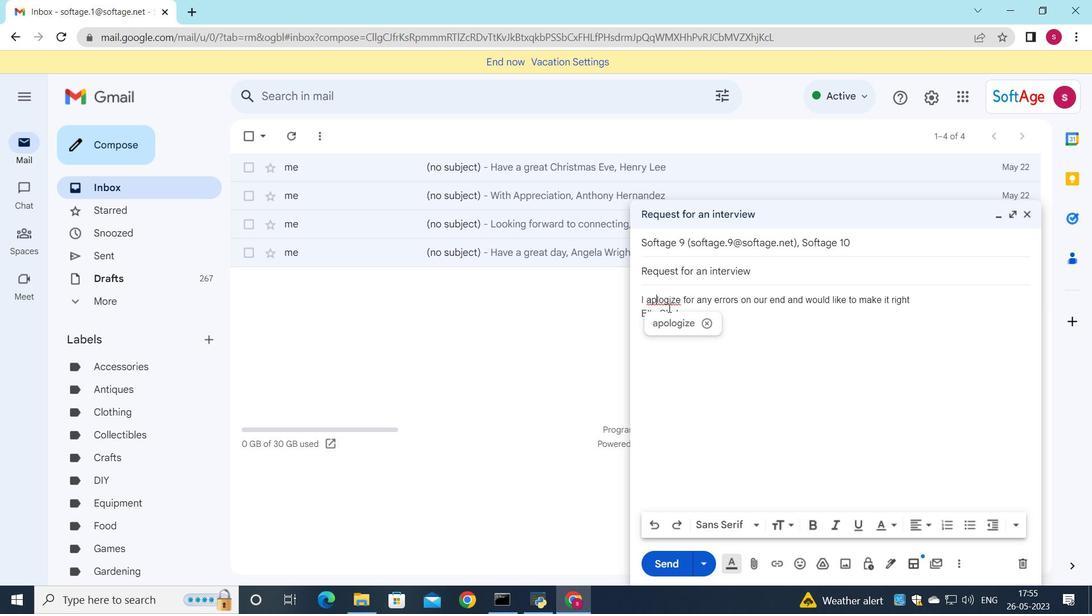 
Action: Mouse moved to (756, 562)
Screenshot: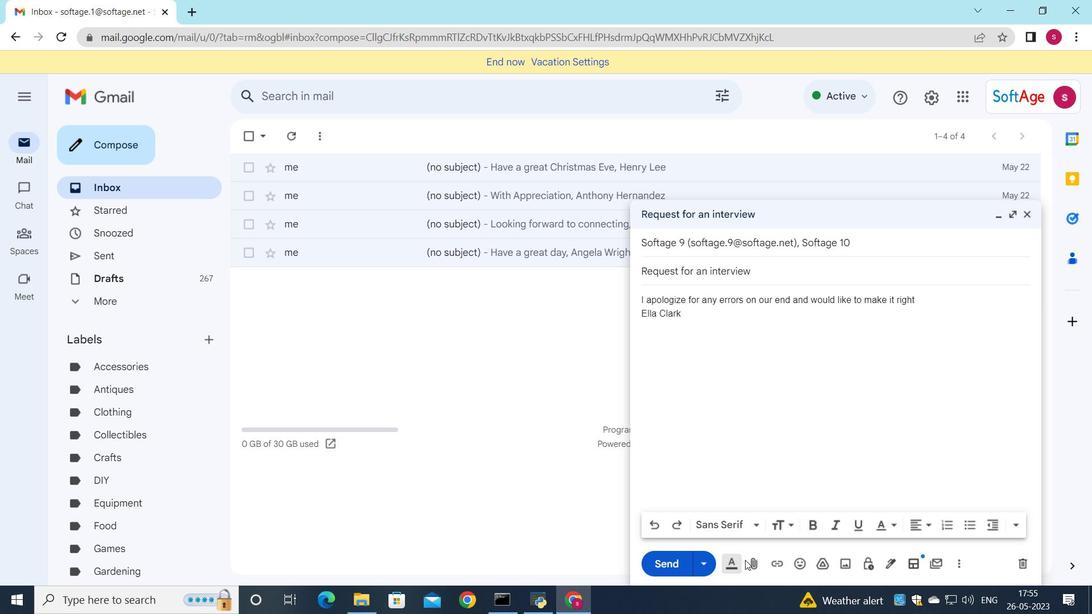 
Action: Mouse pressed left at (756, 562)
Screenshot: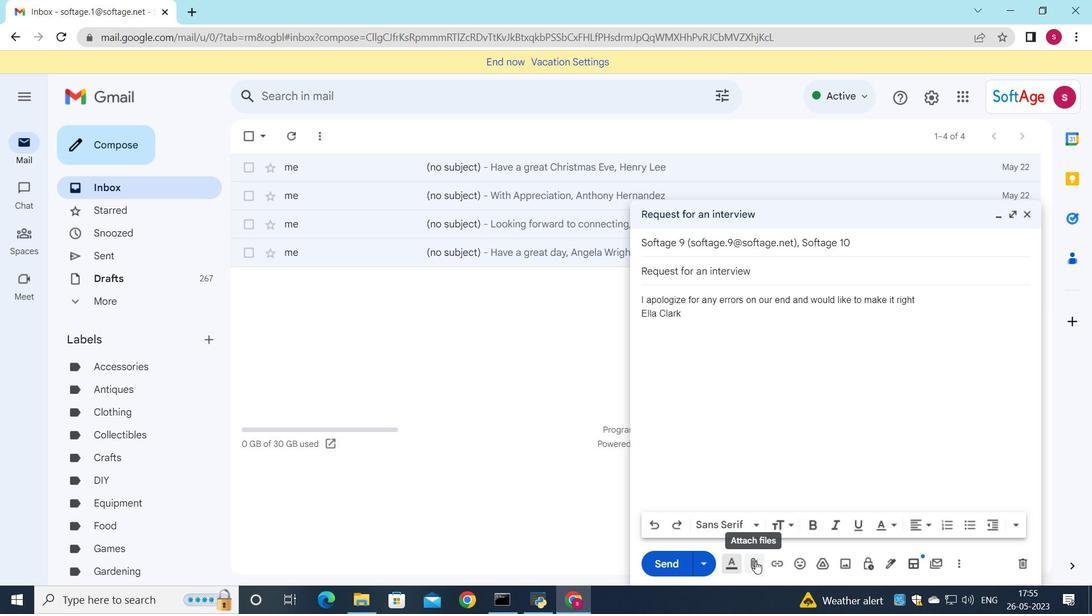 
Action: Mouse moved to (217, 109)
Screenshot: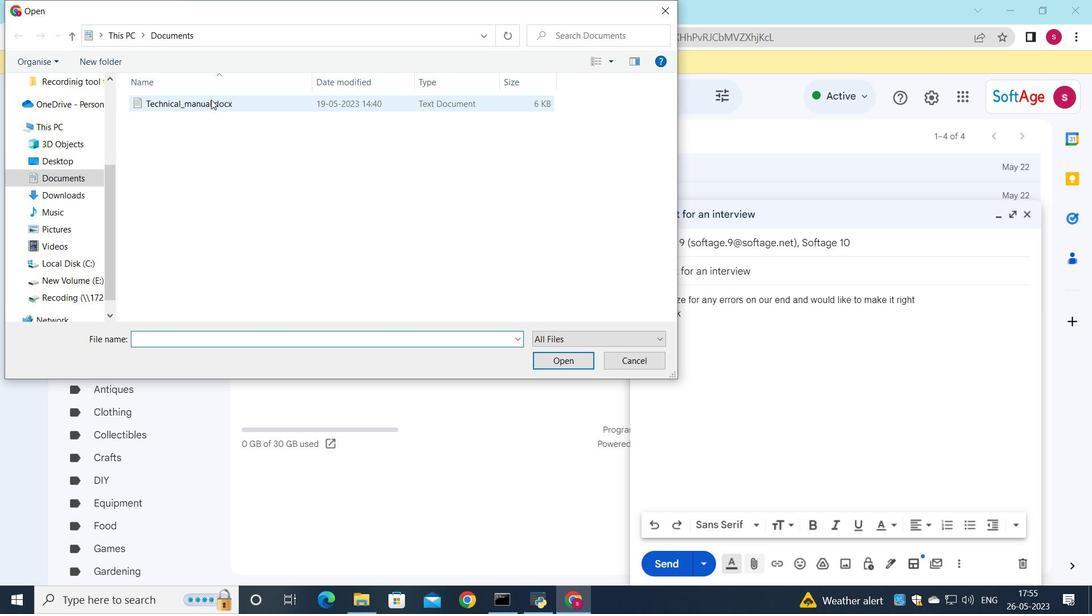 
Action: Mouse pressed left at (217, 109)
Screenshot: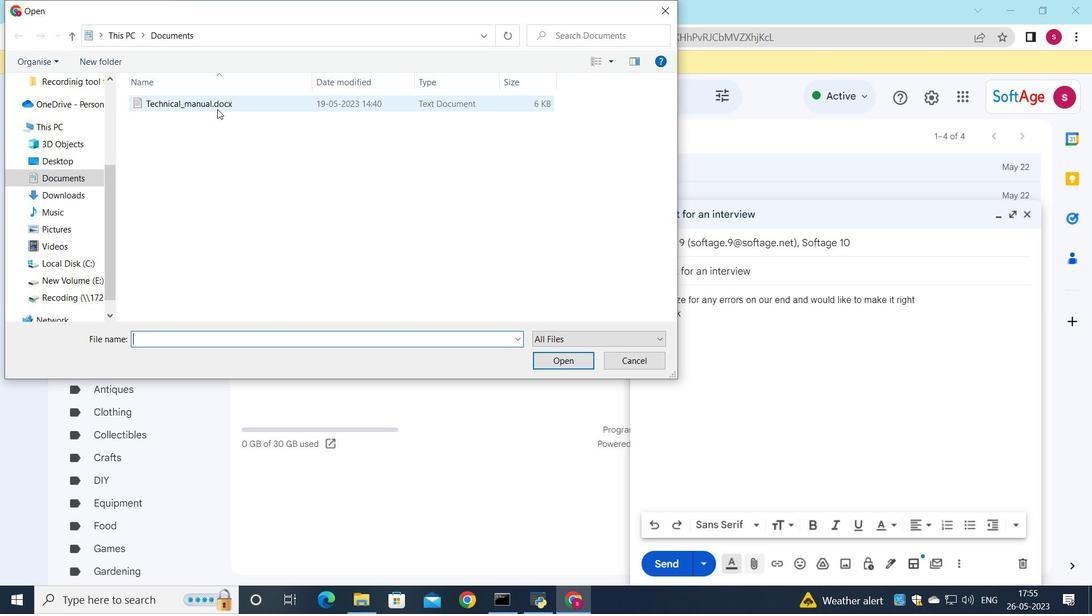 
Action: Mouse moved to (254, 100)
Screenshot: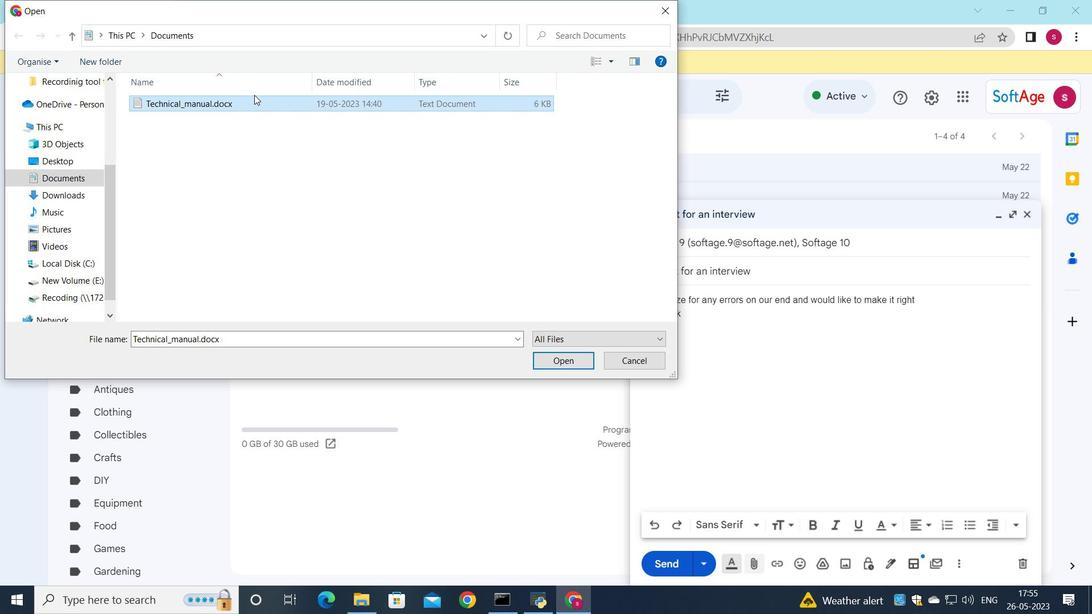 
Action: Mouse pressed left at (254, 100)
Screenshot: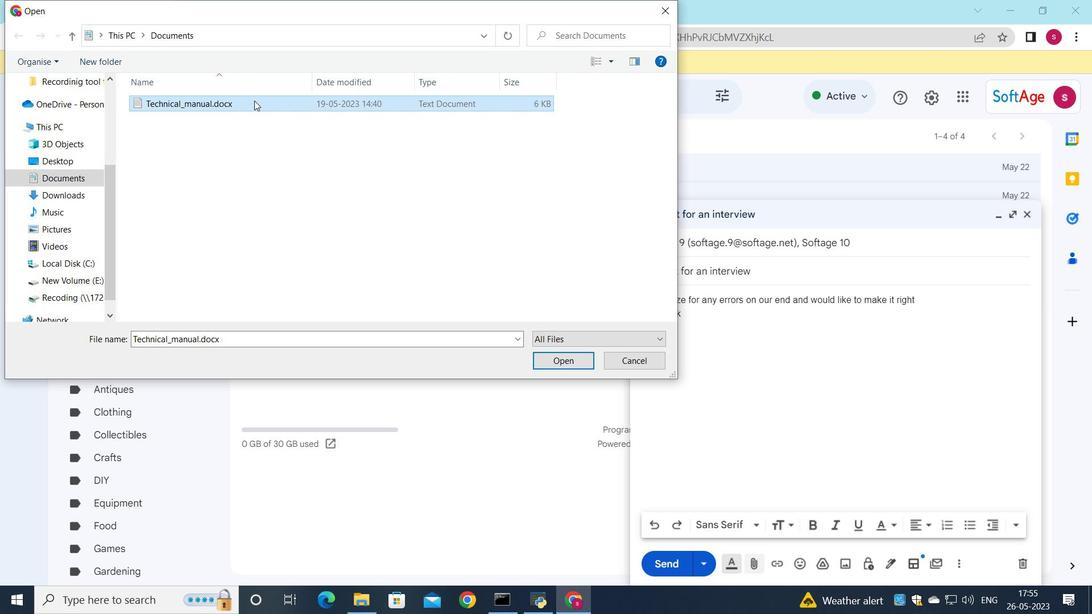 
Action: Mouse moved to (653, 193)
Screenshot: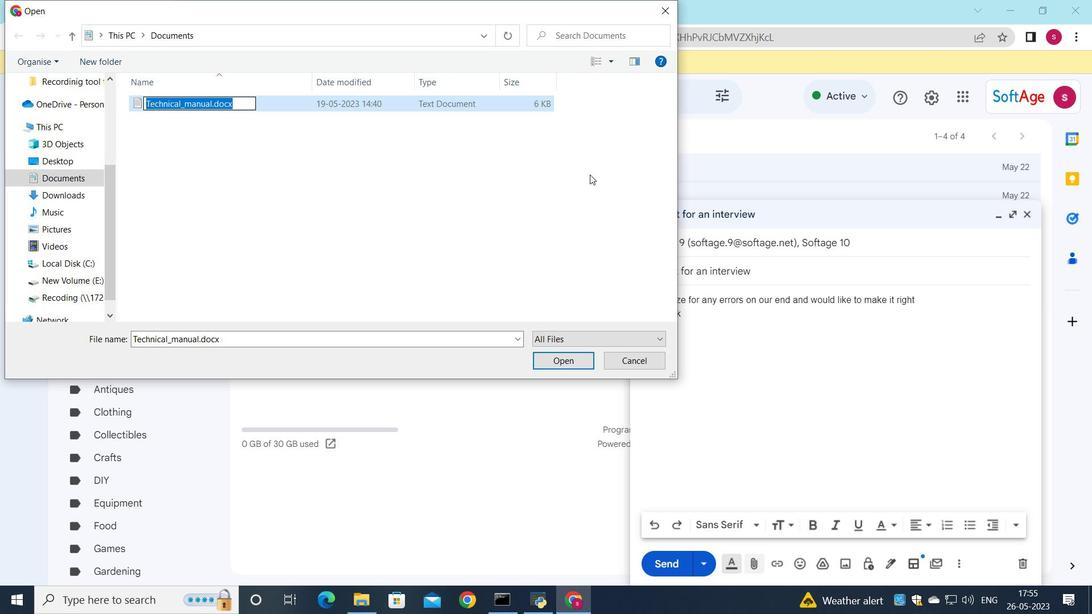 
Action: Key pressed <Key.shift>Audit<Key.shift><Key.shift><Key.shift><Key.shift><Key.shift><Key.shift><Key.shift><Key.shift><Key.shift><Key.shift><Key.shift>_report.pdf
Screenshot: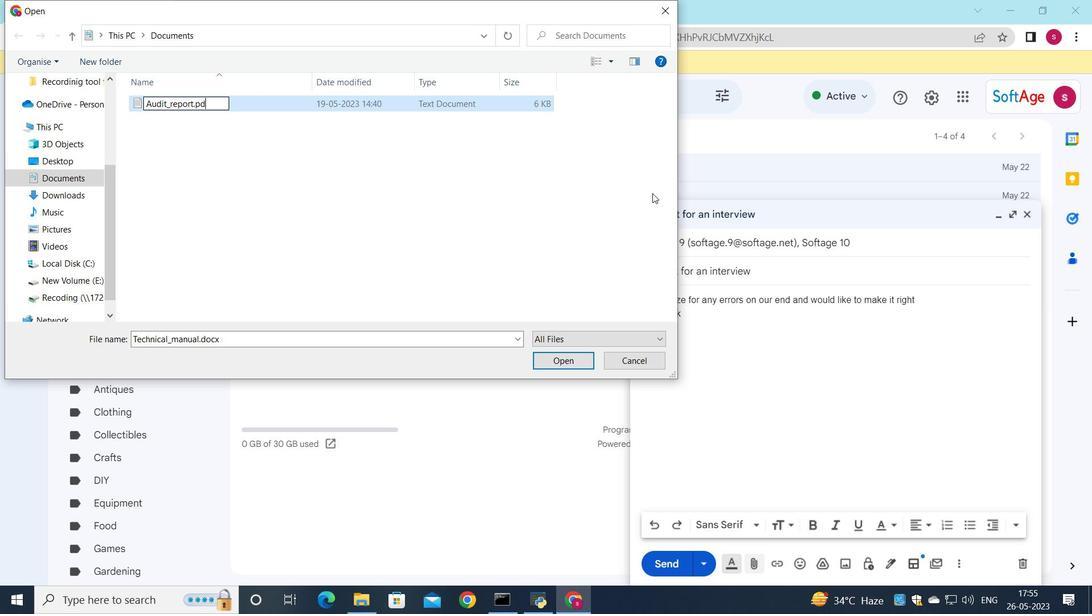 
Action: Mouse moved to (394, 107)
Screenshot: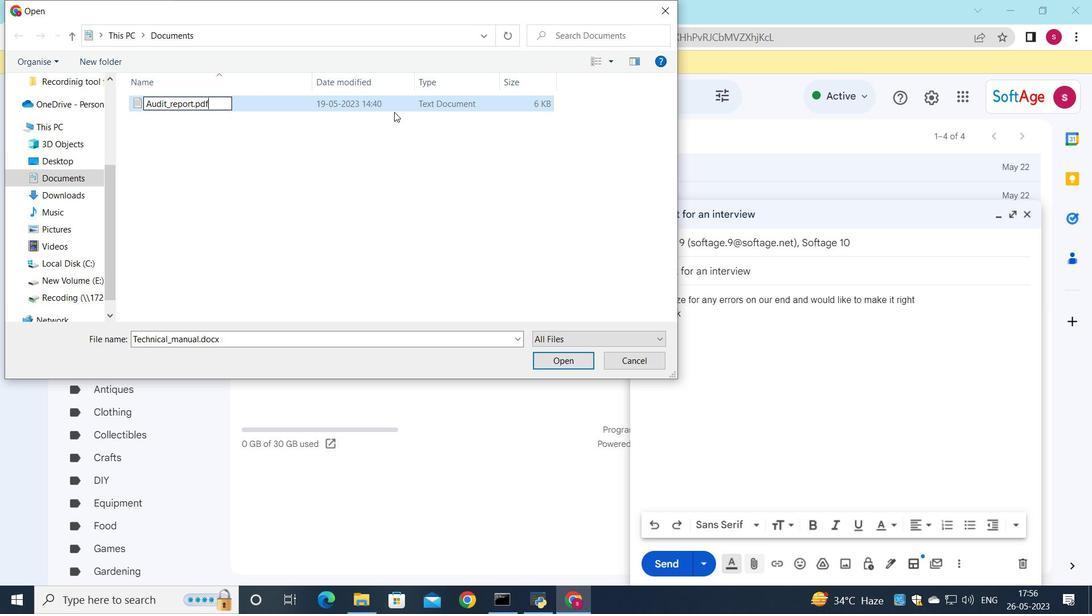
Action: Mouse pressed left at (394, 107)
Screenshot: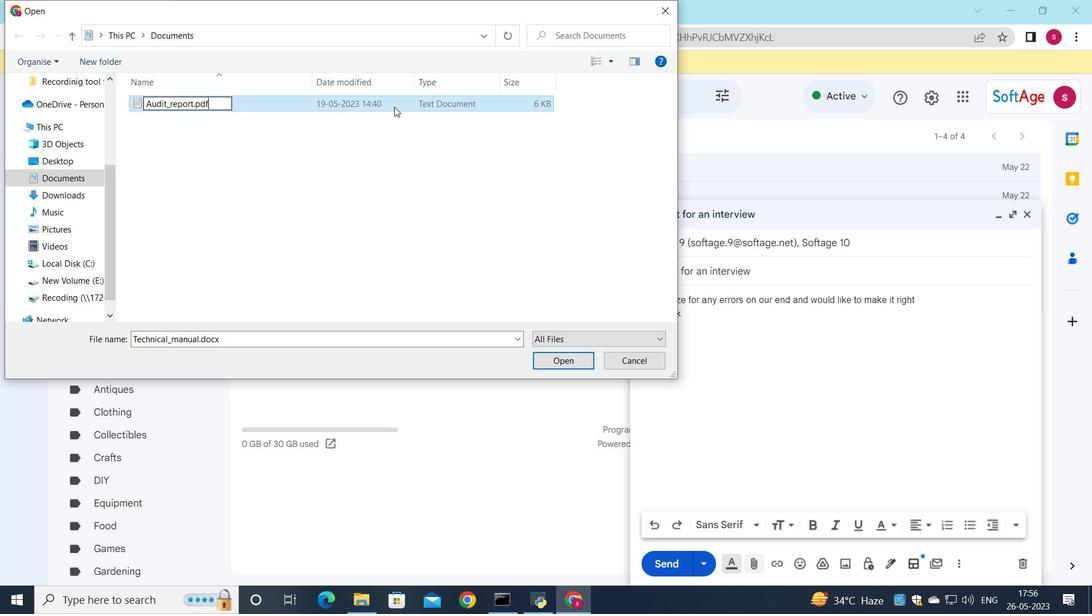 
Action: Mouse moved to (553, 353)
Screenshot: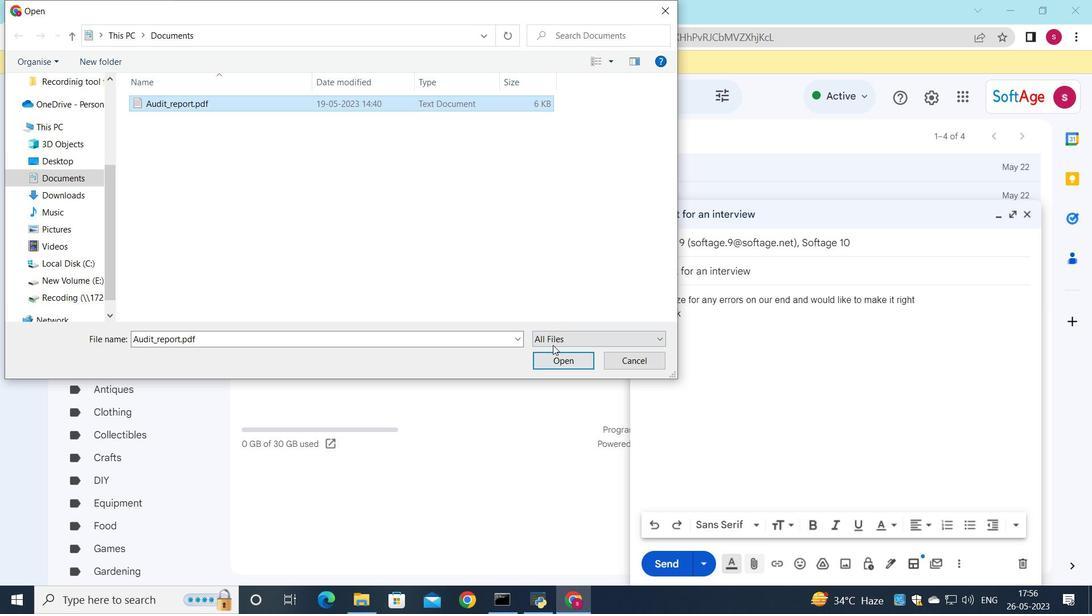 
Action: Mouse pressed left at (553, 353)
Screenshot: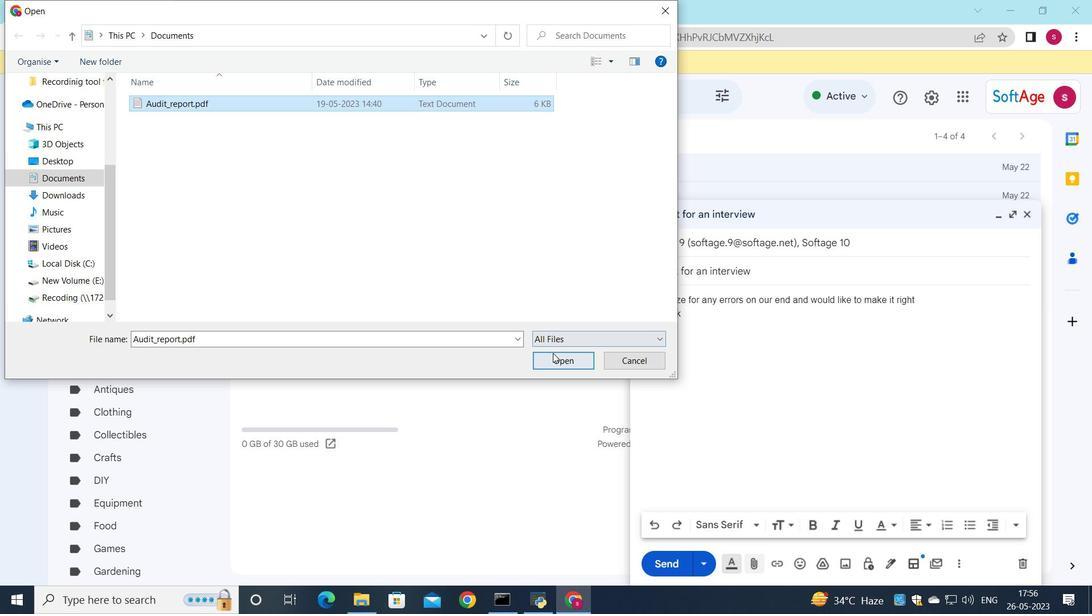 
Action: Mouse moved to (660, 563)
Screenshot: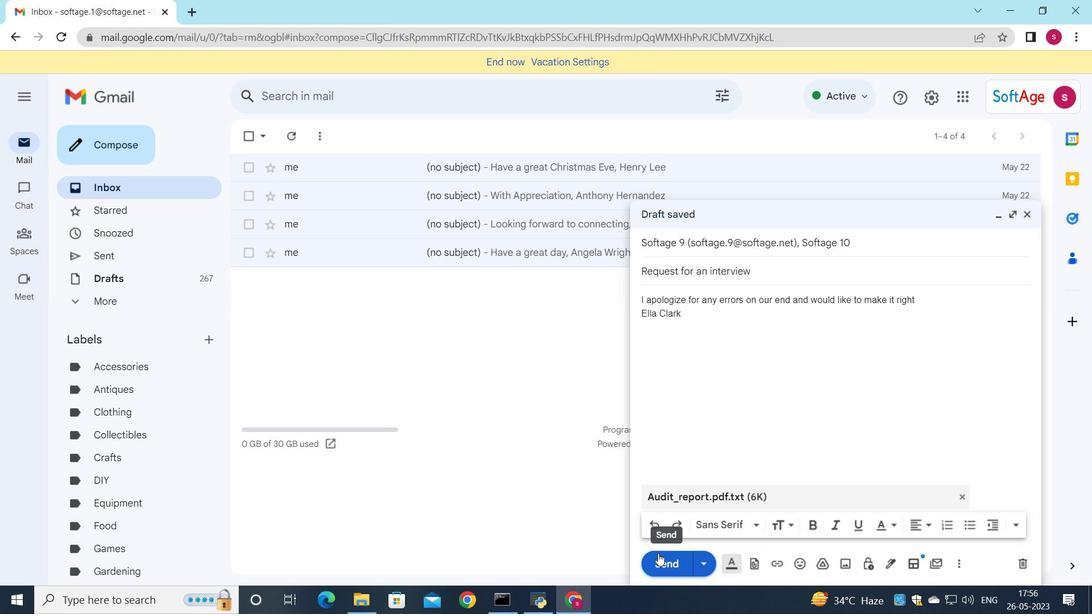 
Action: Mouse pressed left at (660, 563)
Screenshot: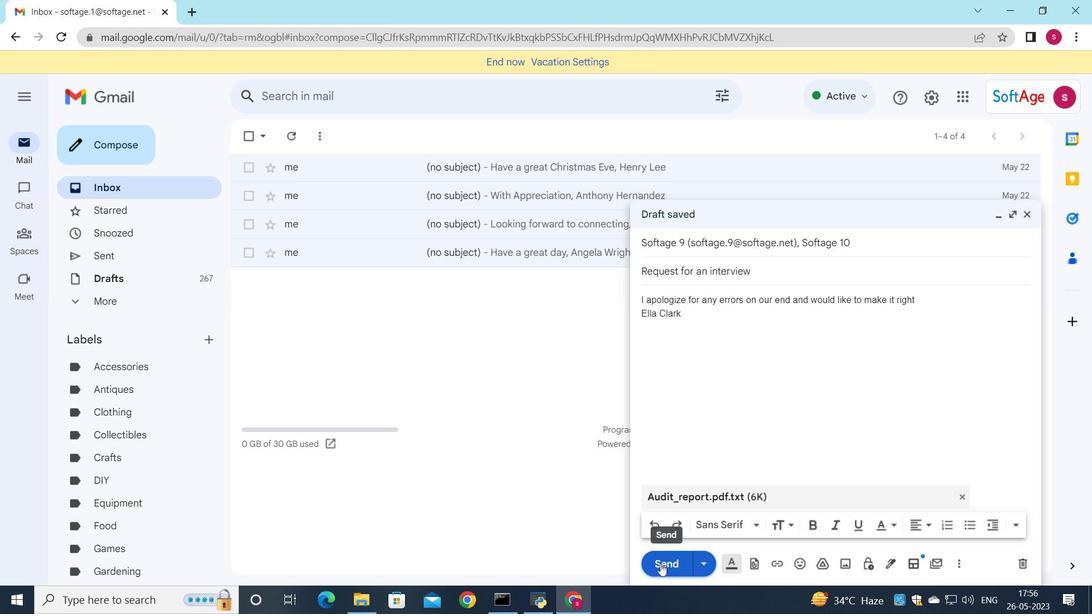 
Action: Mouse moved to (115, 254)
Screenshot: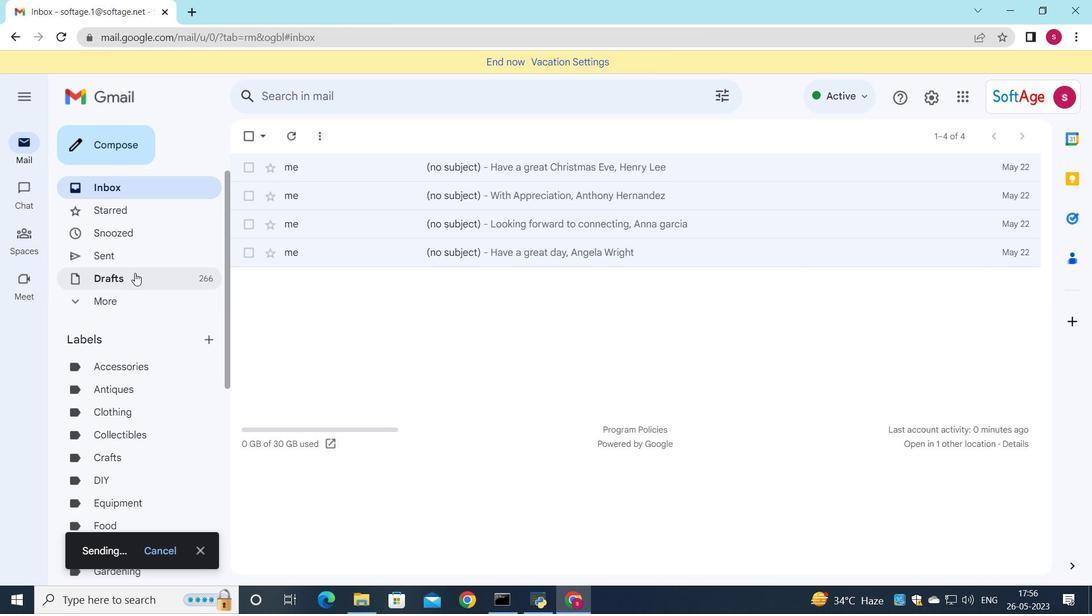 
Action: Mouse pressed left at (115, 254)
Screenshot: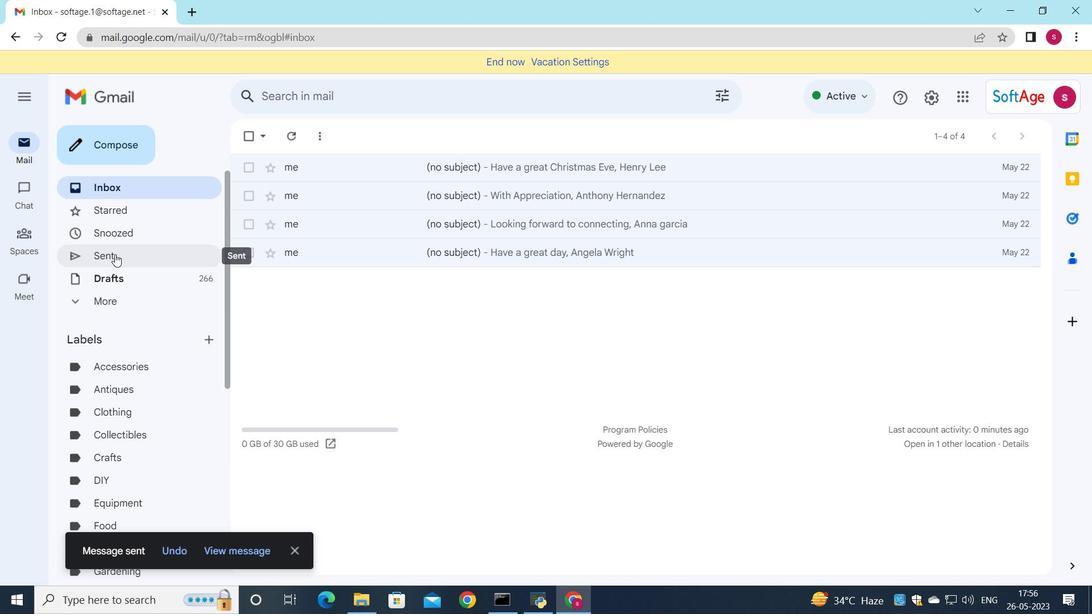 
Action: Mouse moved to (429, 219)
Screenshot: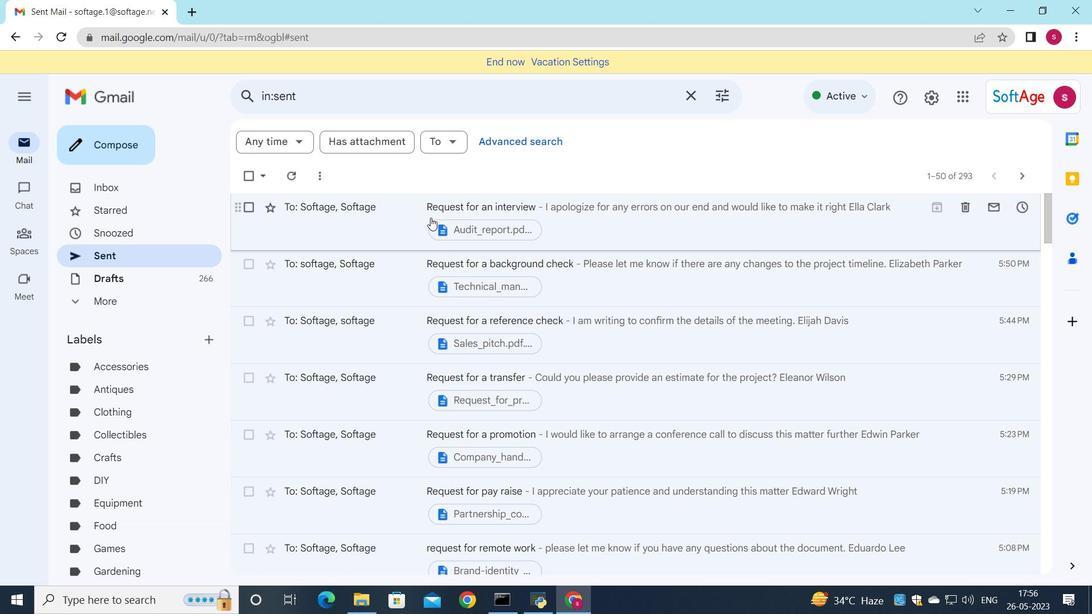 
Action: Mouse pressed left at (429, 219)
Screenshot: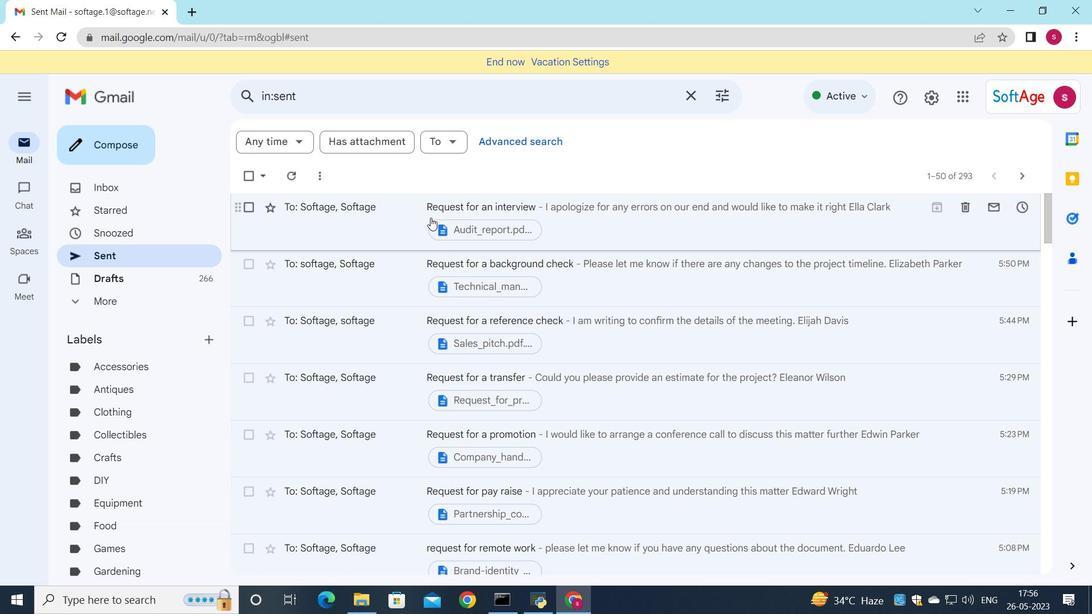 
Action: Mouse moved to (478, 348)
Screenshot: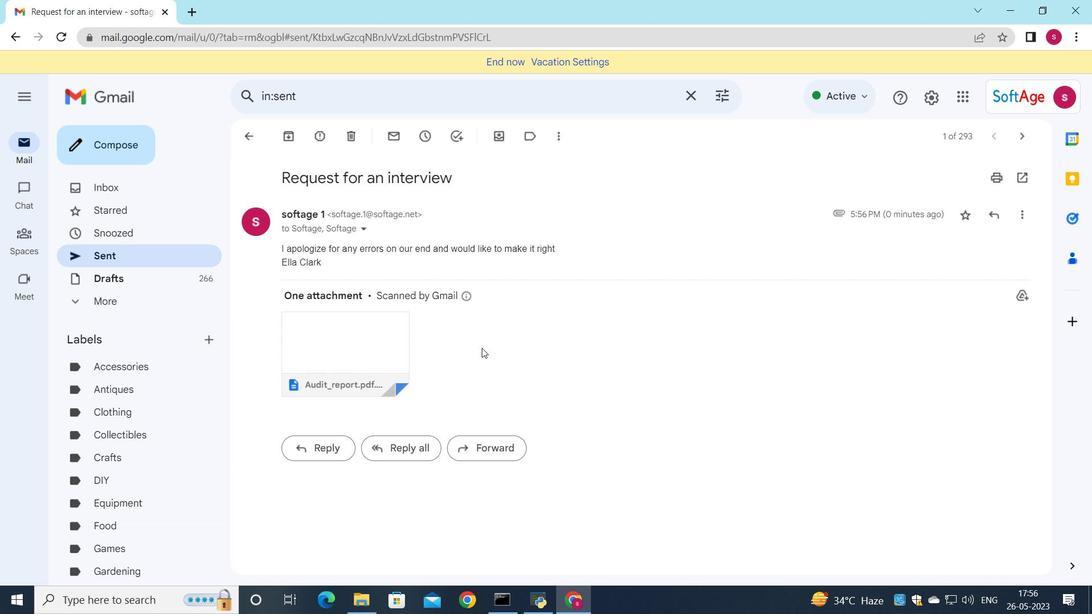 
